 Task: Find connections with filter location Changshu City with filter topic #socialentrepreneurswith filter profile language English with filter current company Power Grid Corporation of India Limited with filter school Valliammai Engineering College with filter industry Blockchain Services with filter service category Loans with filter keywords title Financial Planner
Action: Mouse moved to (594, 78)
Screenshot: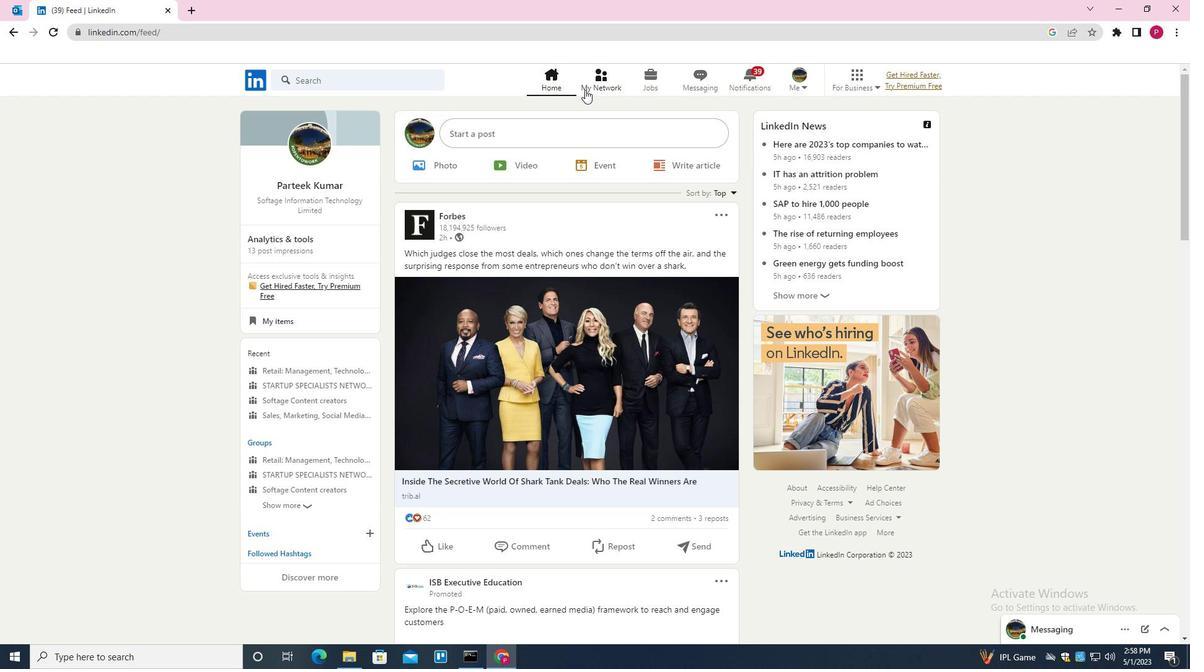 
Action: Mouse pressed left at (594, 78)
Screenshot: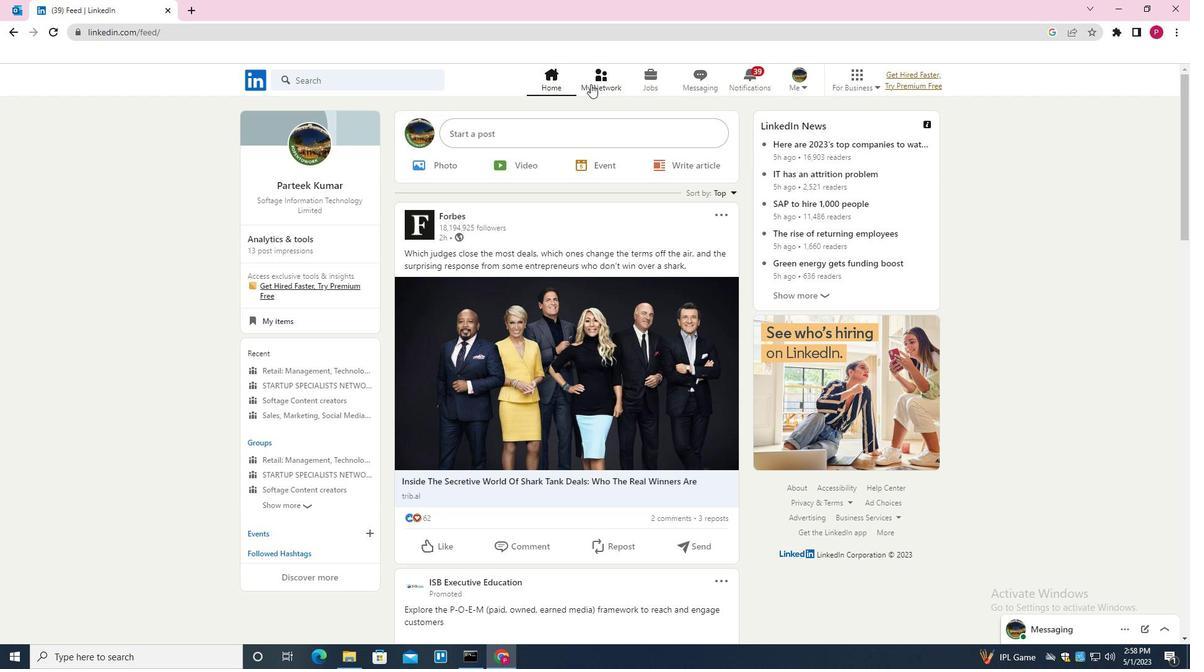 
Action: Mouse moved to (381, 153)
Screenshot: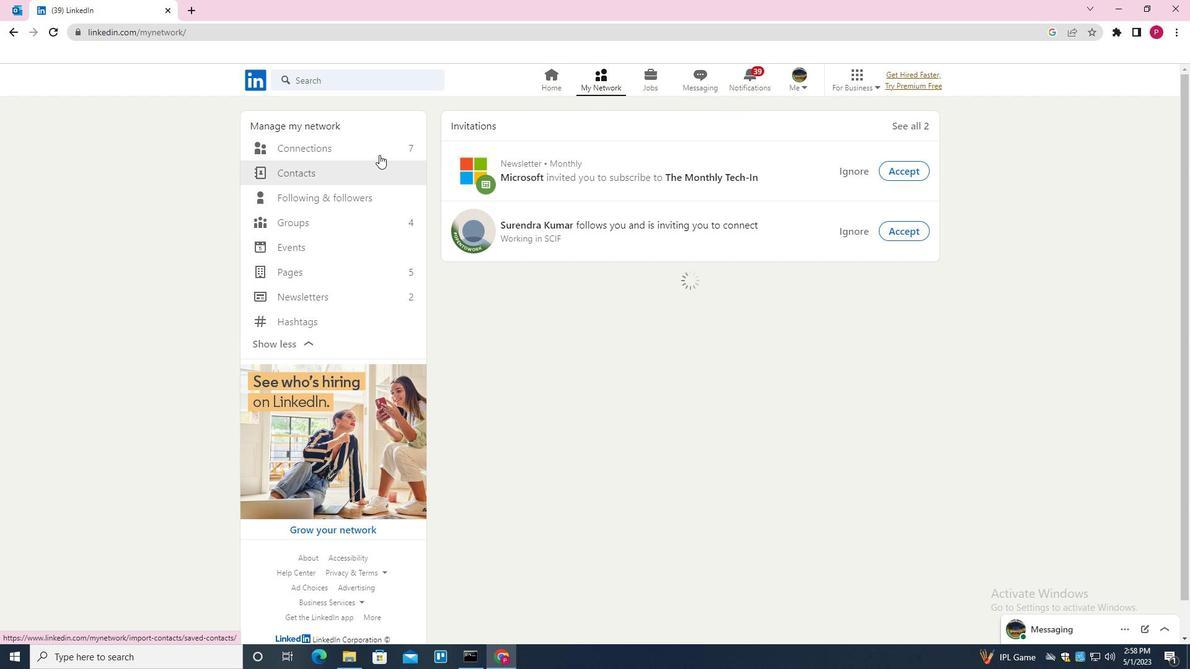 
Action: Mouse pressed left at (381, 153)
Screenshot: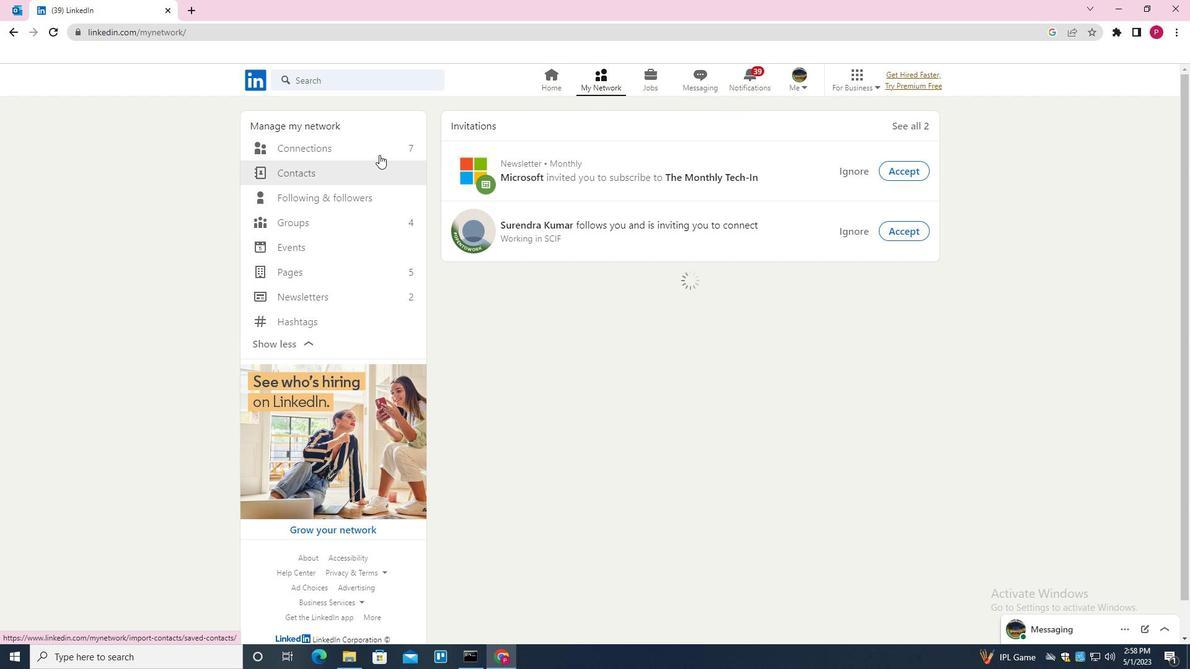 
Action: Mouse moved to (700, 150)
Screenshot: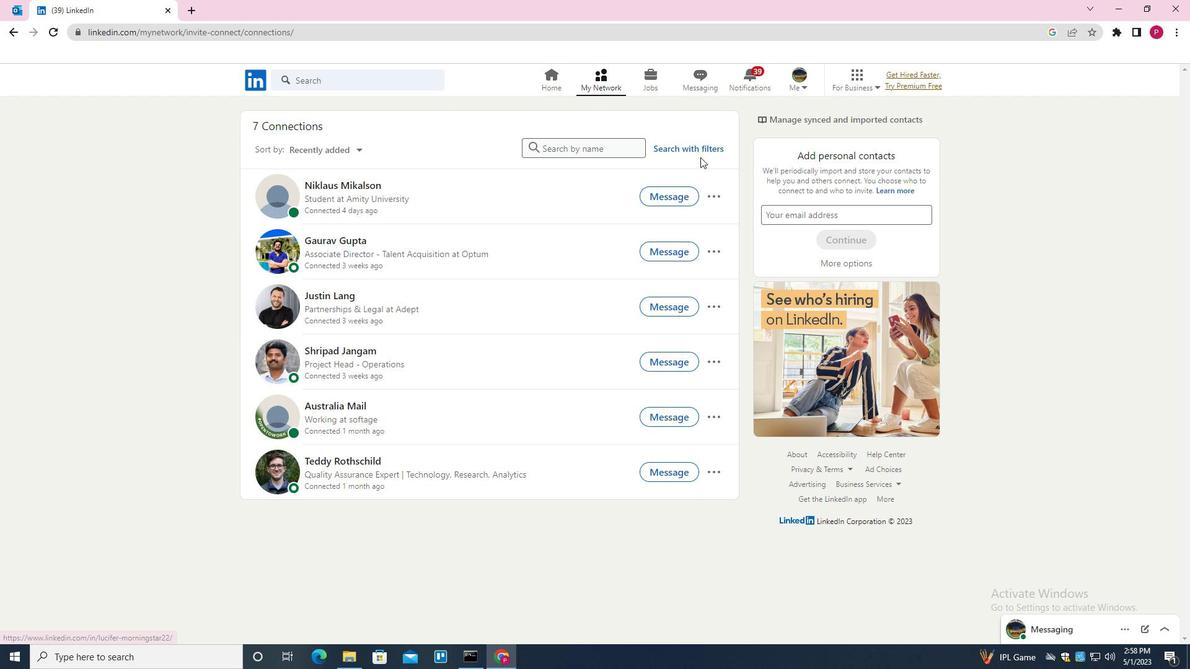 
Action: Mouse pressed left at (700, 150)
Screenshot: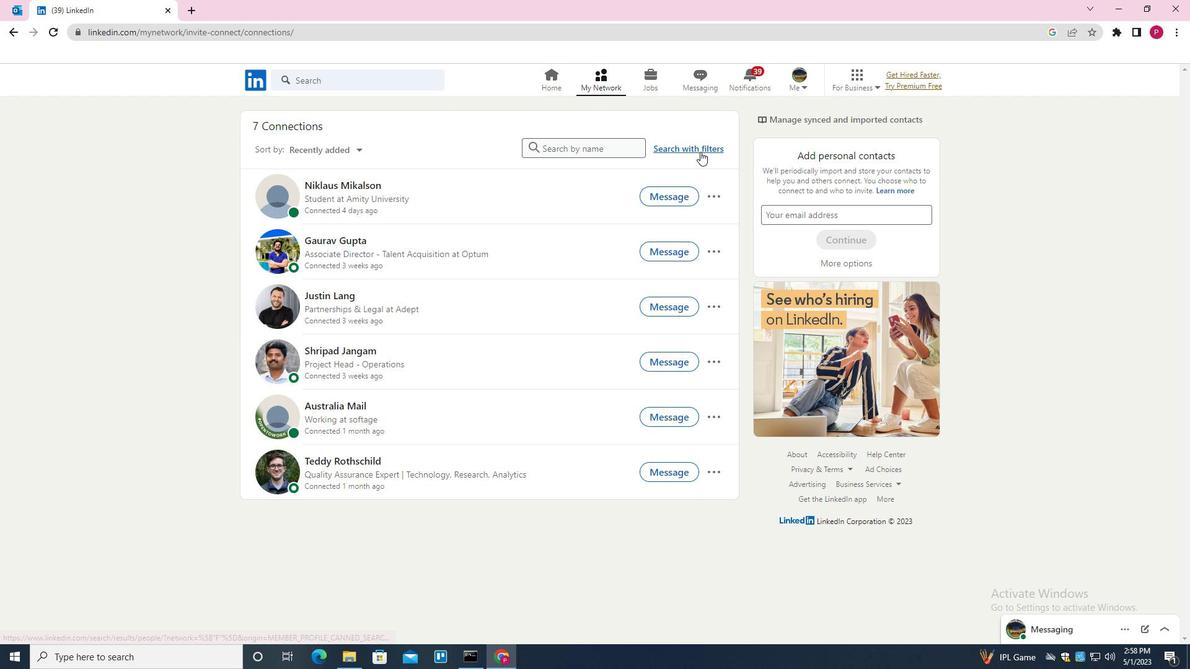 
Action: Mouse moved to (633, 114)
Screenshot: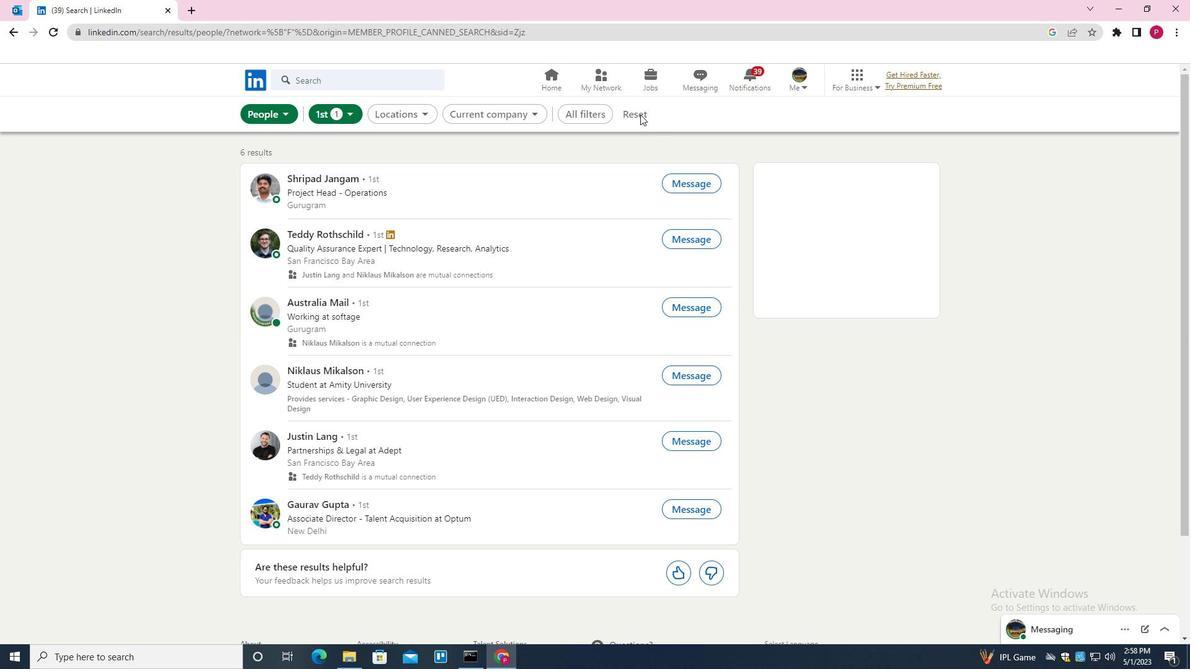 
Action: Mouse pressed left at (633, 114)
Screenshot: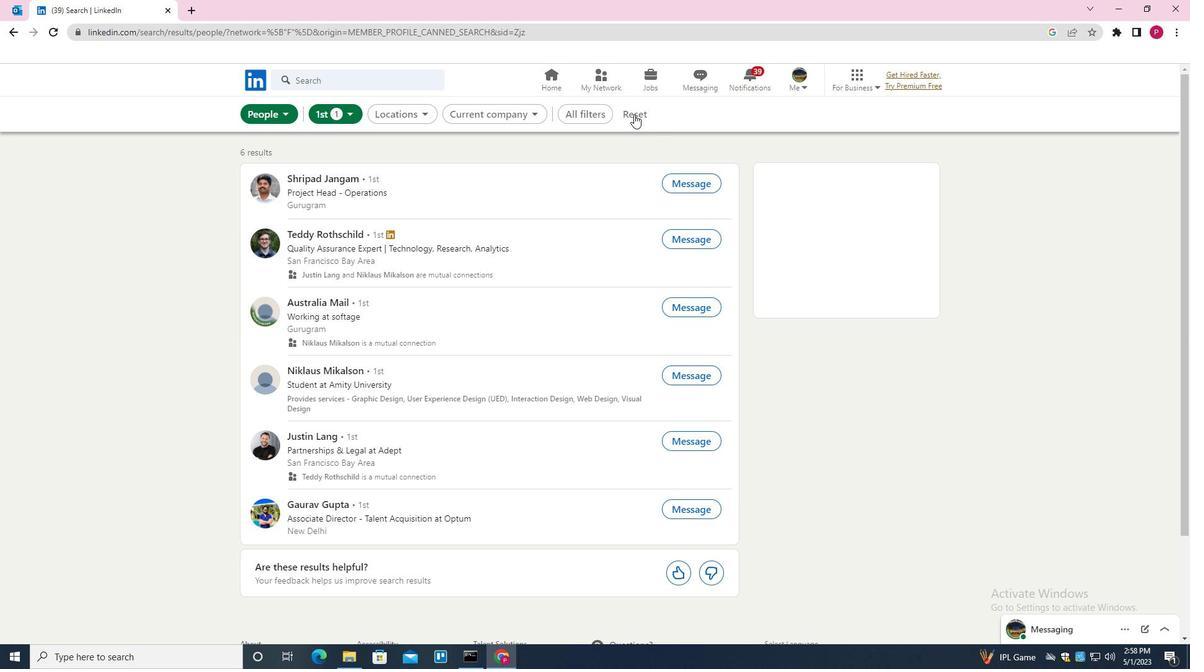 
Action: Mouse moved to (620, 112)
Screenshot: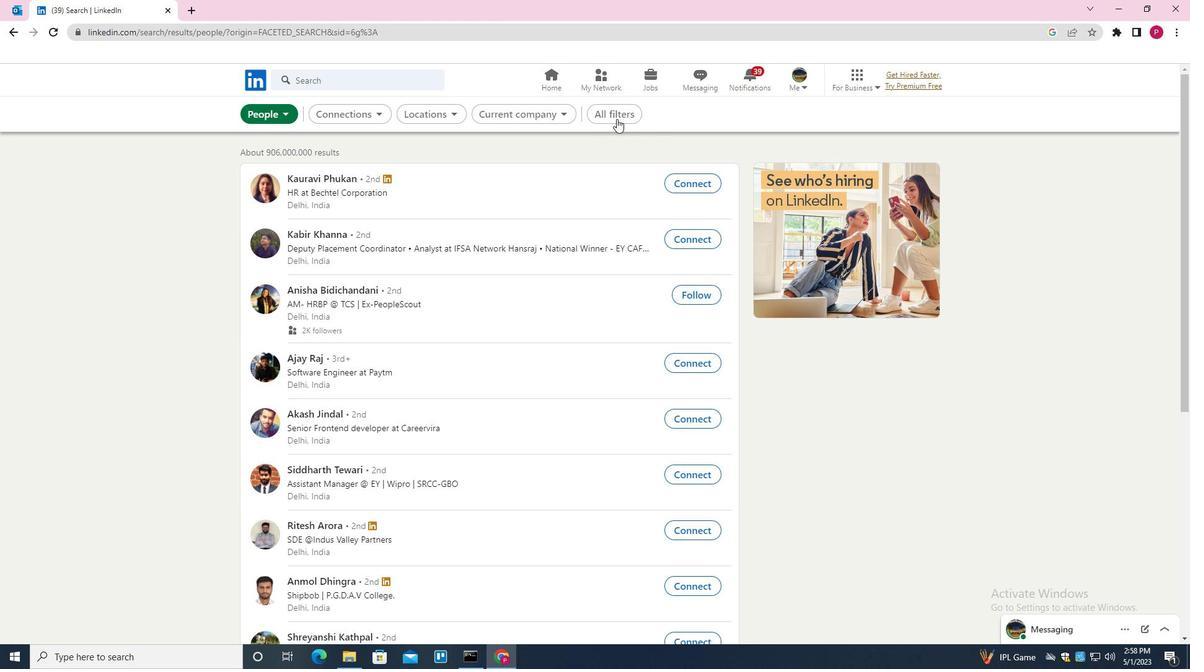 
Action: Mouse pressed left at (620, 112)
Screenshot: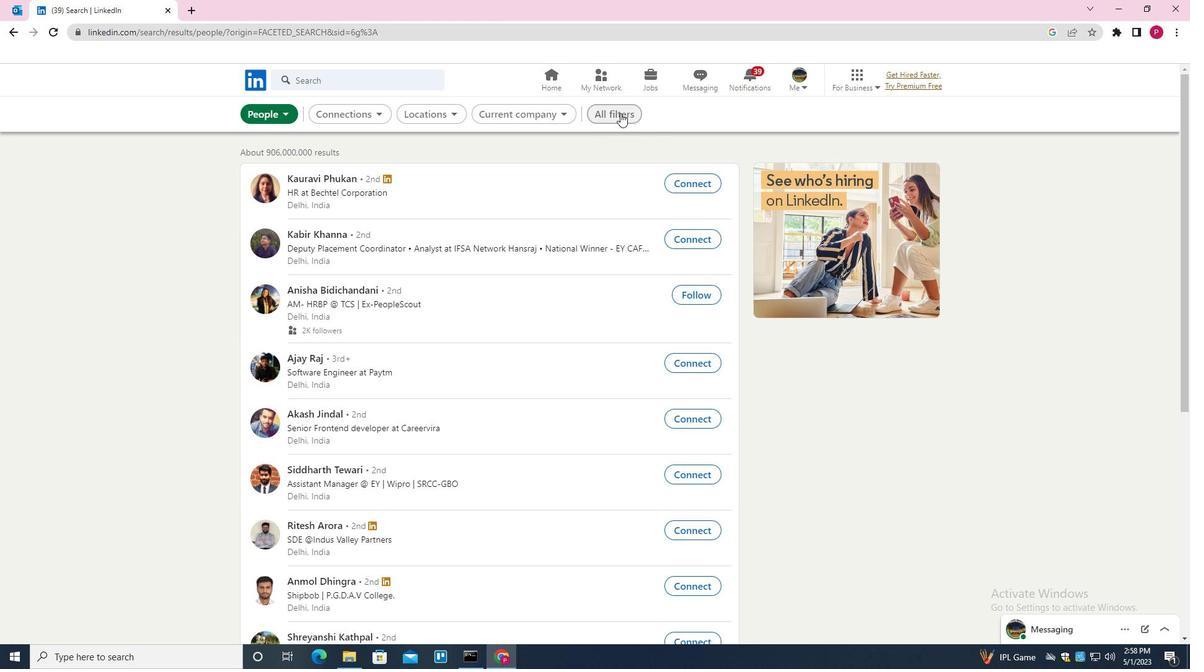 
Action: Mouse moved to (964, 330)
Screenshot: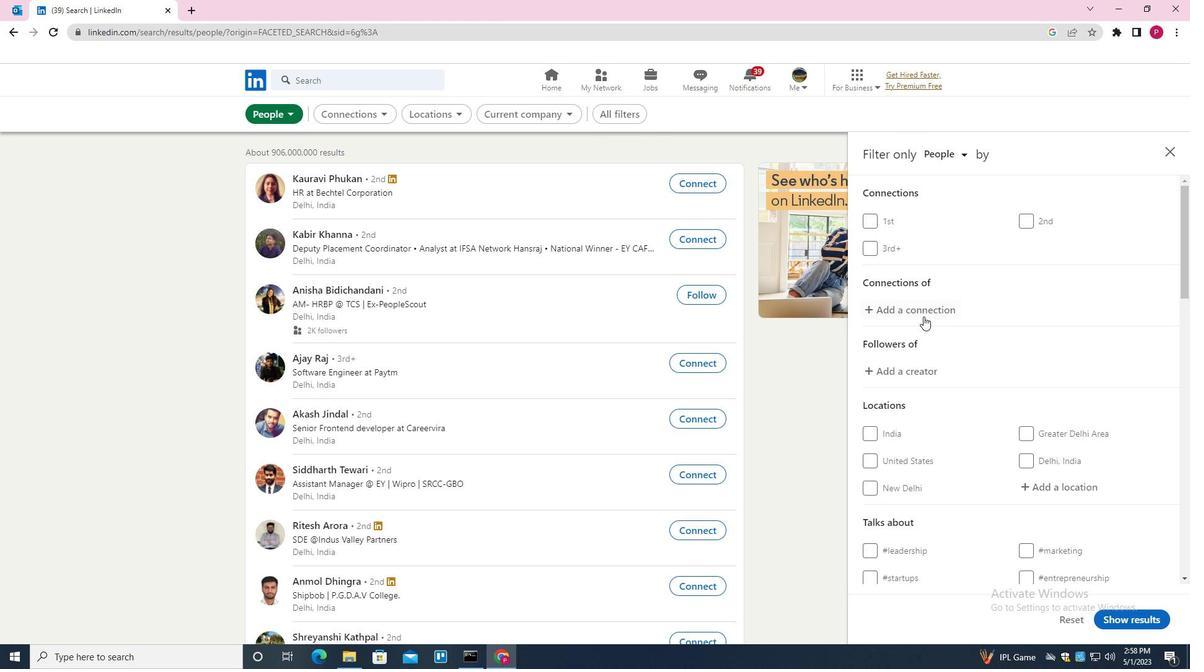 
Action: Mouse scrolled (964, 329) with delta (0, 0)
Screenshot: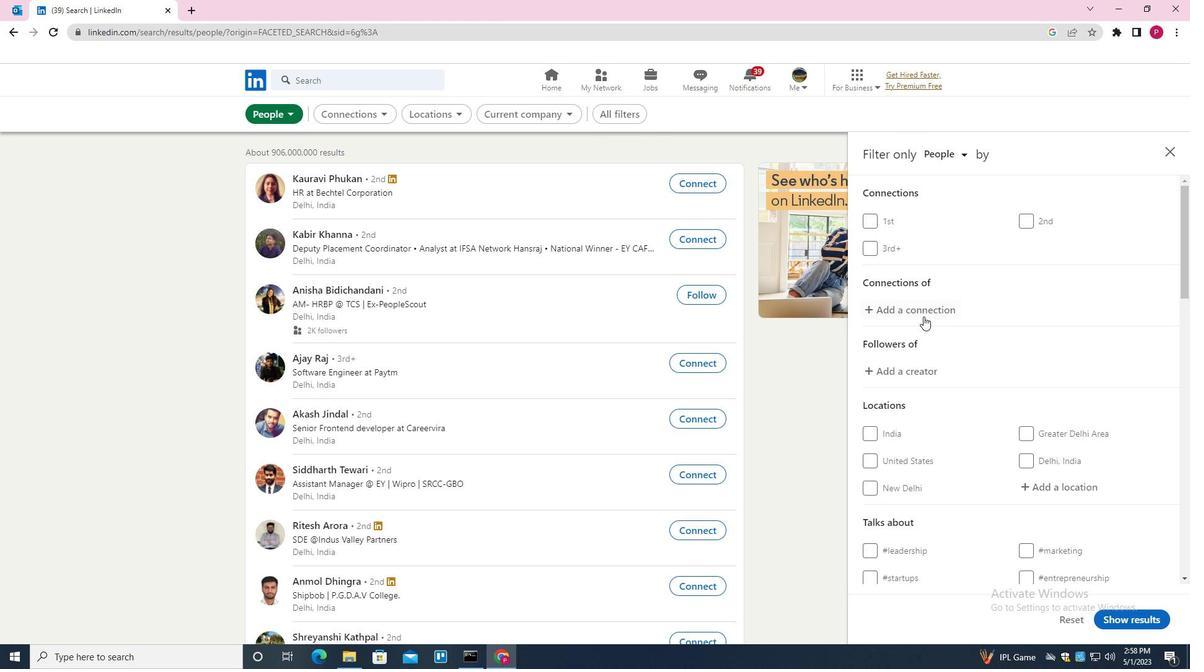 
Action: Mouse moved to (971, 331)
Screenshot: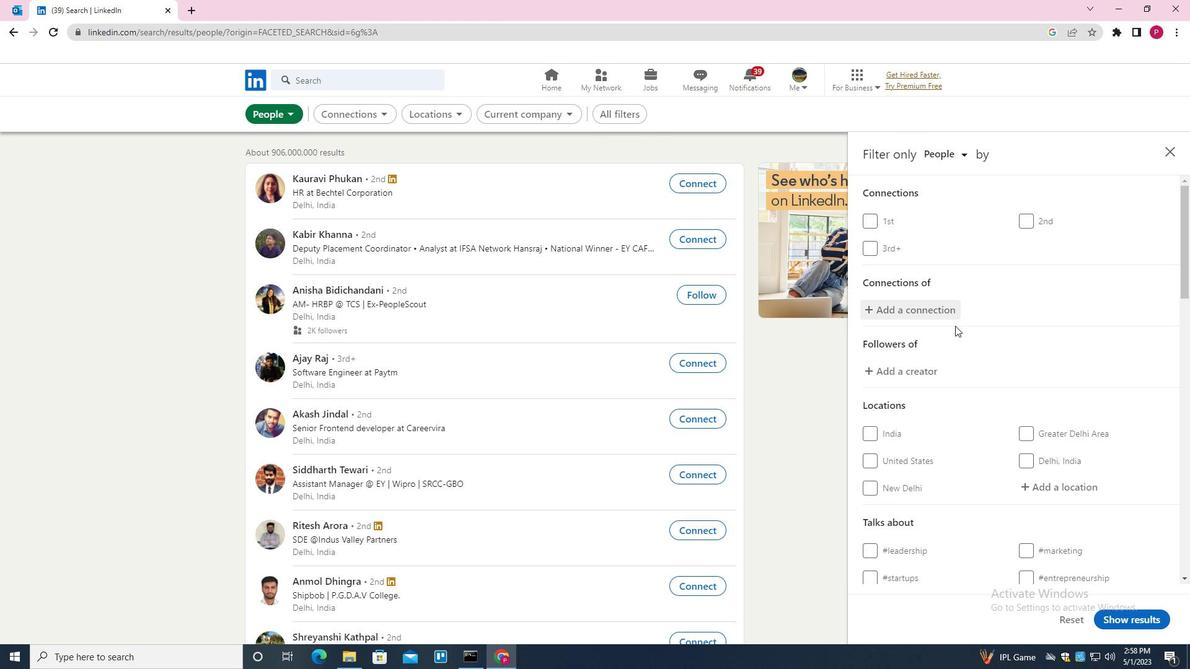 
Action: Mouse scrolled (971, 330) with delta (0, 0)
Screenshot: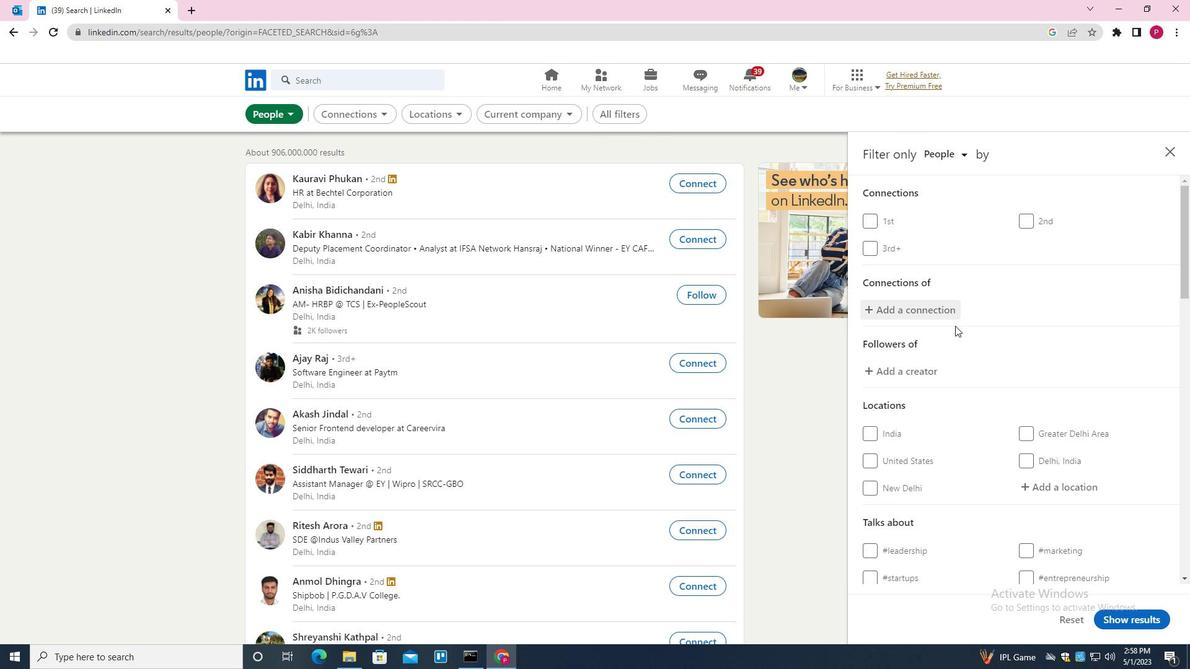 
Action: Mouse moved to (1066, 363)
Screenshot: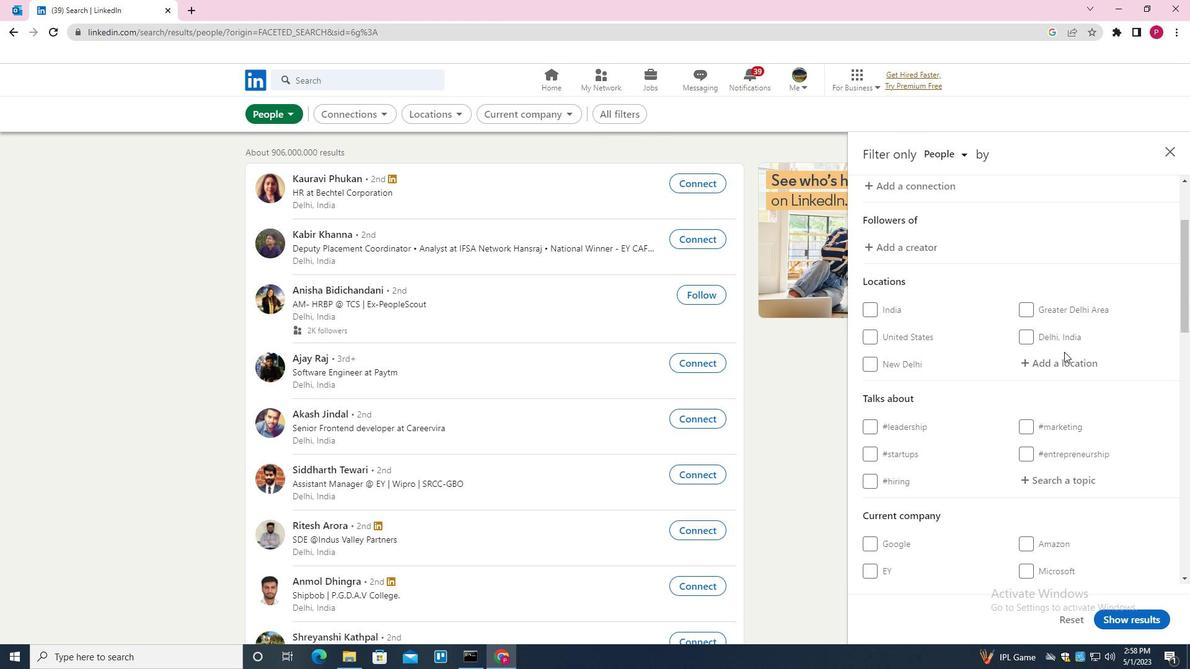 
Action: Mouse pressed left at (1066, 363)
Screenshot: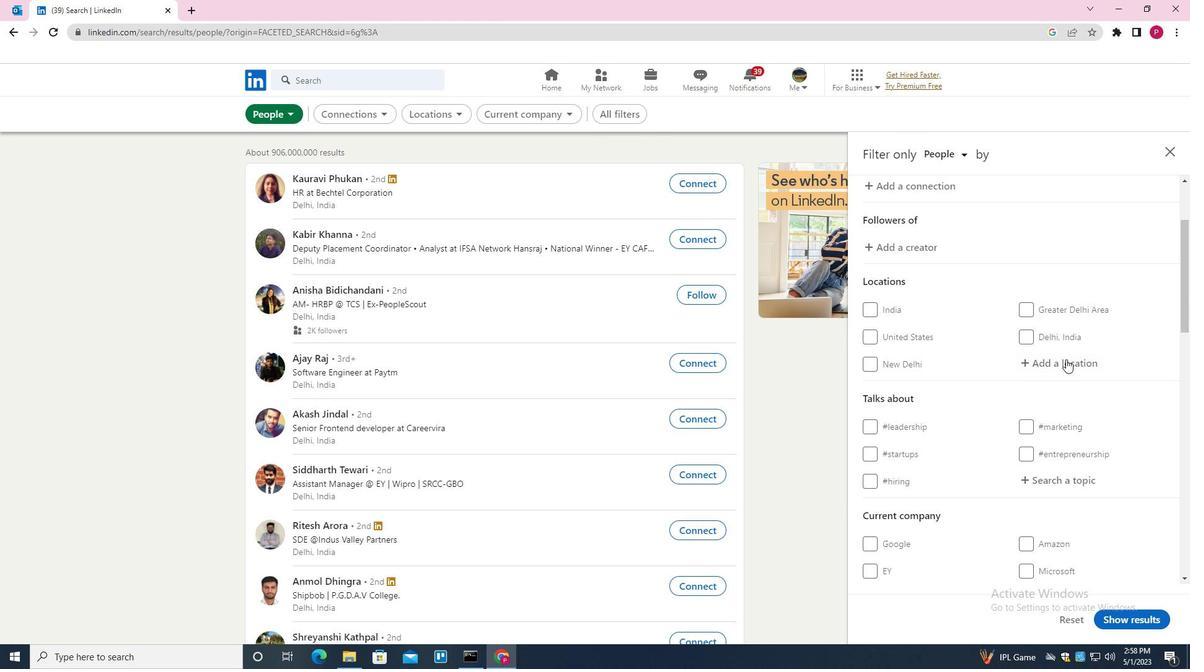 
Action: Key pressed <Key.shift>CHANGSHU
Screenshot: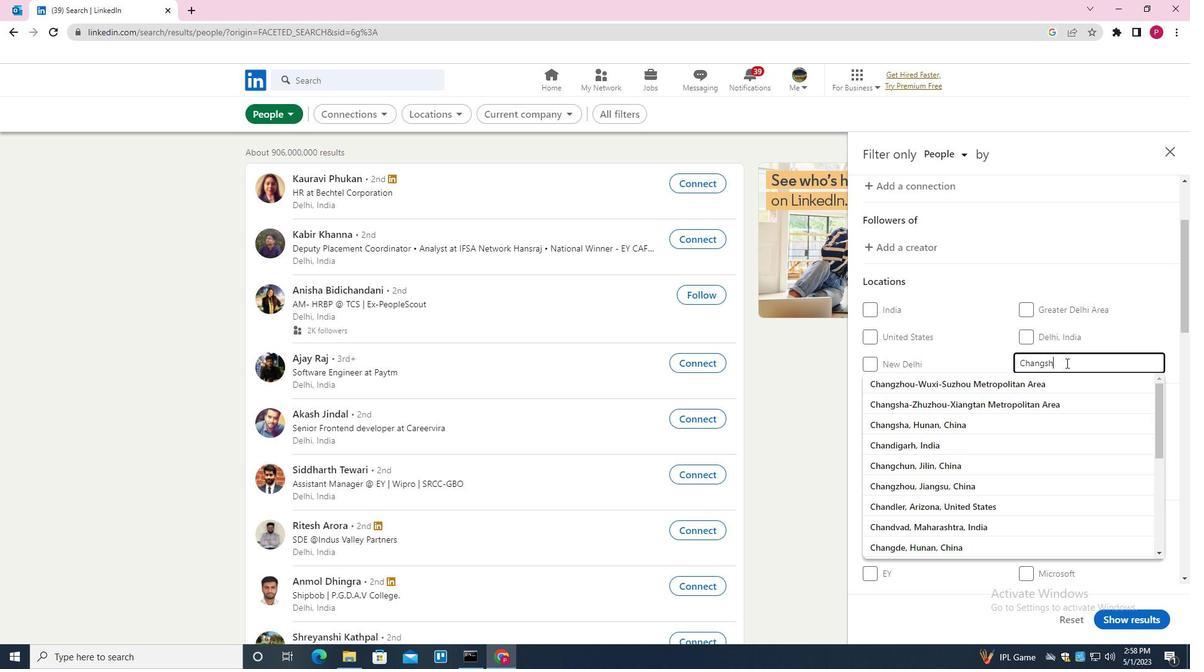 
Action: Mouse scrolled (1066, 362) with delta (0, 0)
Screenshot: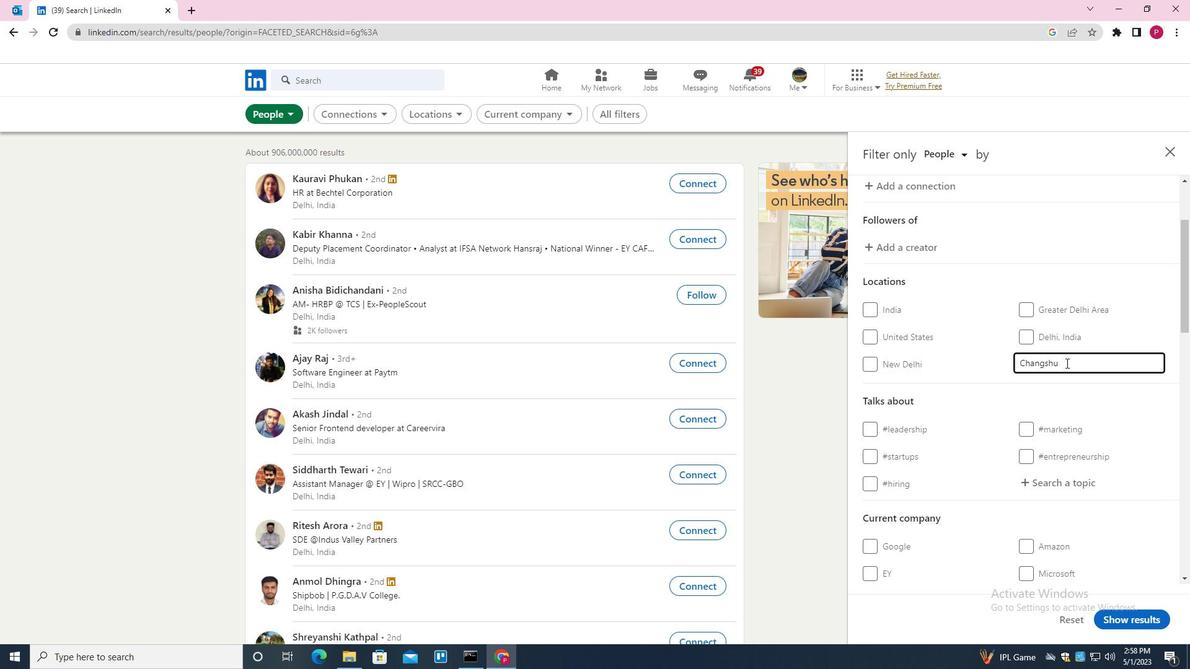 
Action: Mouse scrolled (1066, 362) with delta (0, 0)
Screenshot: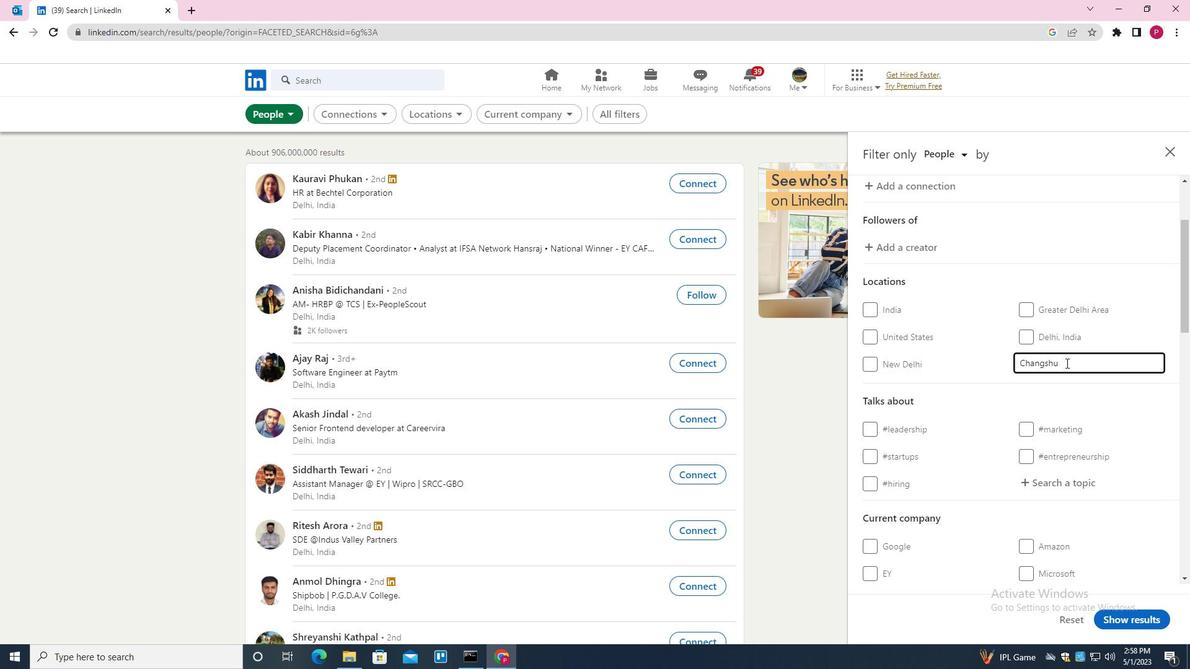 
Action: Mouse moved to (1060, 364)
Screenshot: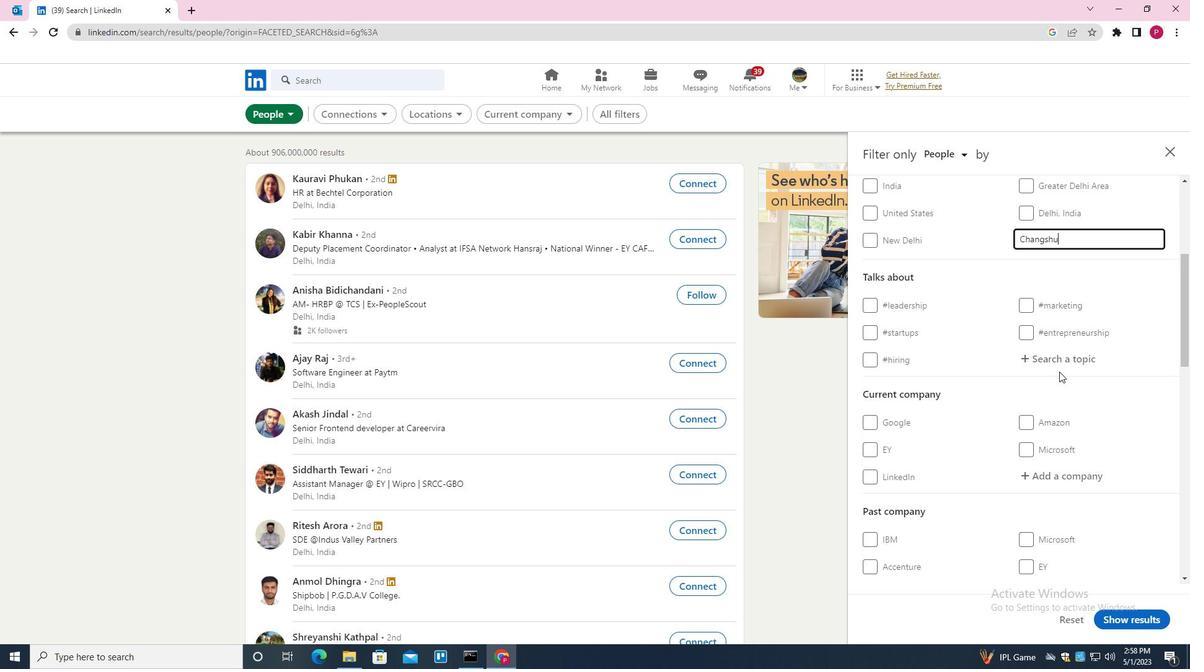 
Action: Mouse pressed left at (1060, 364)
Screenshot: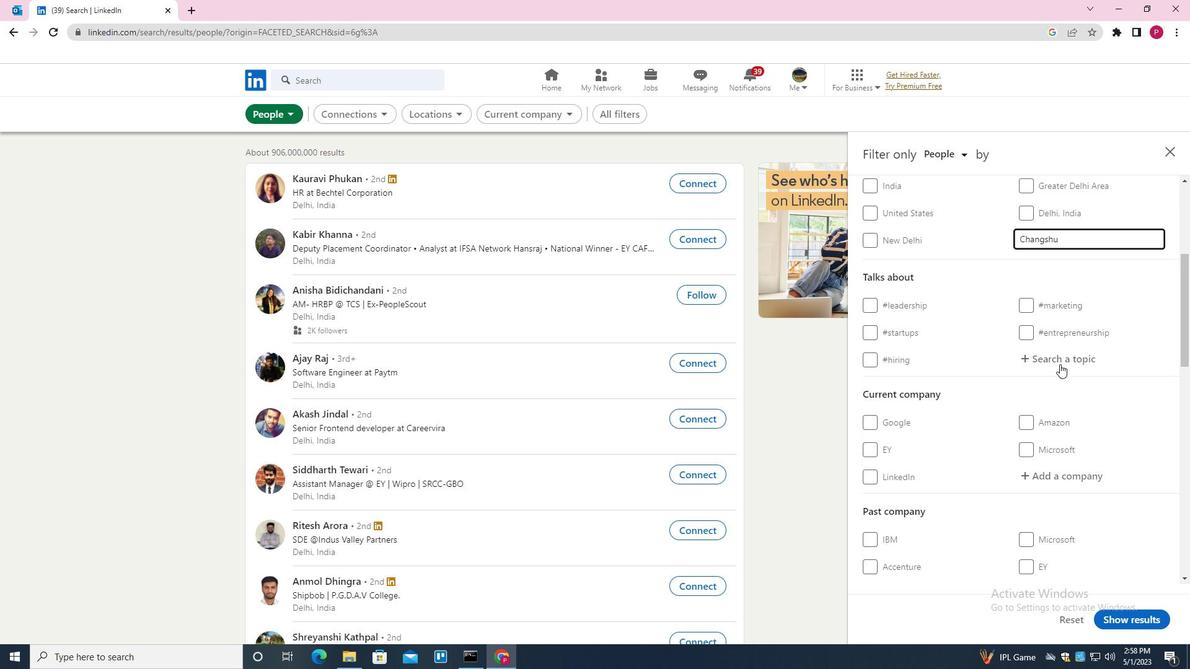 
Action: Mouse moved to (1060, 364)
Screenshot: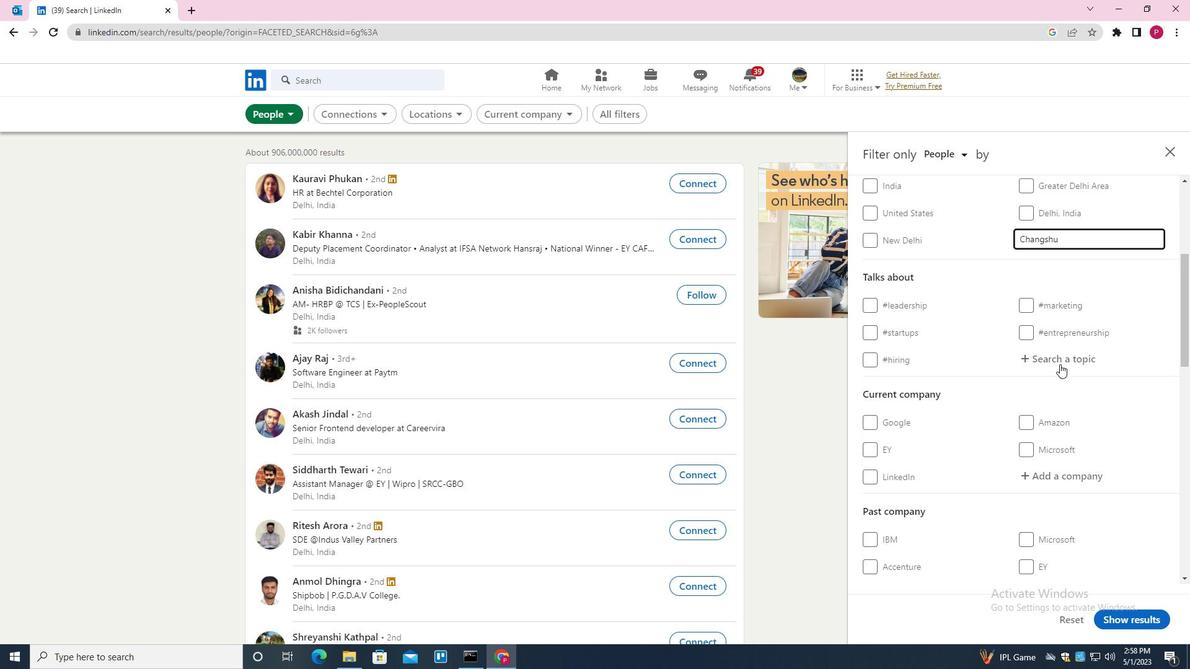 
Action: Key pressed SOCIALENTERPRE<Key.backspace><Key.backspace><Key.backspace>PRENEURSHIP
Screenshot: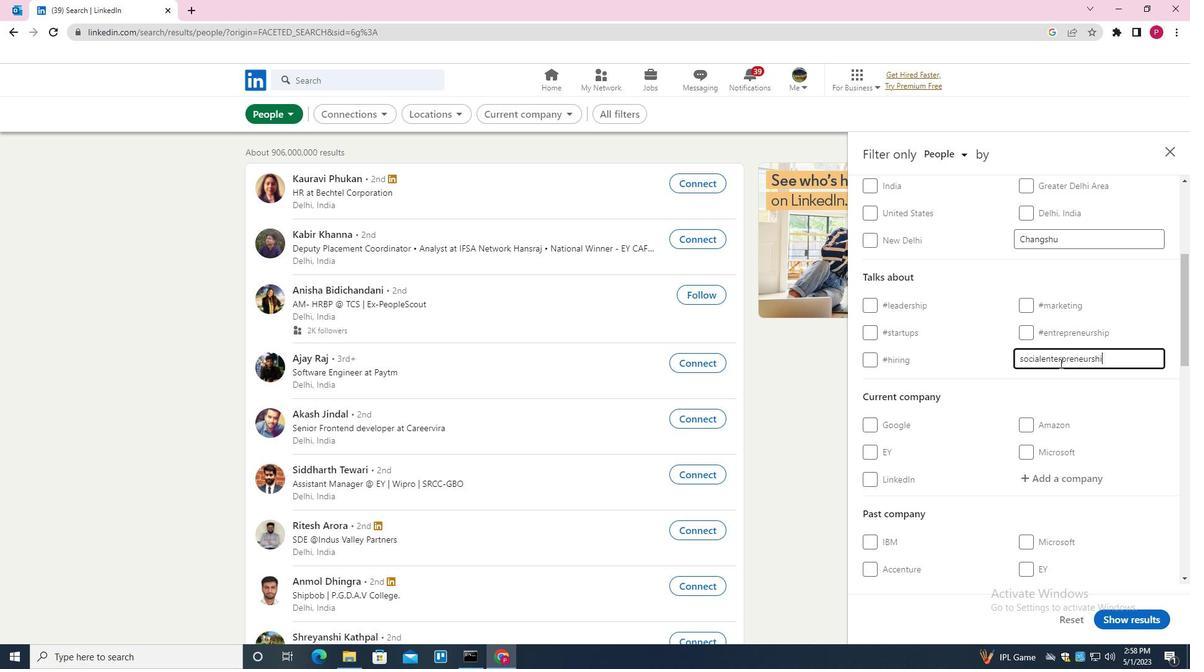 
Action: Mouse moved to (1059, 390)
Screenshot: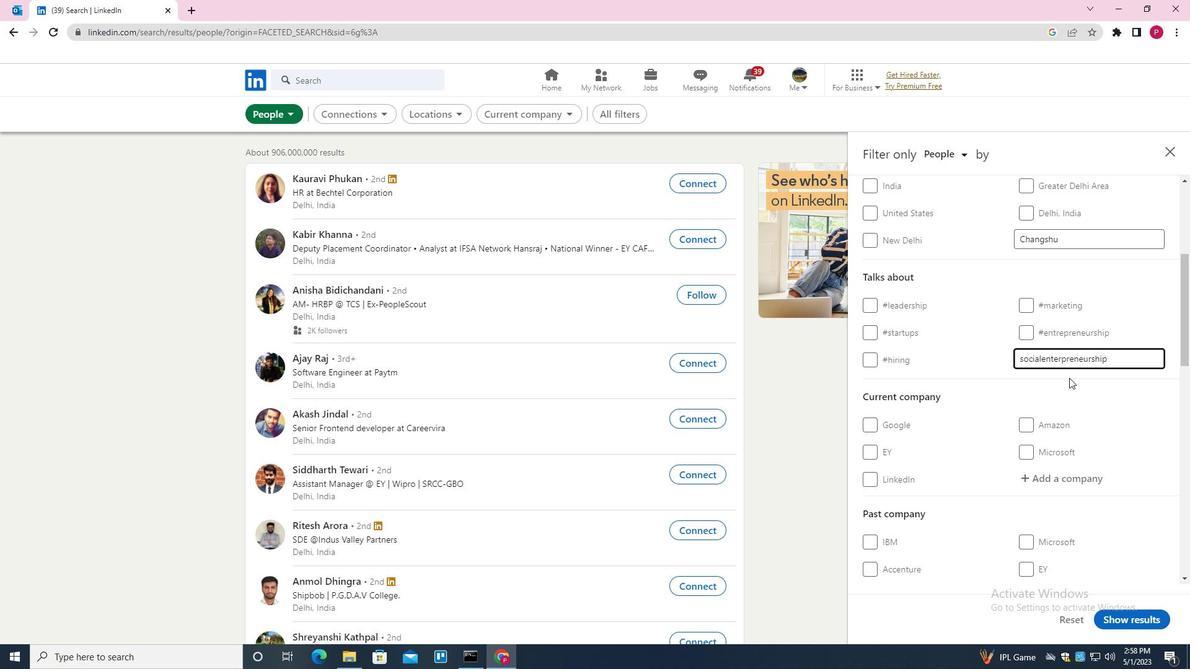 
Action: Mouse scrolled (1059, 390) with delta (0, 0)
Screenshot: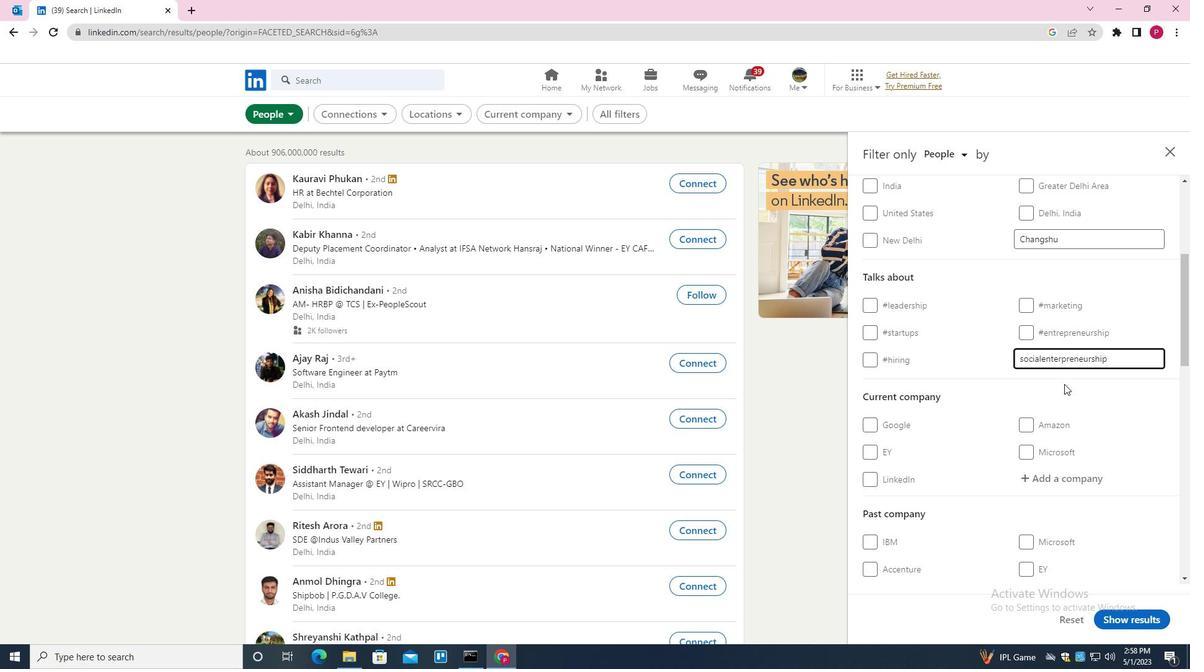 
Action: Mouse scrolled (1059, 390) with delta (0, 0)
Screenshot: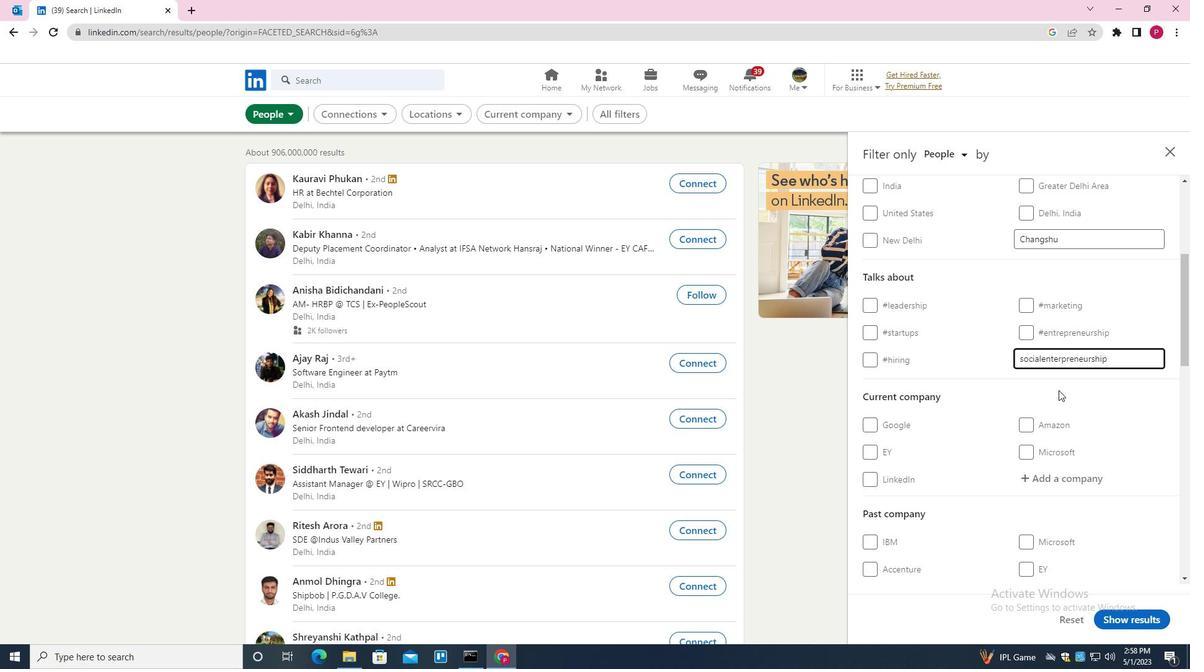 
Action: Mouse scrolled (1059, 390) with delta (0, 0)
Screenshot: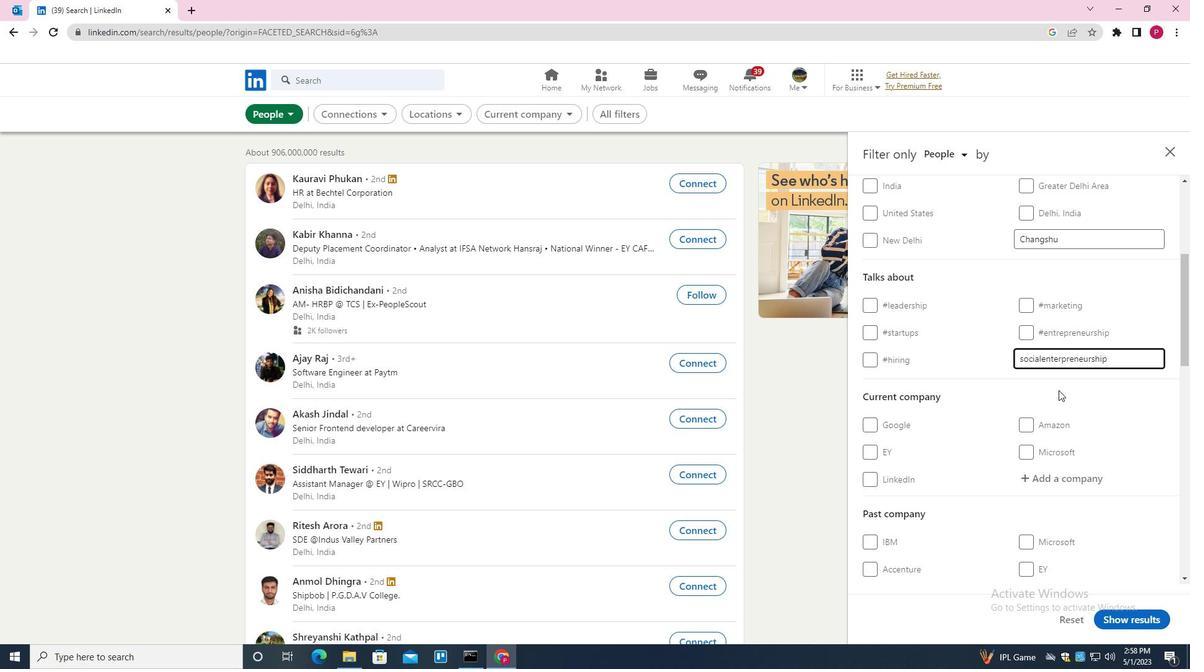 
Action: Mouse moved to (1027, 294)
Screenshot: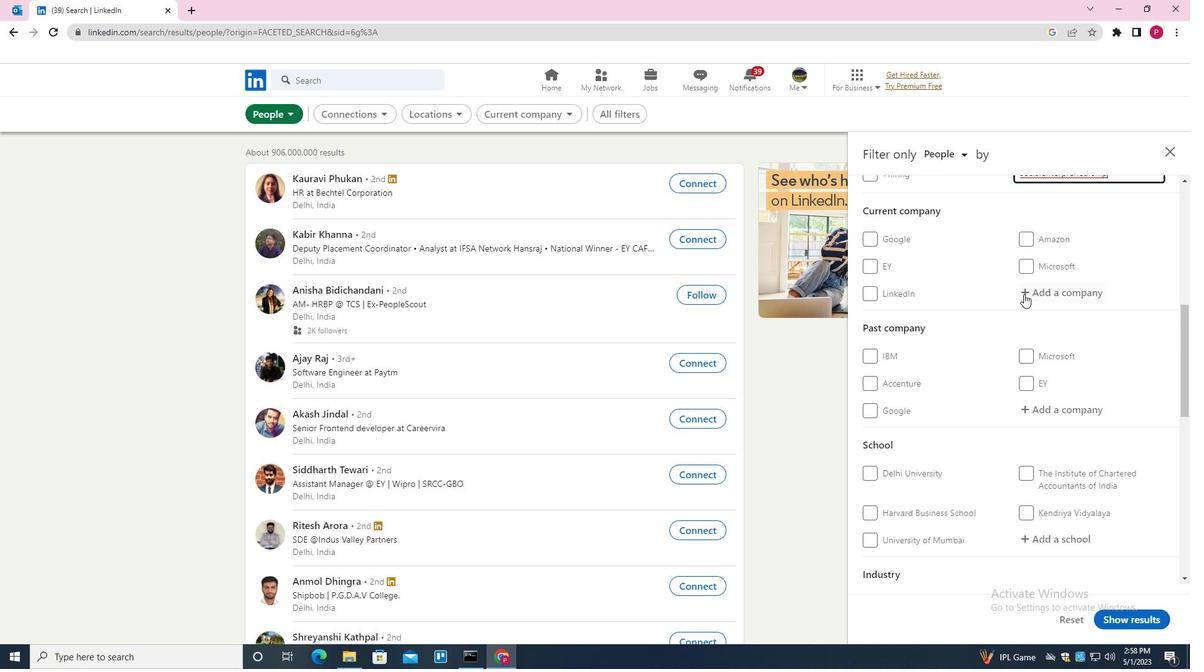 
Action: Mouse pressed left at (1027, 294)
Screenshot: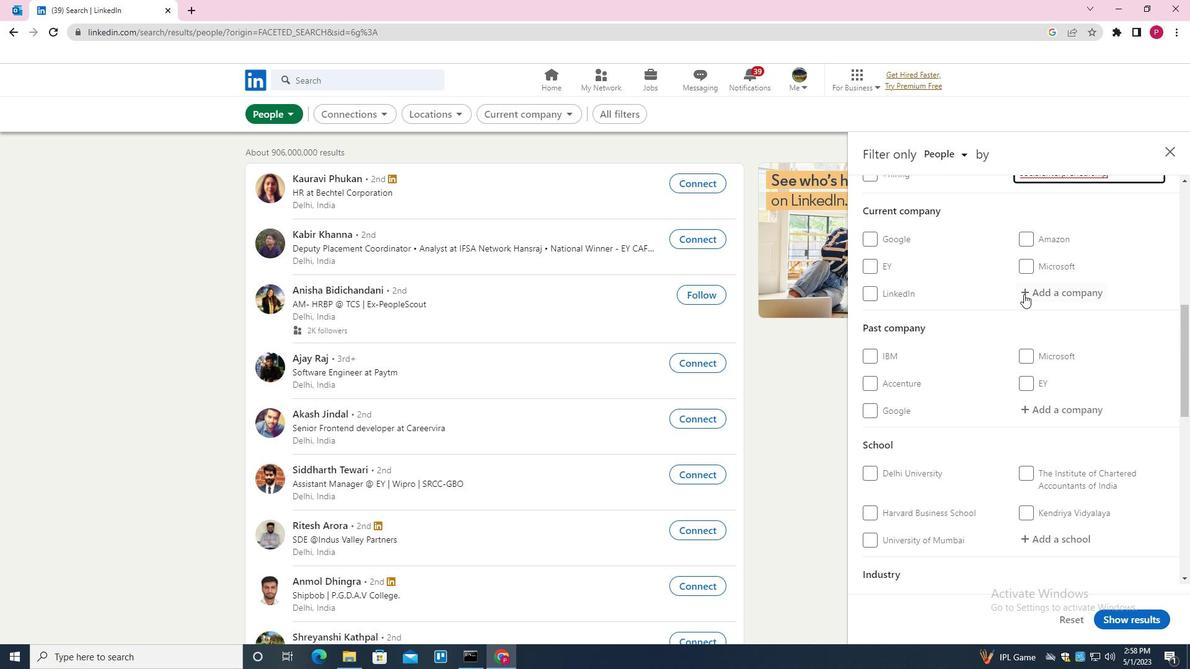 
Action: Mouse moved to (1027, 295)
Screenshot: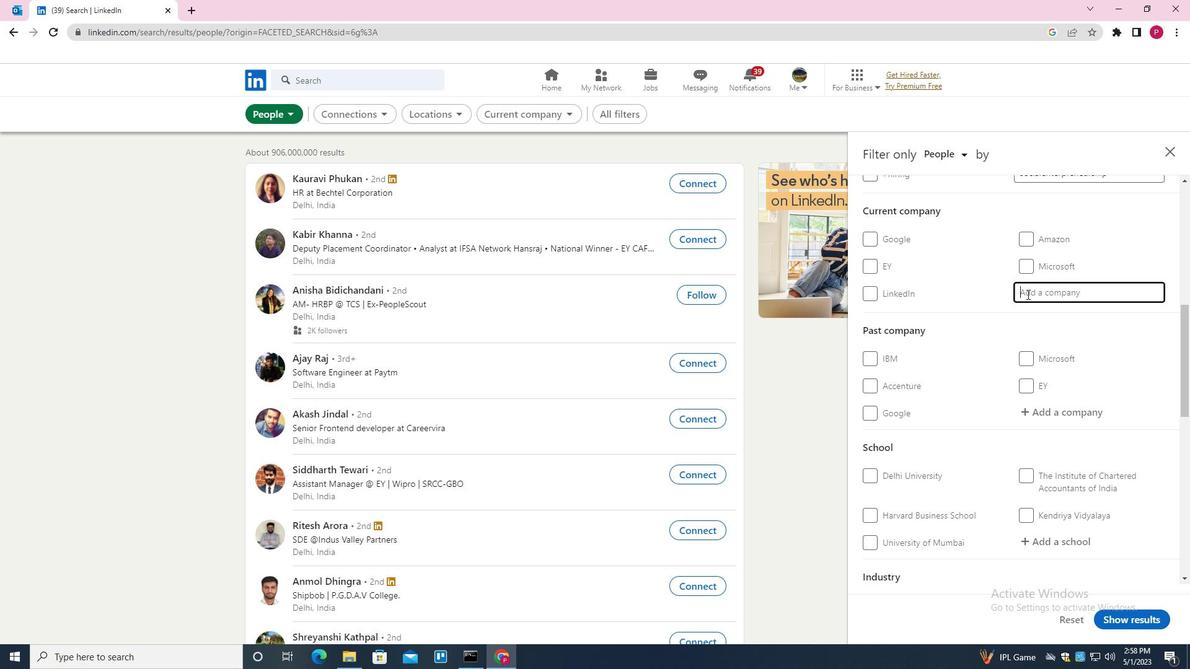 
Action: Mouse scrolled (1027, 294) with delta (0, 0)
Screenshot: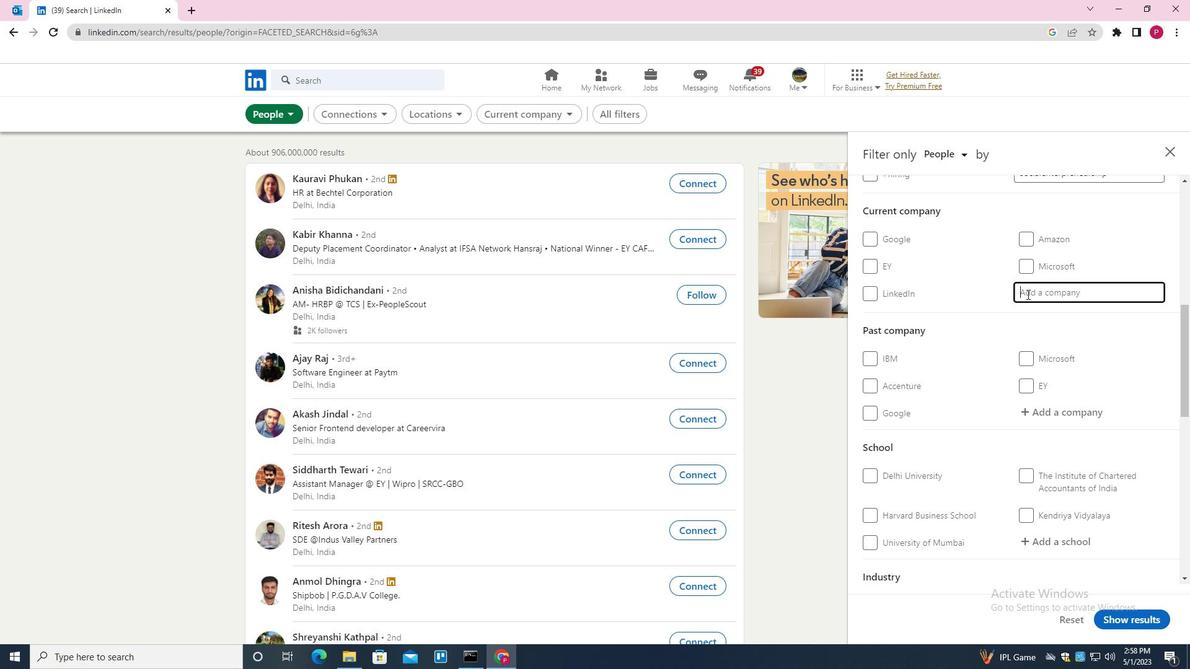 
Action: Mouse moved to (1022, 298)
Screenshot: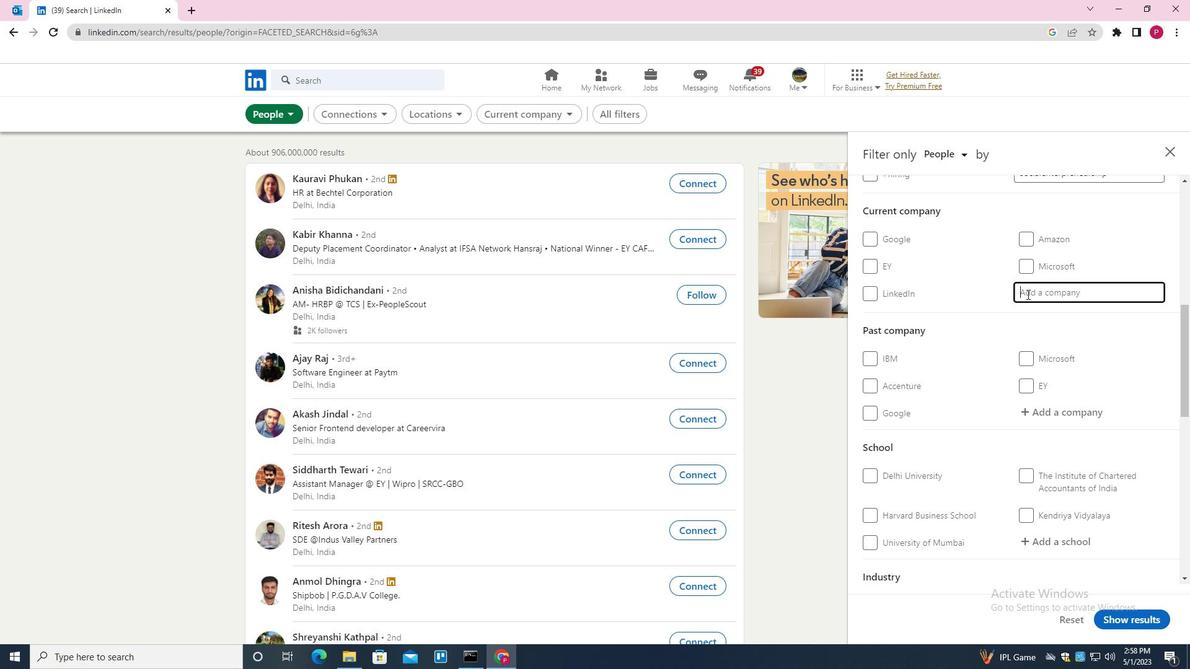 
Action: Mouse scrolled (1022, 297) with delta (0, 0)
Screenshot: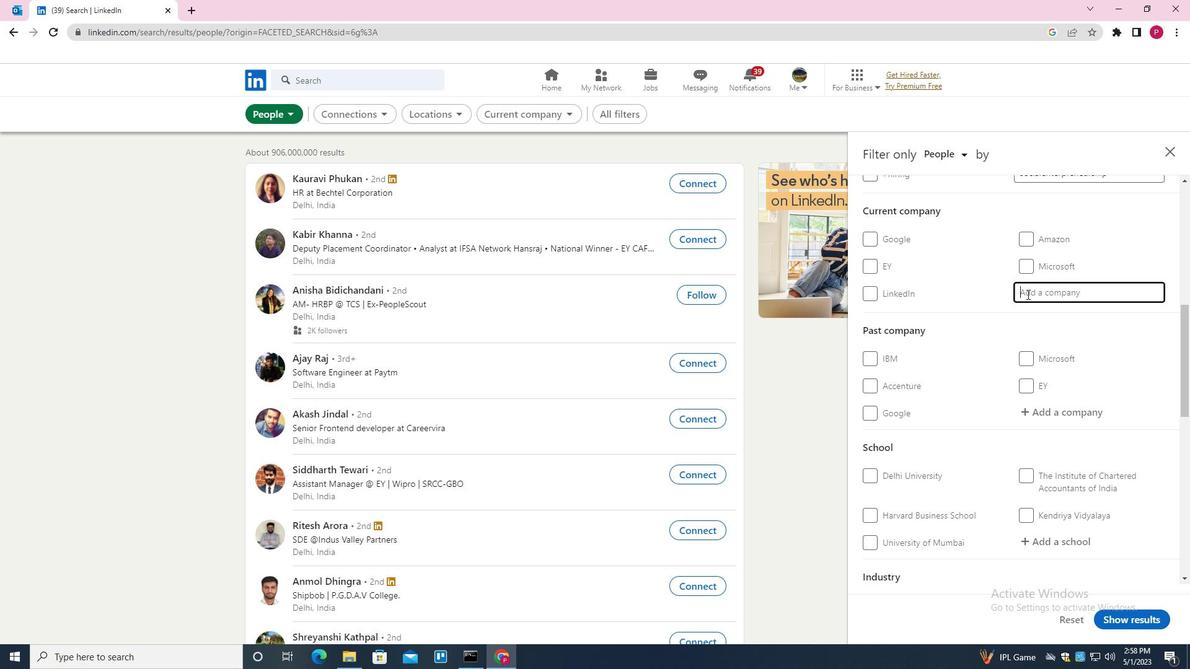 
Action: Mouse moved to (1020, 299)
Screenshot: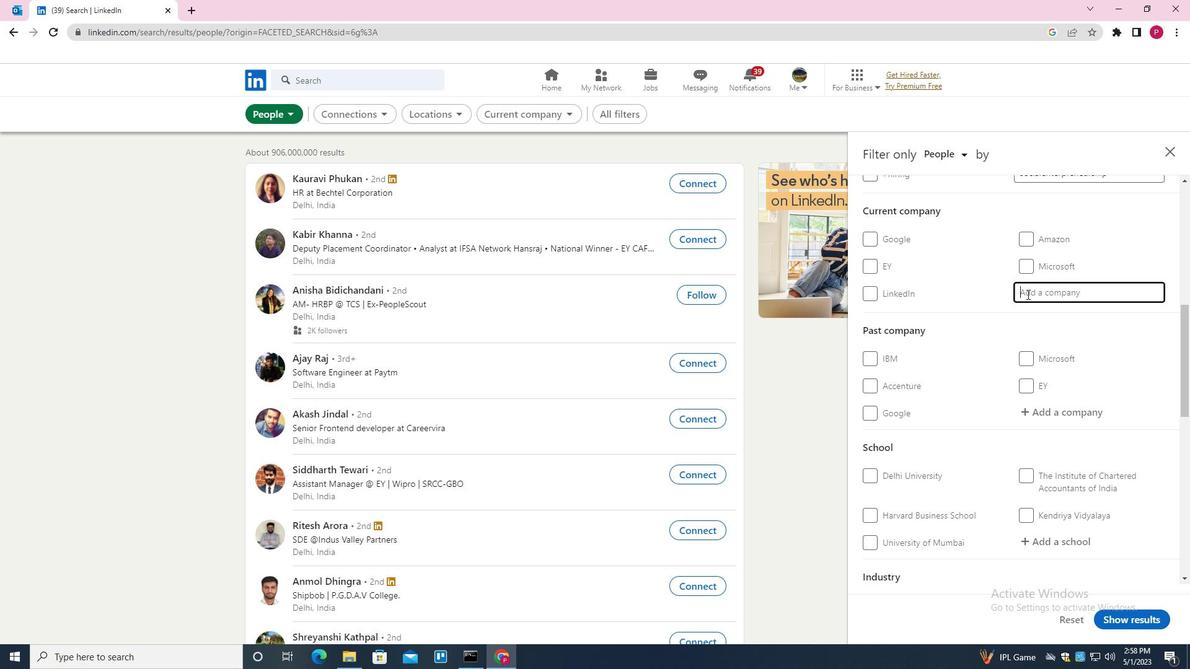 
Action: Mouse scrolled (1020, 298) with delta (0, 0)
Screenshot: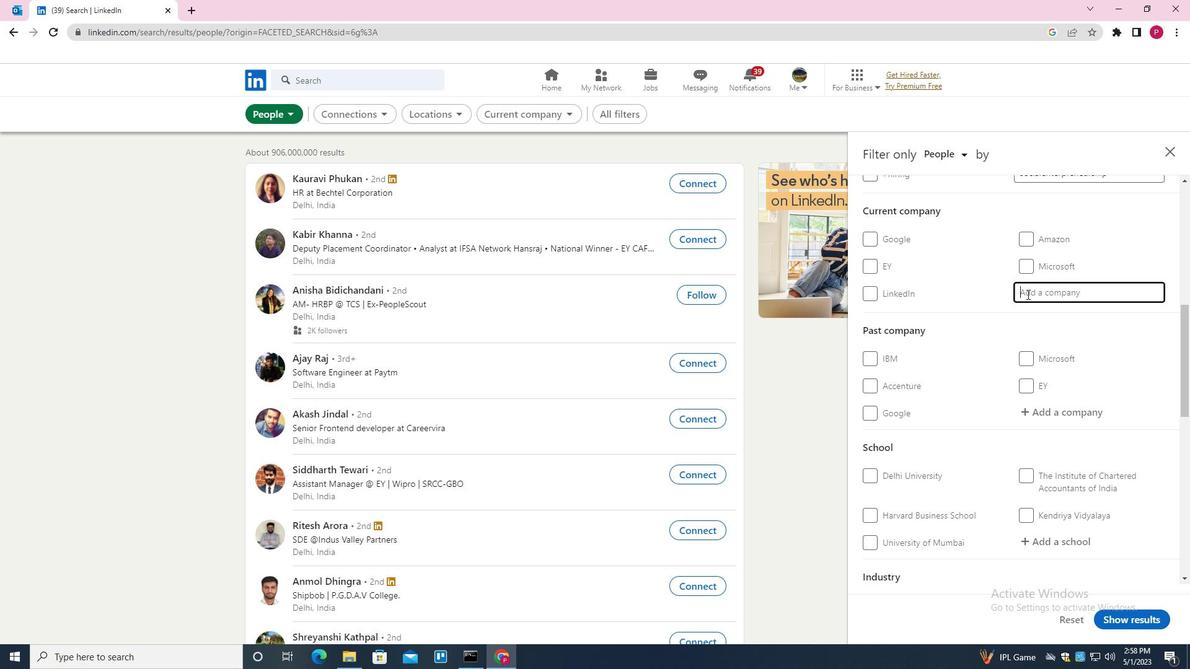 
Action: Mouse moved to (1013, 302)
Screenshot: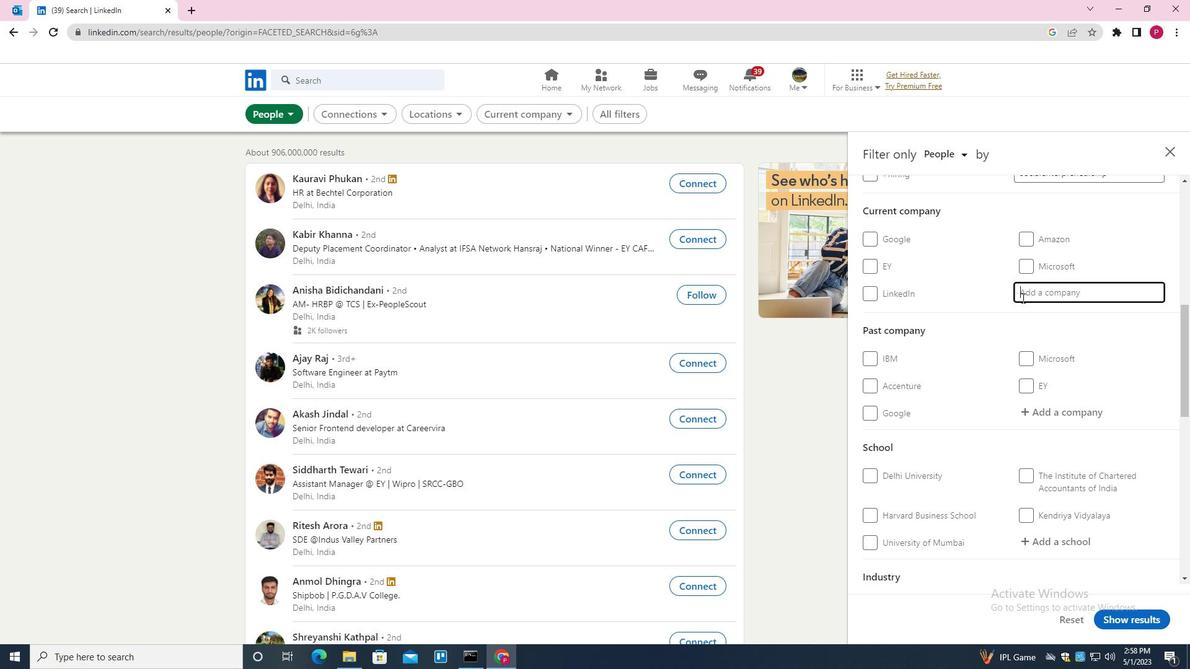 
Action: Mouse scrolled (1013, 302) with delta (0, 0)
Screenshot: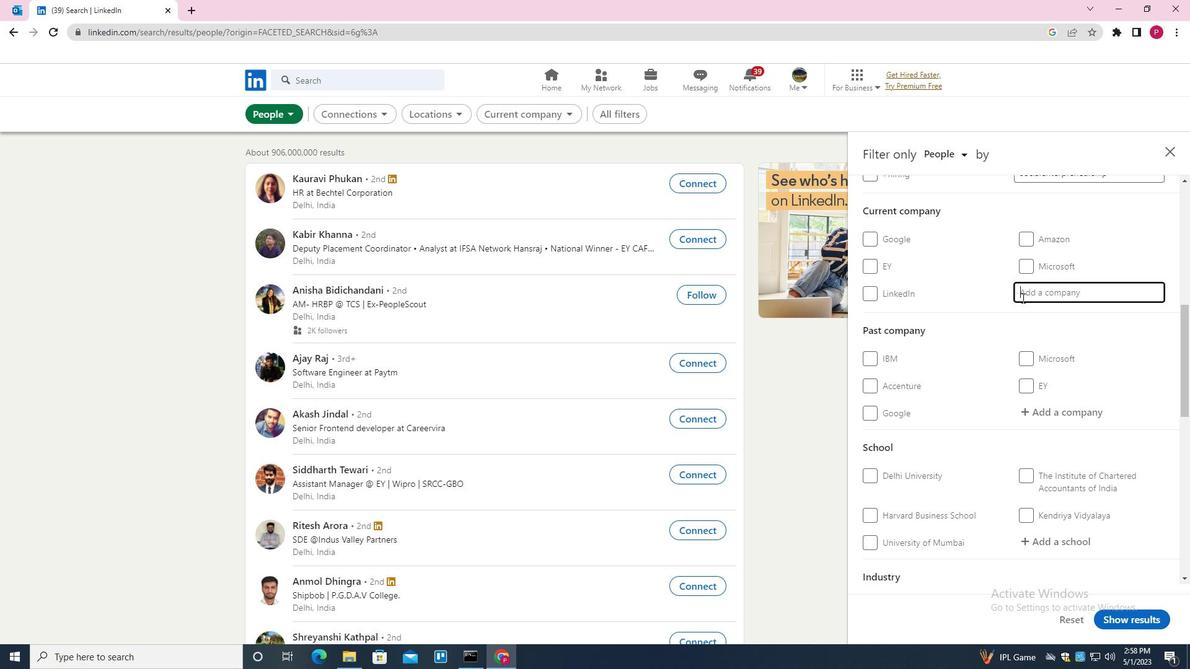 
Action: Mouse moved to (978, 329)
Screenshot: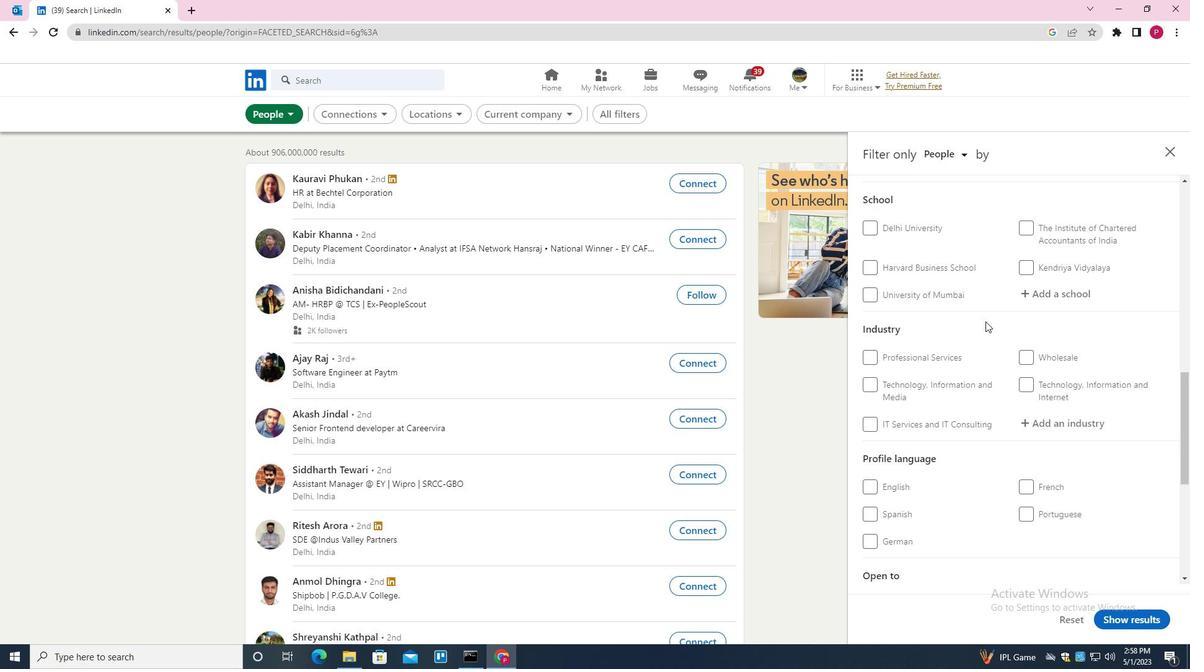 
Action: Mouse scrolled (978, 329) with delta (0, 0)
Screenshot: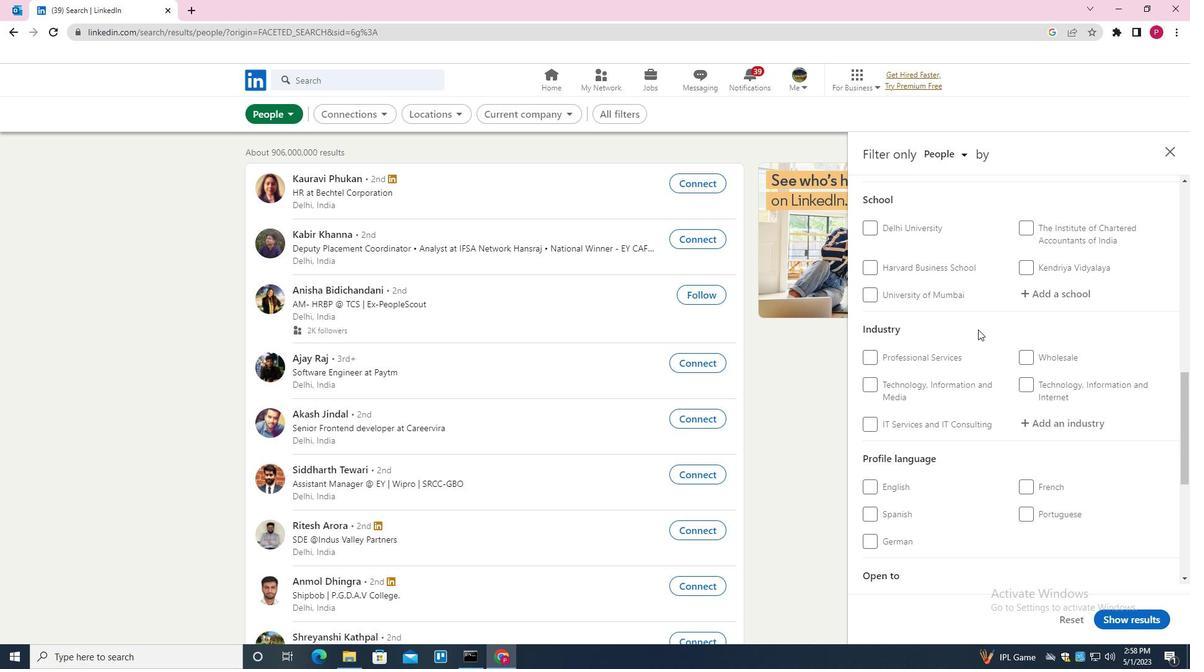 
Action: Mouse scrolled (978, 329) with delta (0, 0)
Screenshot: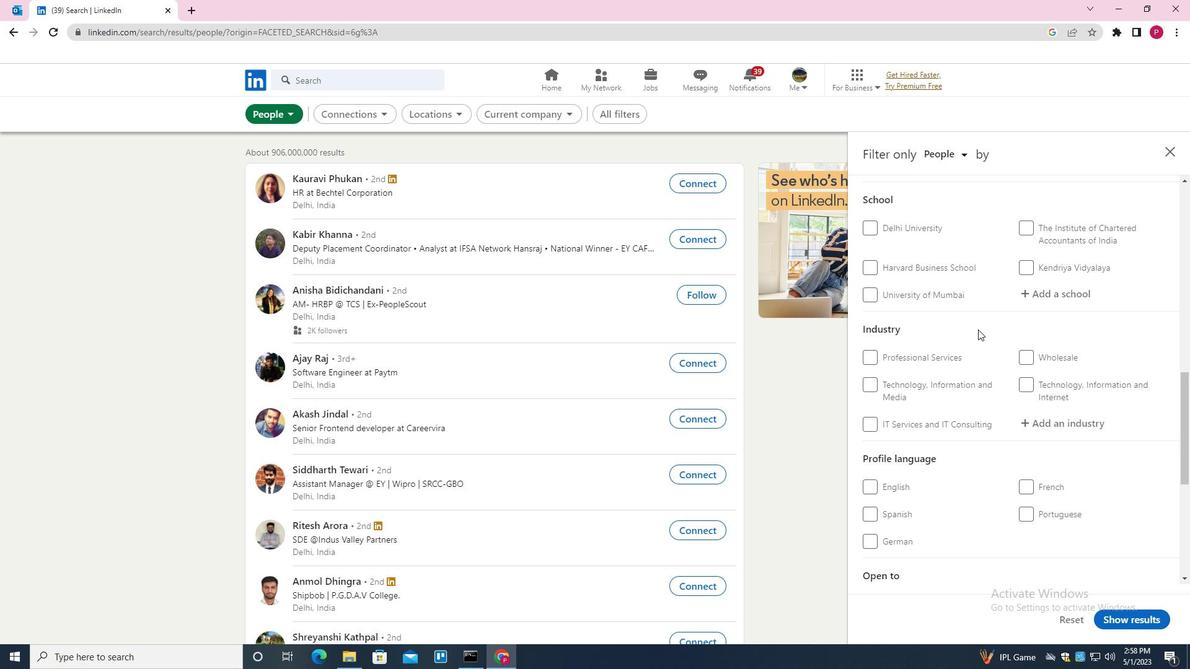 
Action: Mouse scrolled (978, 329) with delta (0, 0)
Screenshot: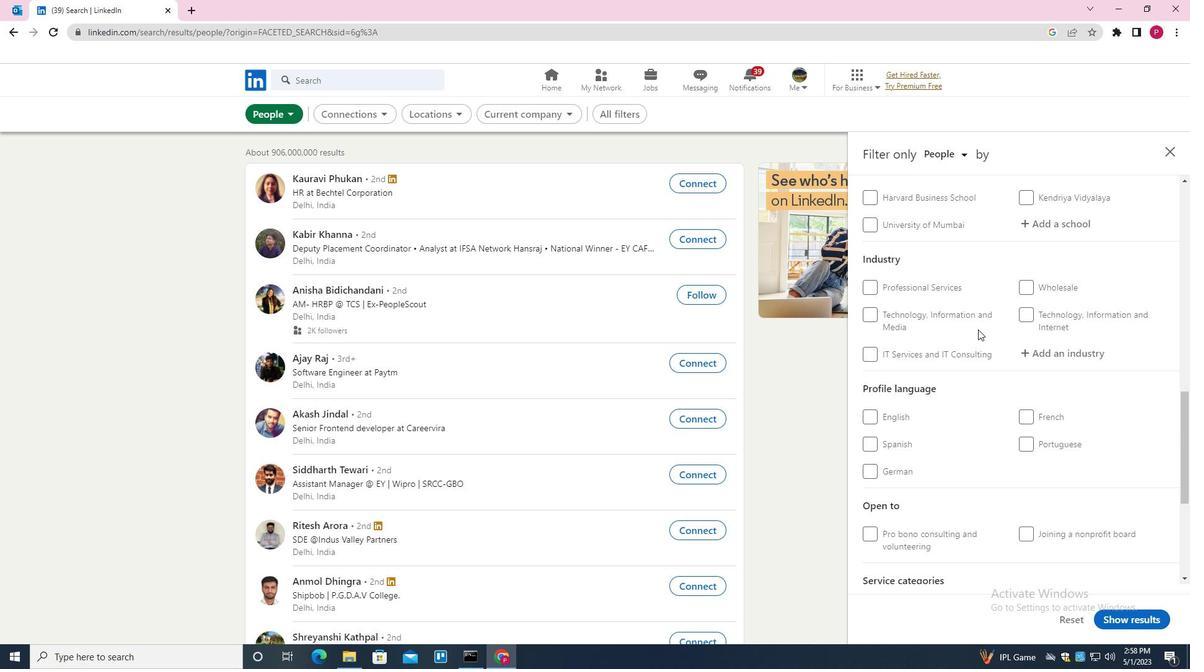 
Action: Mouse scrolled (978, 329) with delta (0, 0)
Screenshot: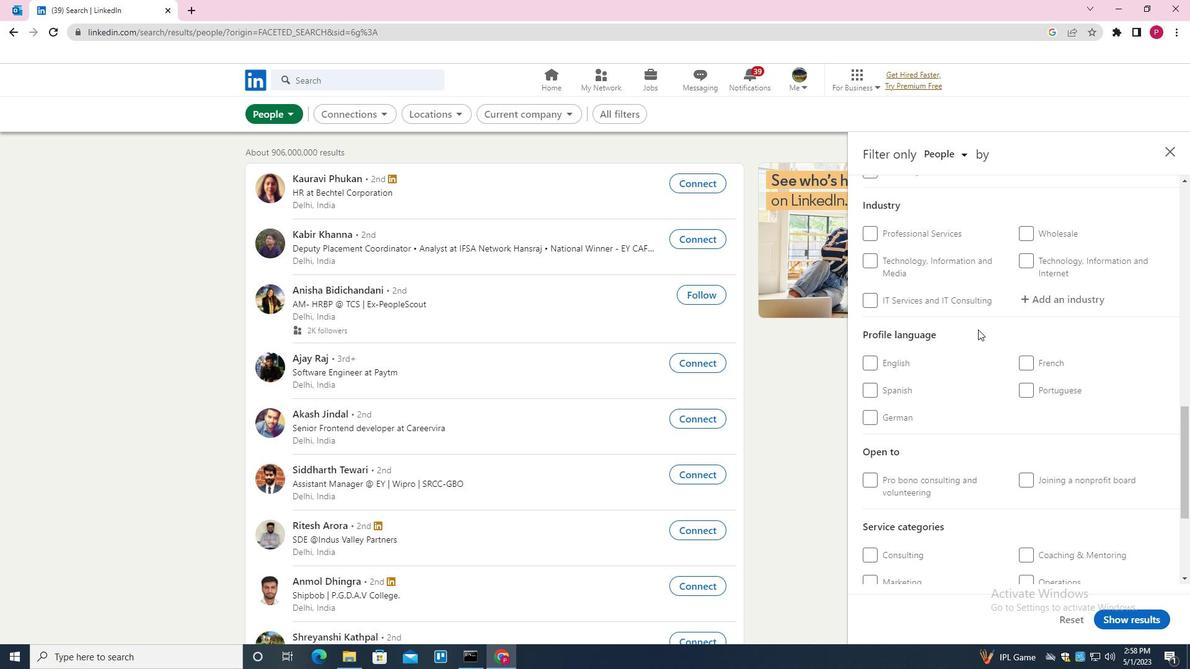 
Action: Mouse moved to (883, 244)
Screenshot: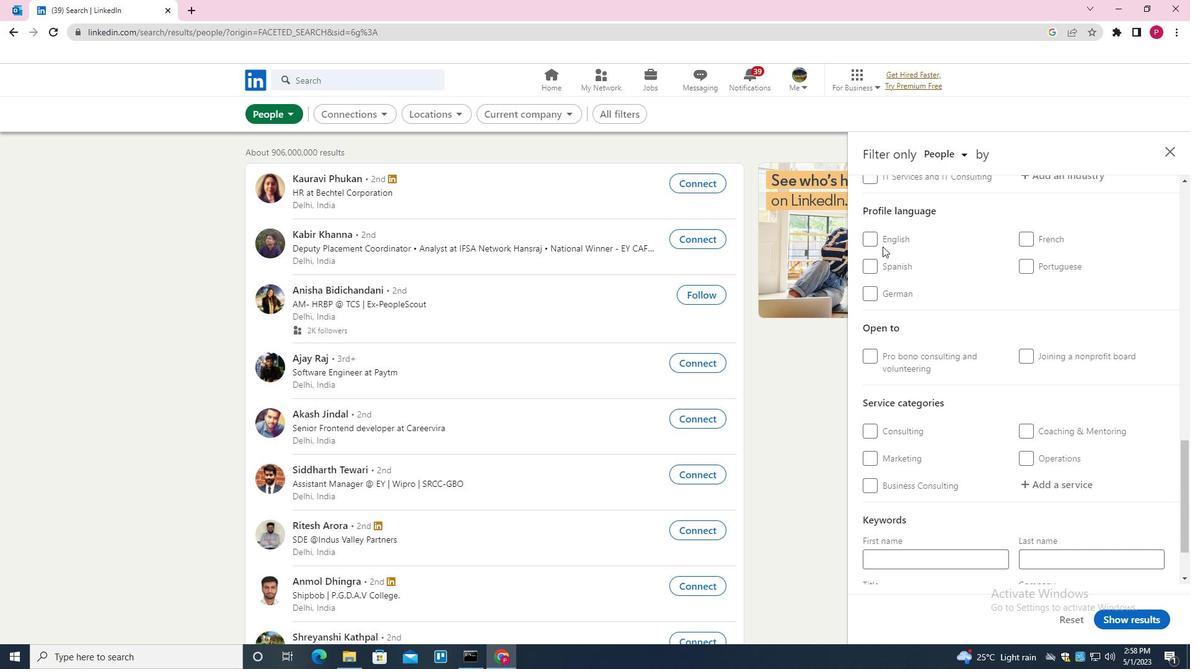 
Action: Mouse pressed left at (883, 244)
Screenshot: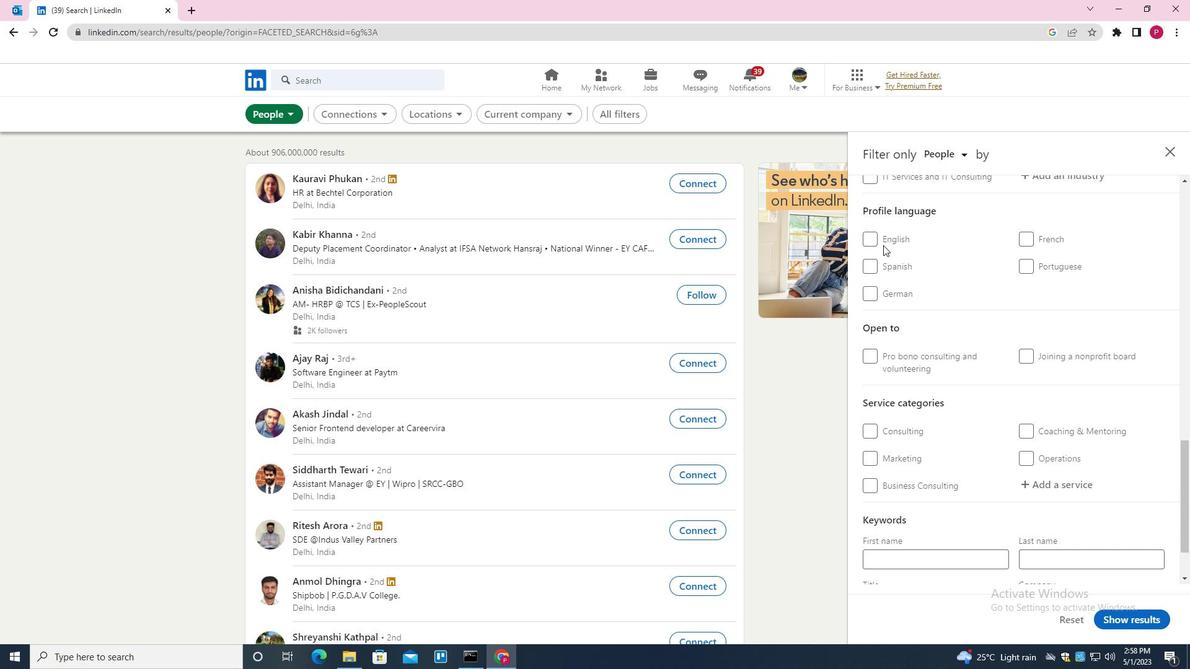 
Action: Mouse moved to (930, 259)
Screenshot: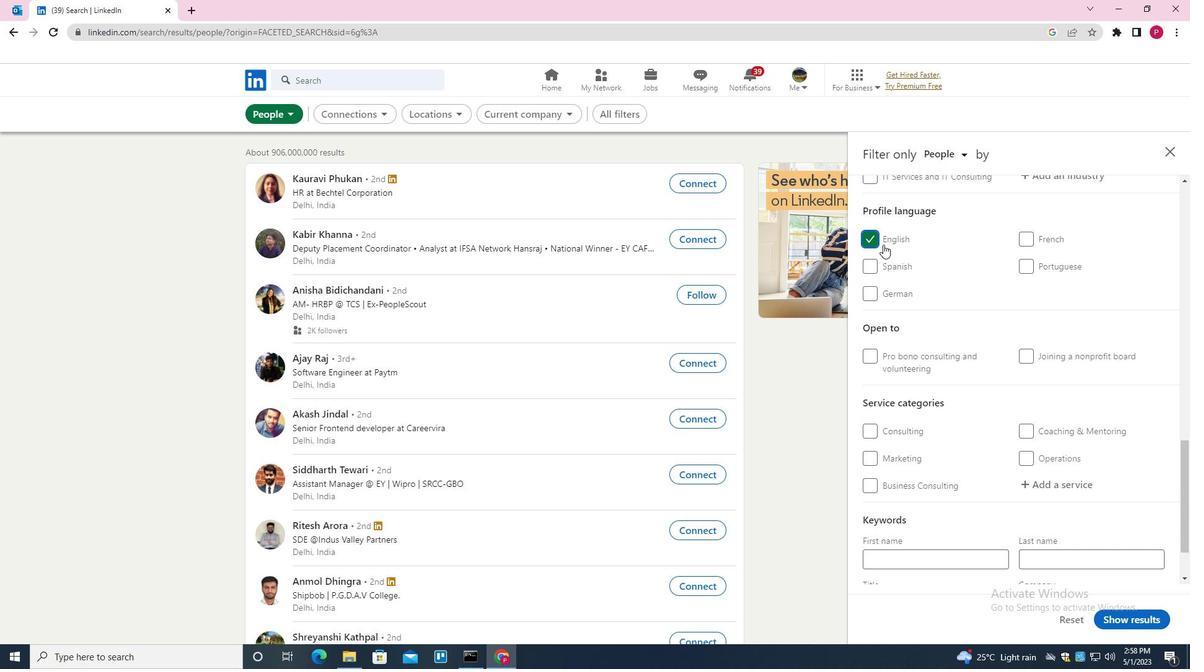 
Action: Mouse scrolled (930, 260) with delta (0, 0)
Screenshot: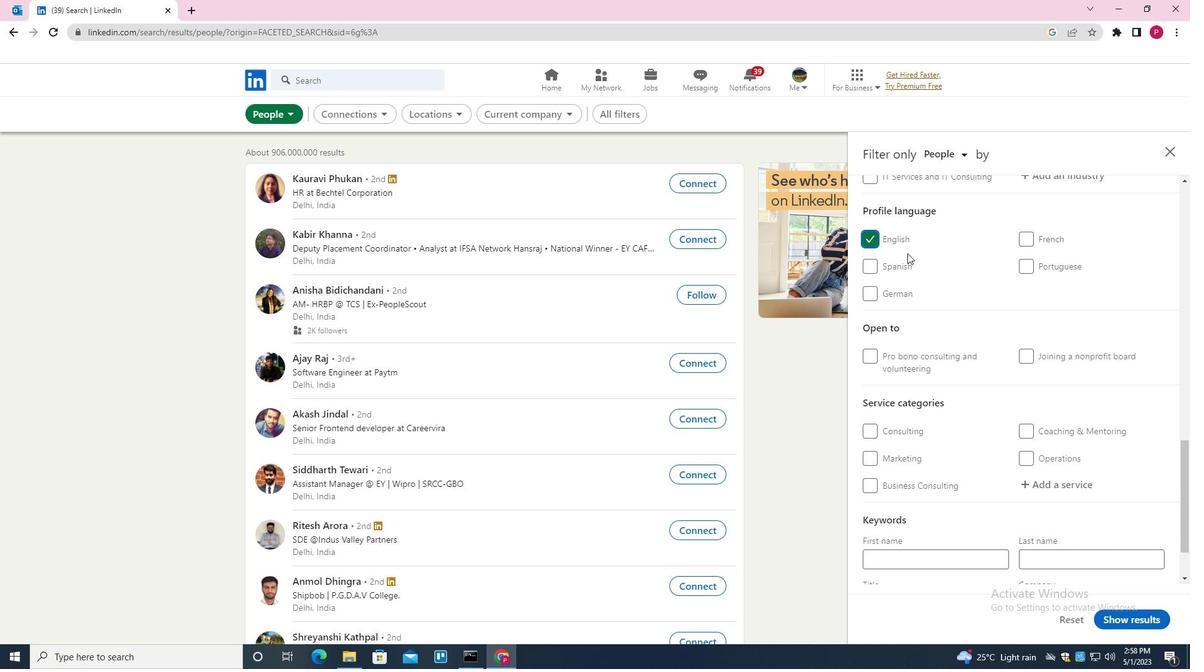 
Action: Mouse scrolled (930, 260) with delta (0, 0)
Screenshot: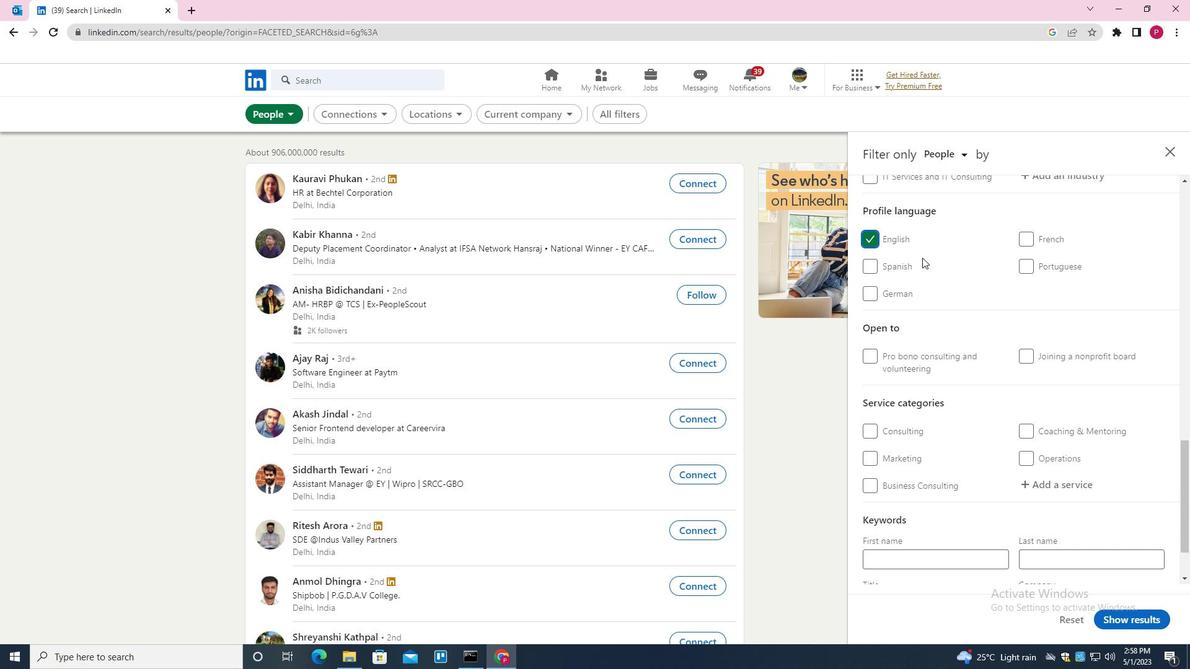 
Action: Mouse scrolled (930, 260) with delta (0, 0)
Screenshot: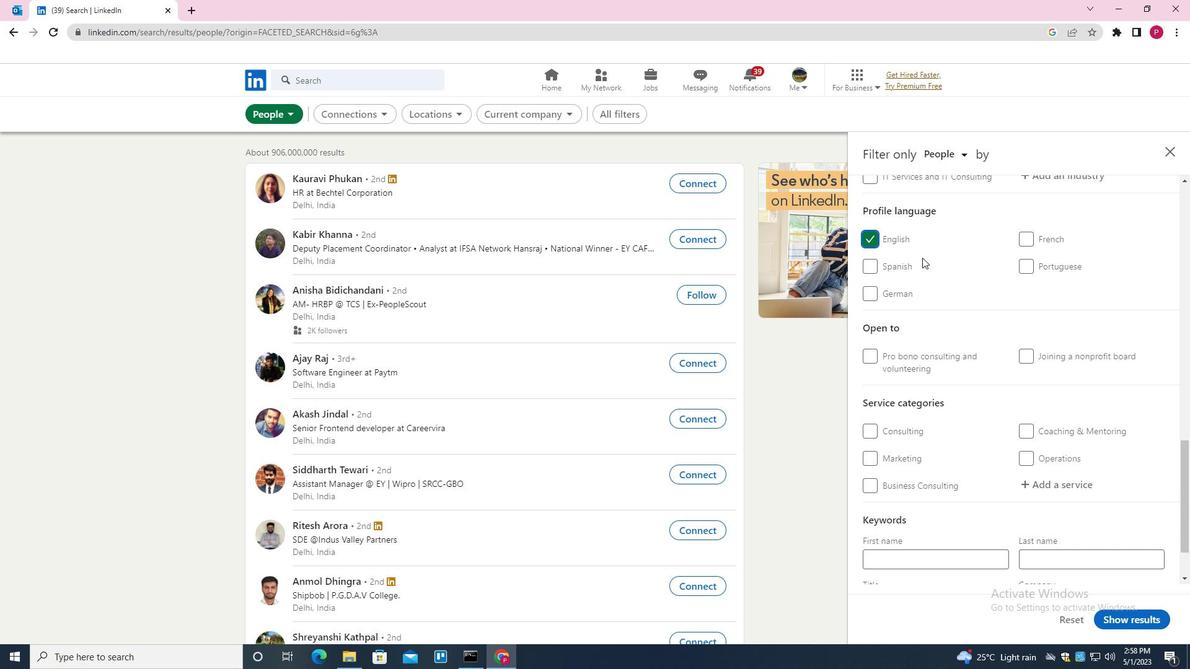 
Action: Mouse scrolled (930, 260) with delta (0, 0)
Screenshot: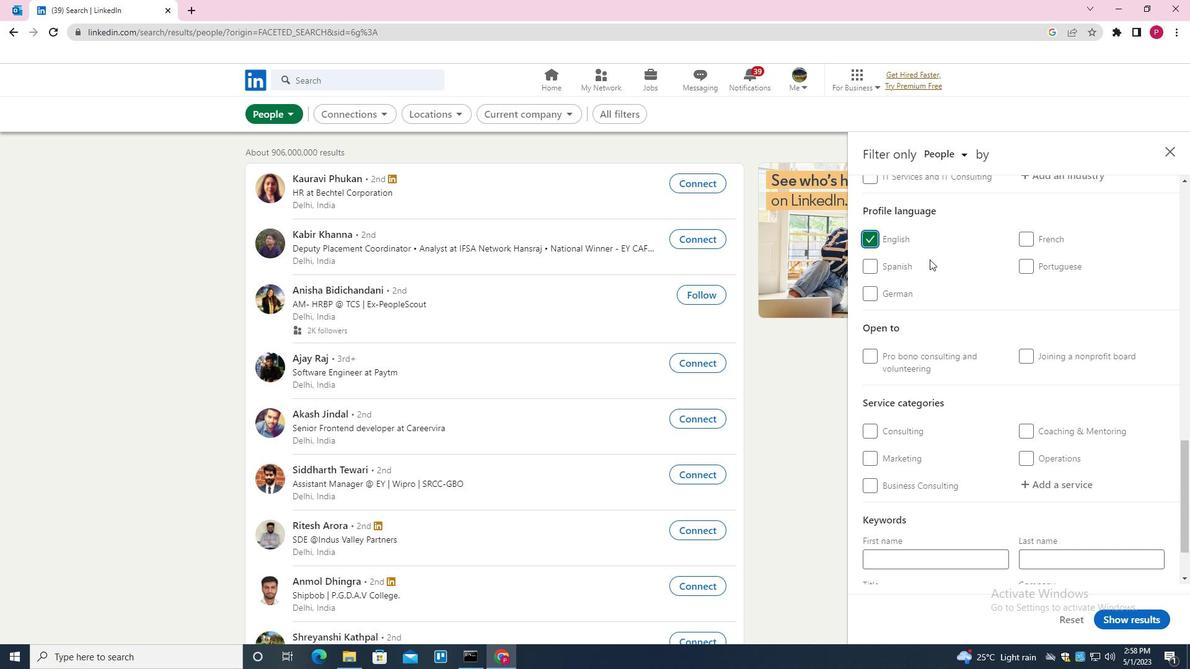
Action: Mouse scrolled (930, 260) with delta (0, 0)
Screenshot: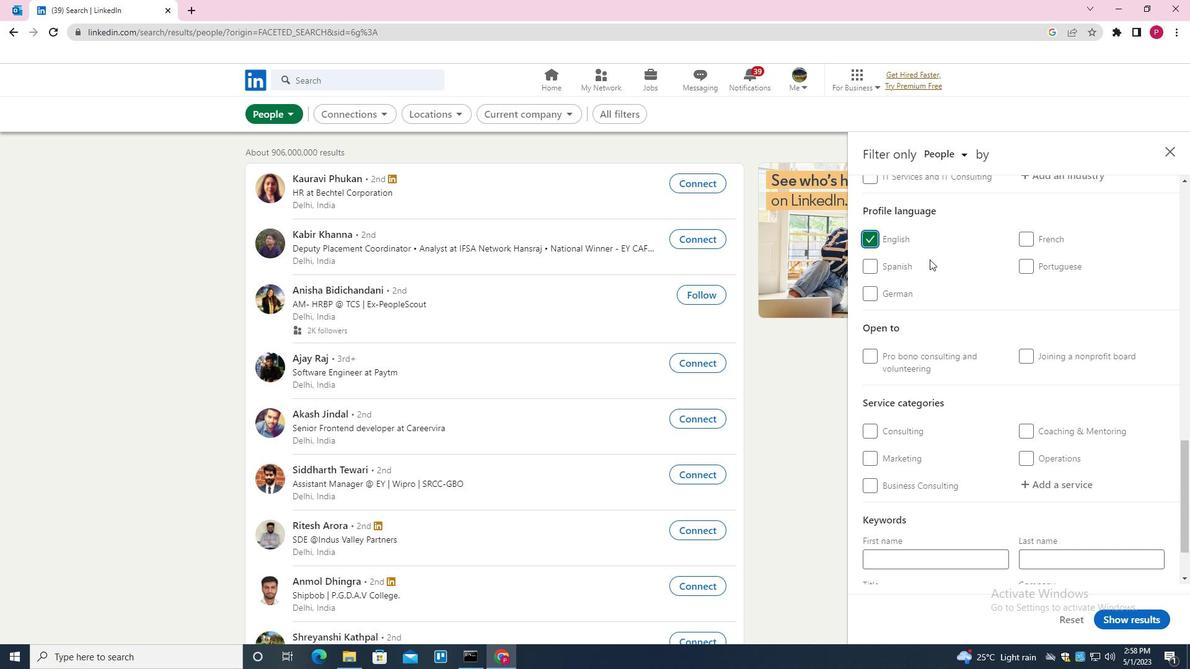 
Action: Mouse scrolled (930, 260) with delta (0, 0)
Screenshot: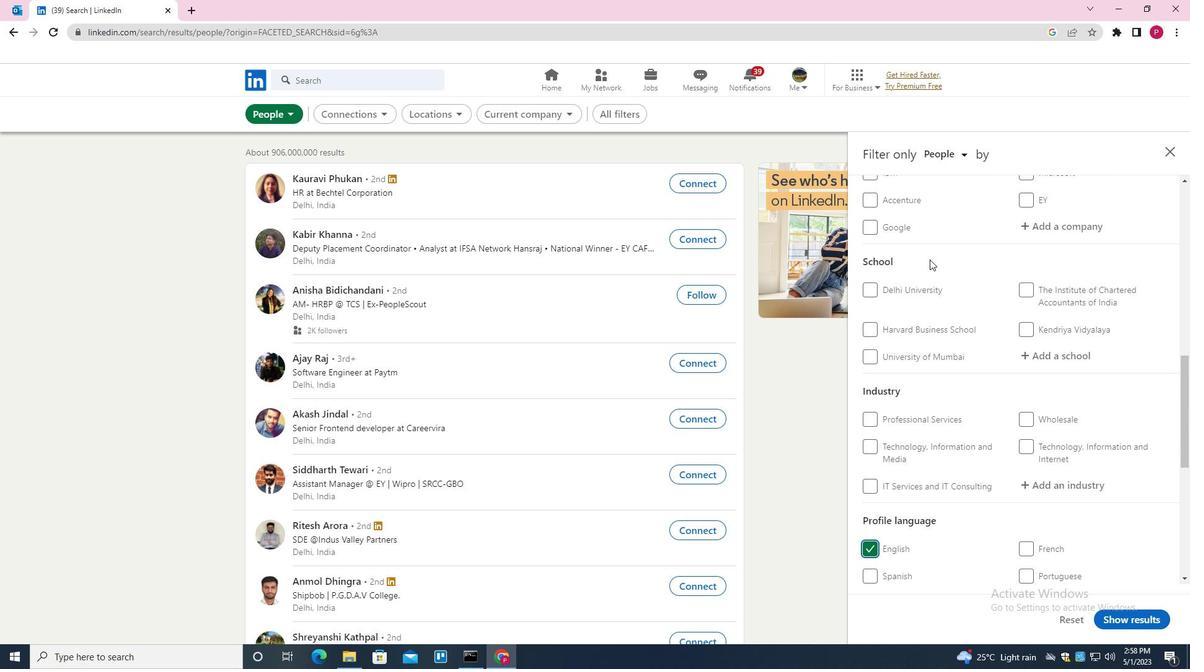 
Action: Mouse scrolled (930, 260) with delta (0, 0)
Screenshot: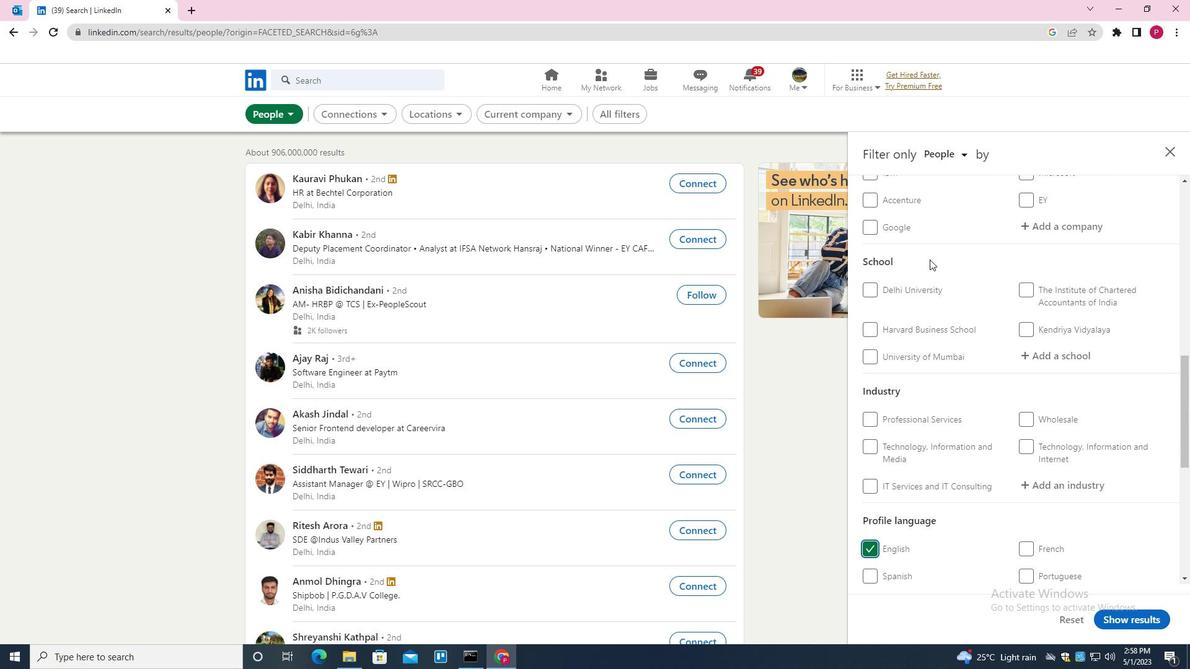 
Action: Mouse scrolled (930, 260) with delta (0, 0)
Screenshot: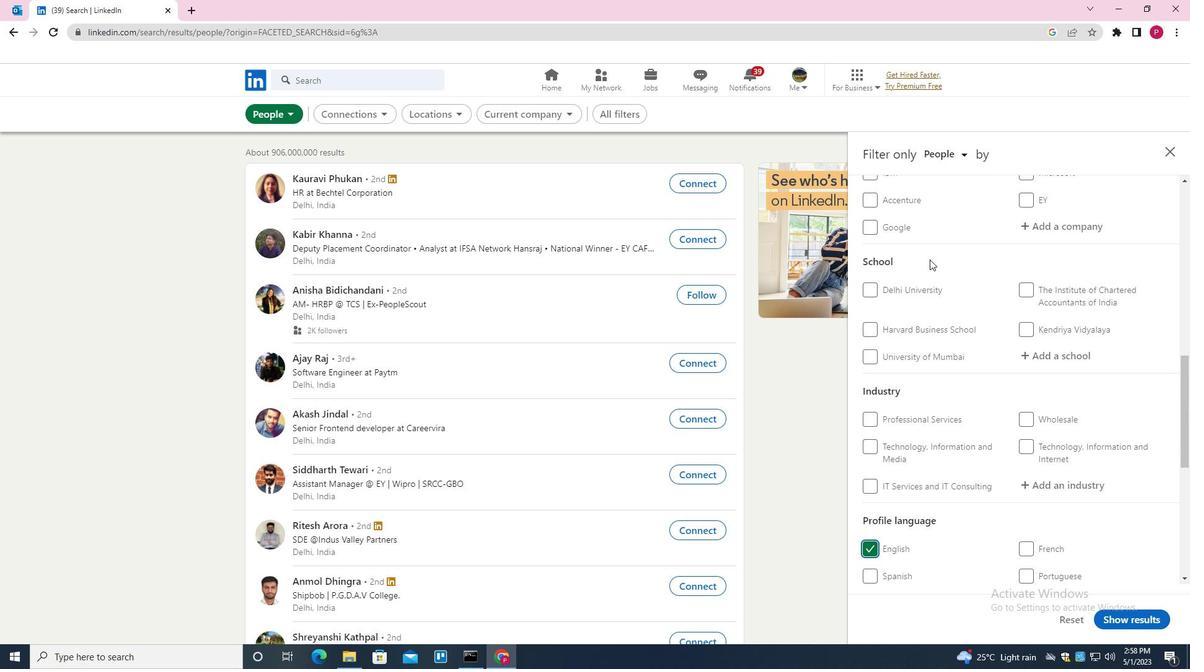 
Action: Mouse moved to (1059, 296)
Screenshot: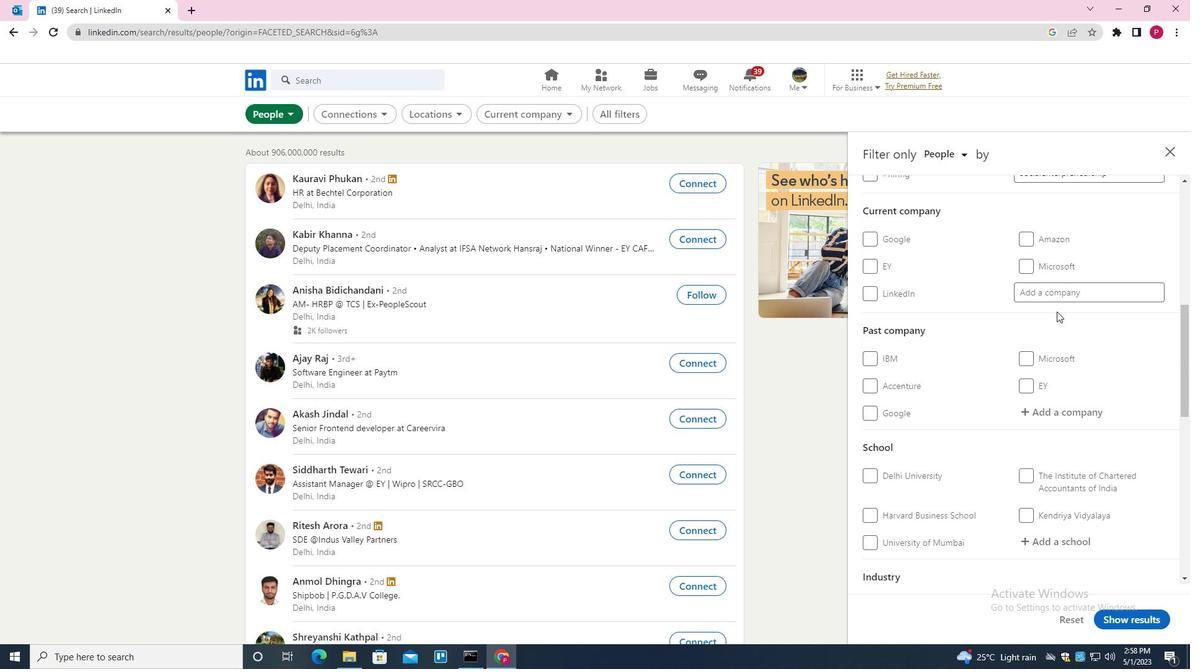 
Action: Mouse pressed left at (1059, 296)
Screenshot: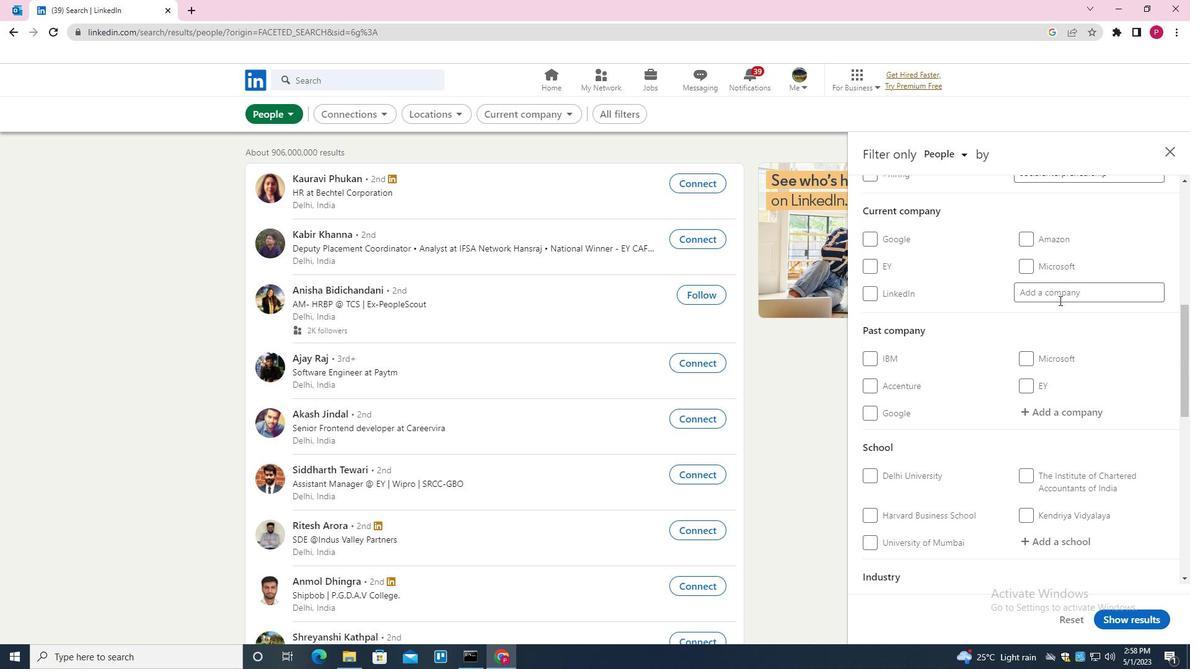 
Action: Mouse moved to (1059, 295)
Screenshot: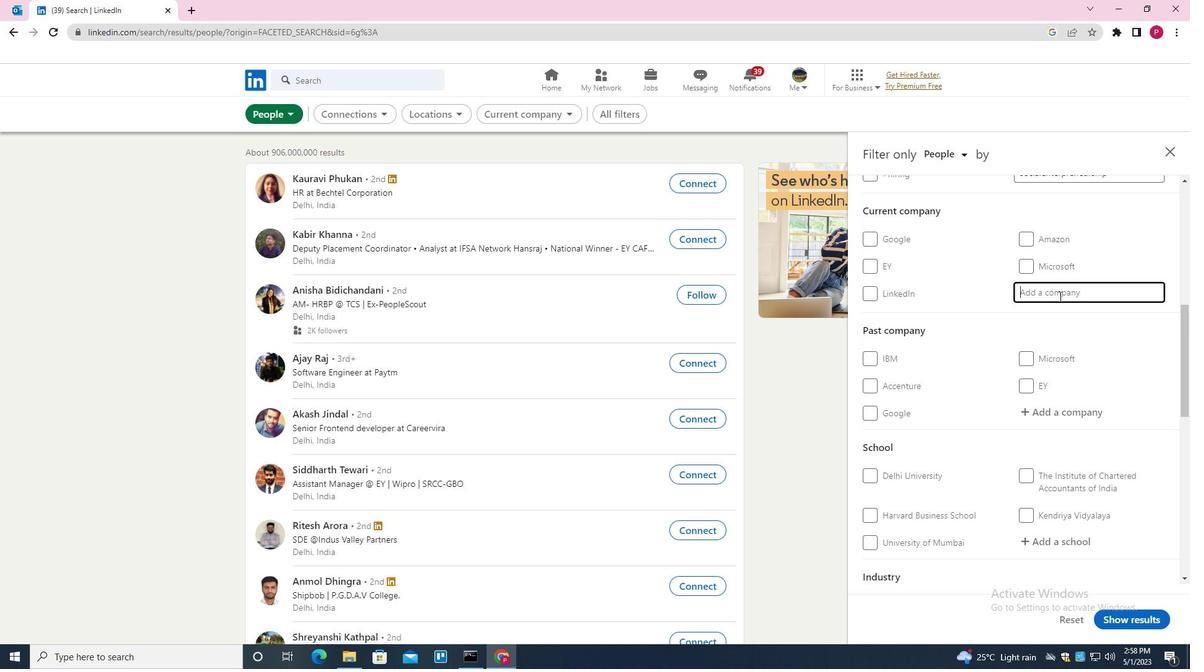 
Action: Key pressed <Key.shift><Key.shift><Key.shift><Key.shift><Key.shift>POWER<Key.space><Key.shift>GRID<Key.space><Key.down><Key.enter>
Screenshot: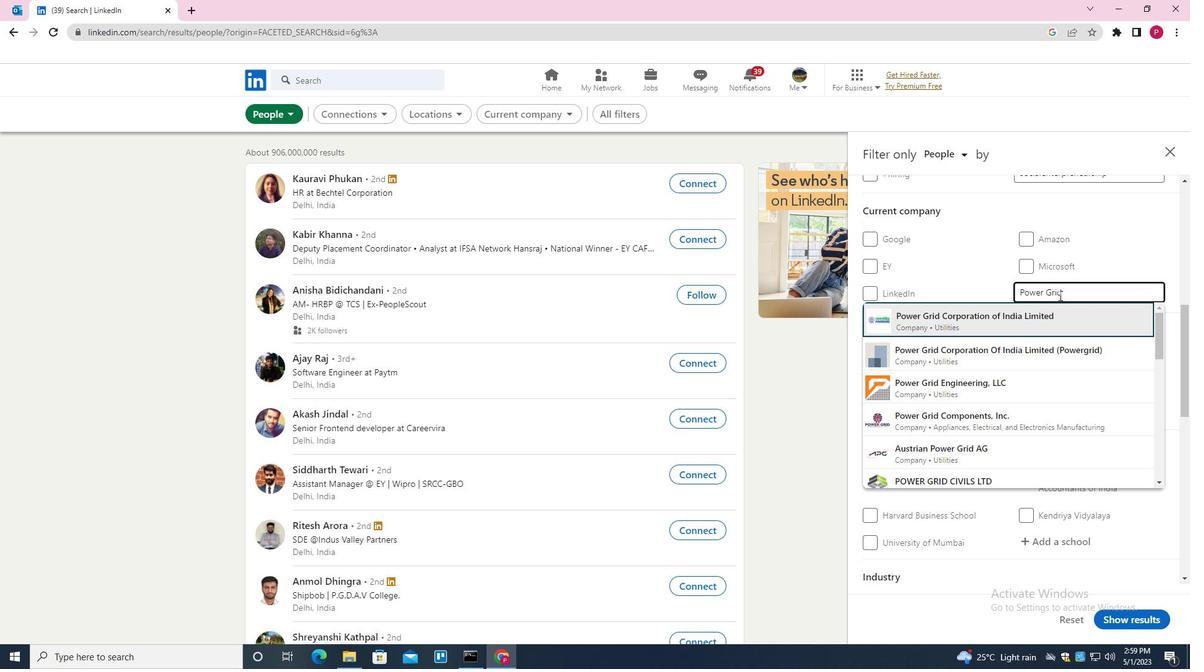 
Action: Mouse moved to (1059, 300)
Screenshot: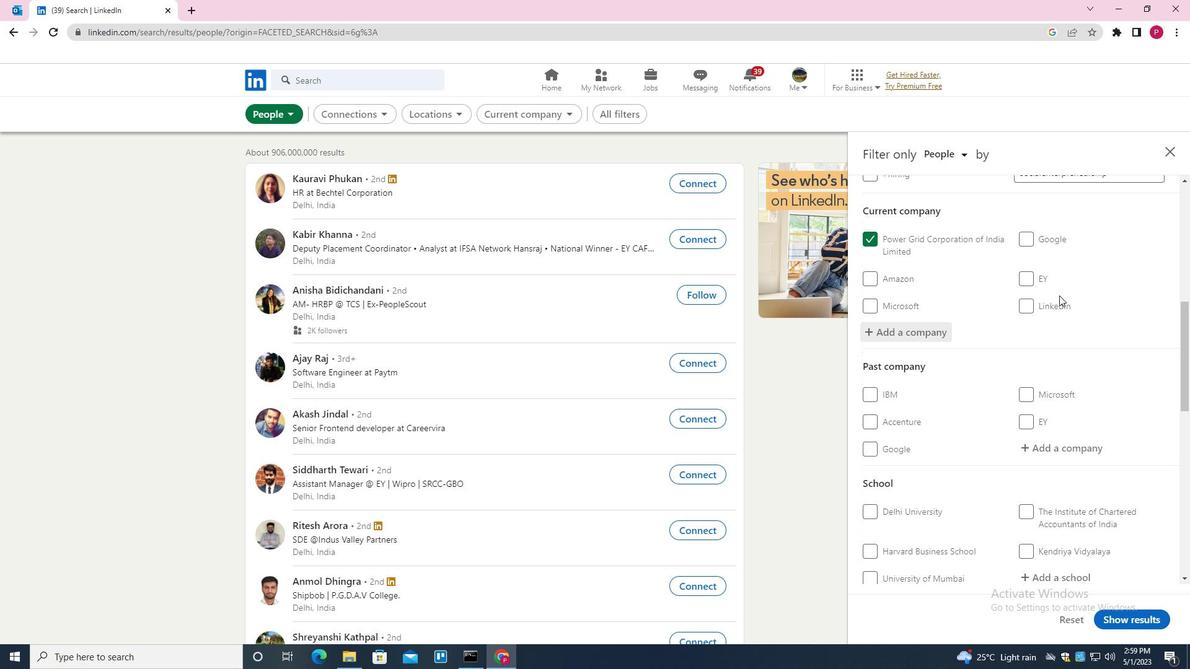 
Action: Mouse scrolled (1059, 300) with delta (0, 0)
Screenshot: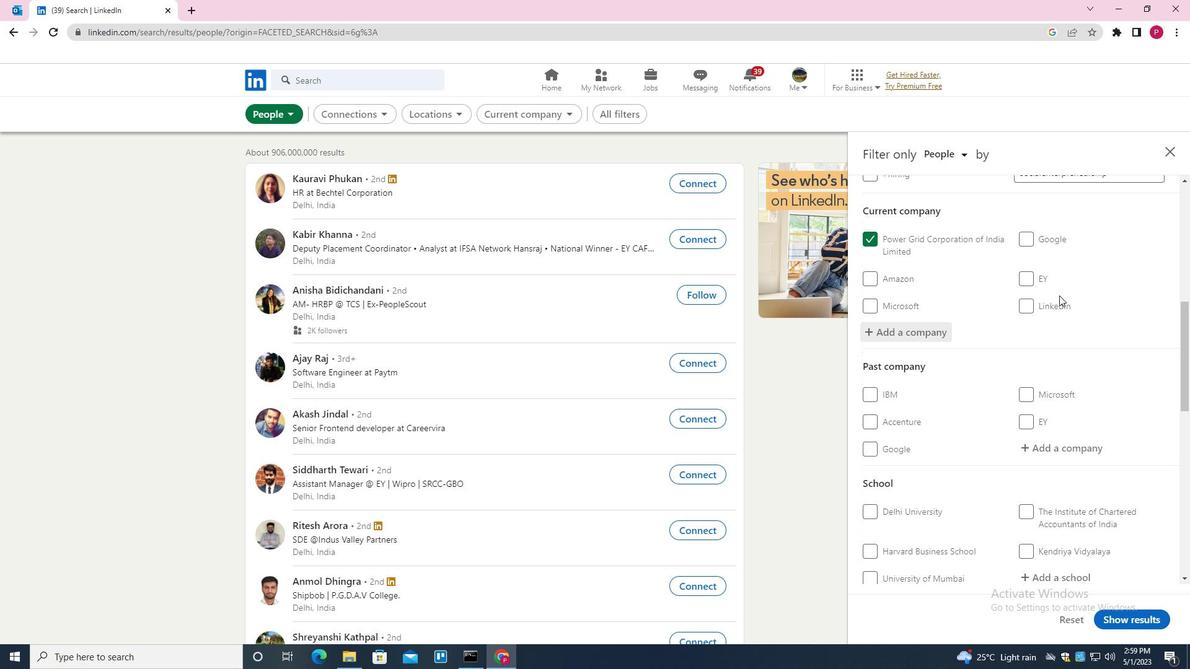 
Action: Mouse moved to (1058, 314)
Screenshot: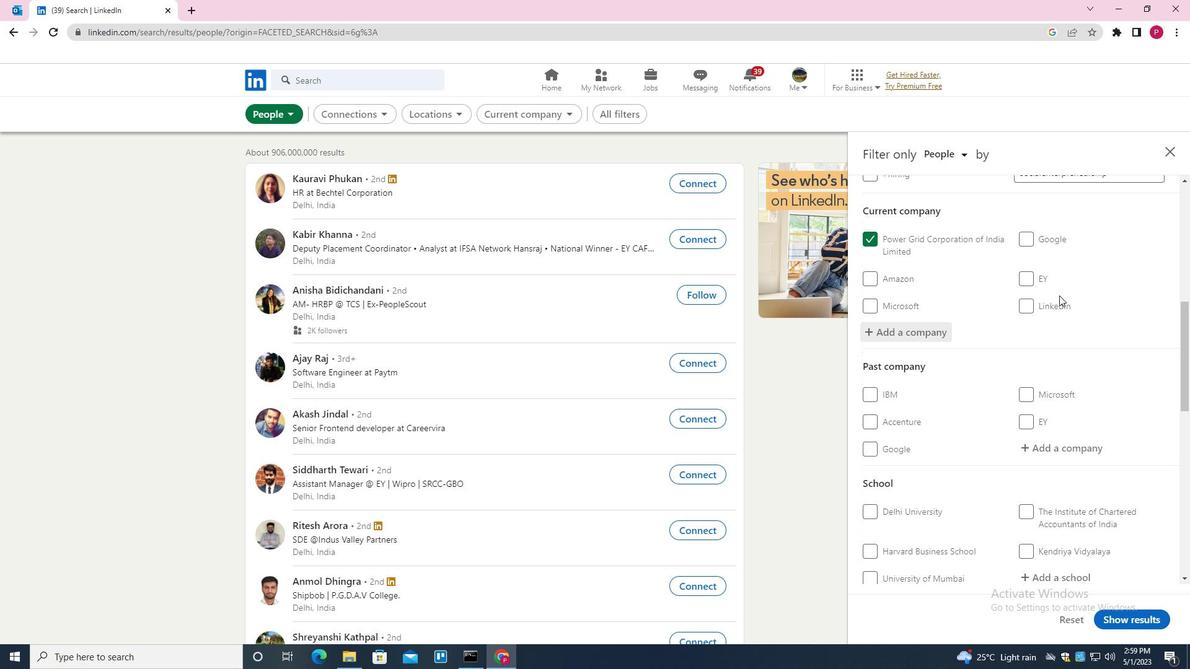 
Action: Mouse scrolled (1058, 313) with delta (0, 0)
Screenshot: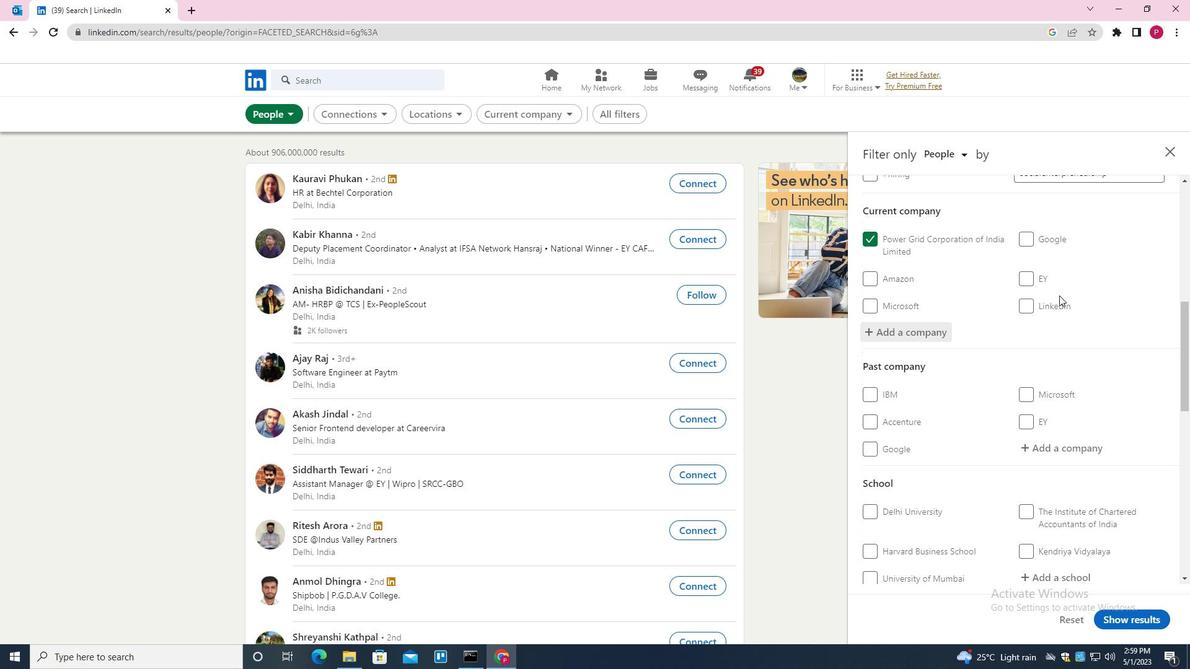 
Action: Mouse moved to (1058, 317)
Screenshot: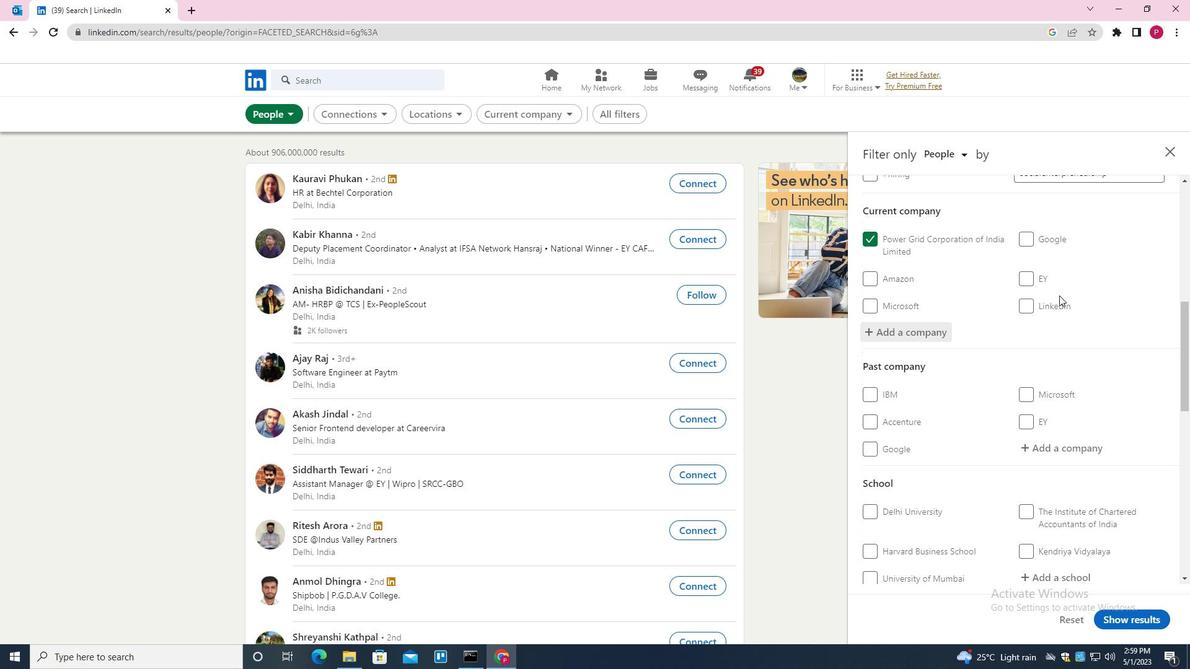 
Action: Mouse scrolled (1058, 316) with delta (0, 0)
Screenshot: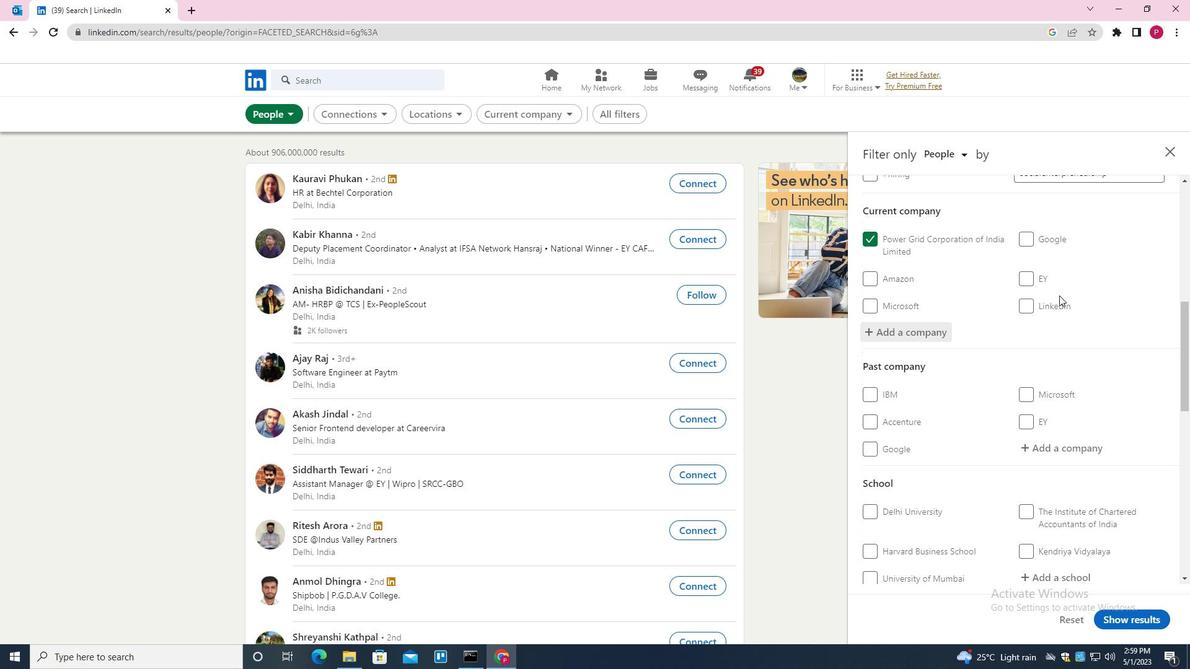 
Action: Mouse moved to (1065, 395)
Screenshot: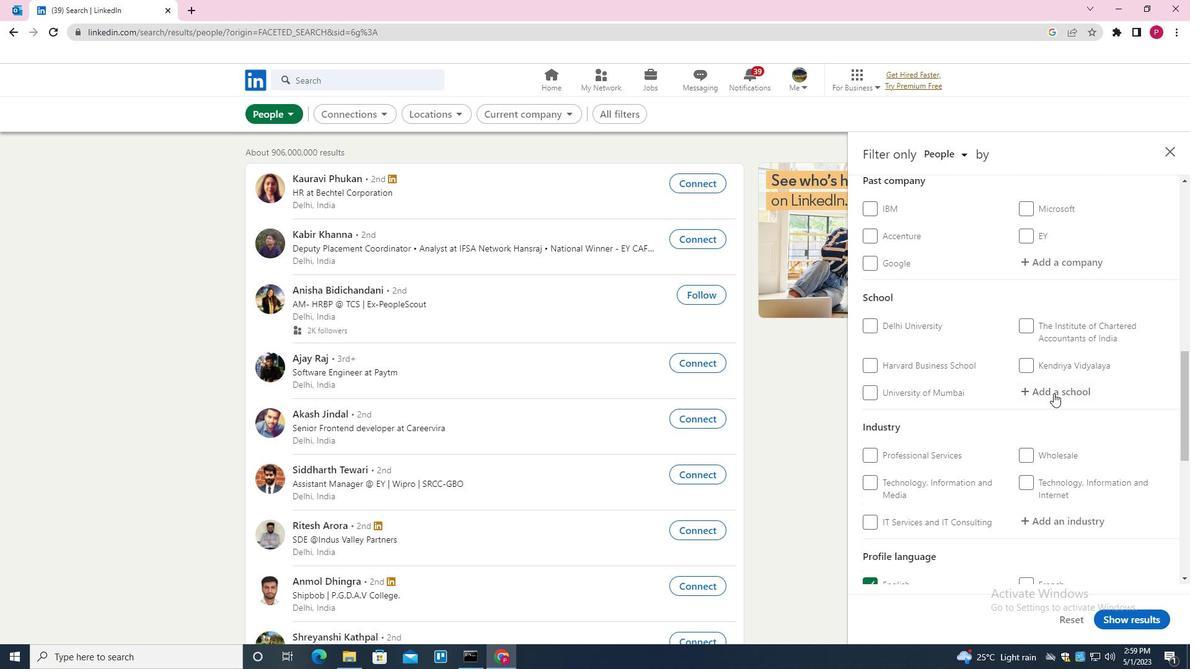 
Action: Mouse pressed left at (1065, 395)
Screenshot: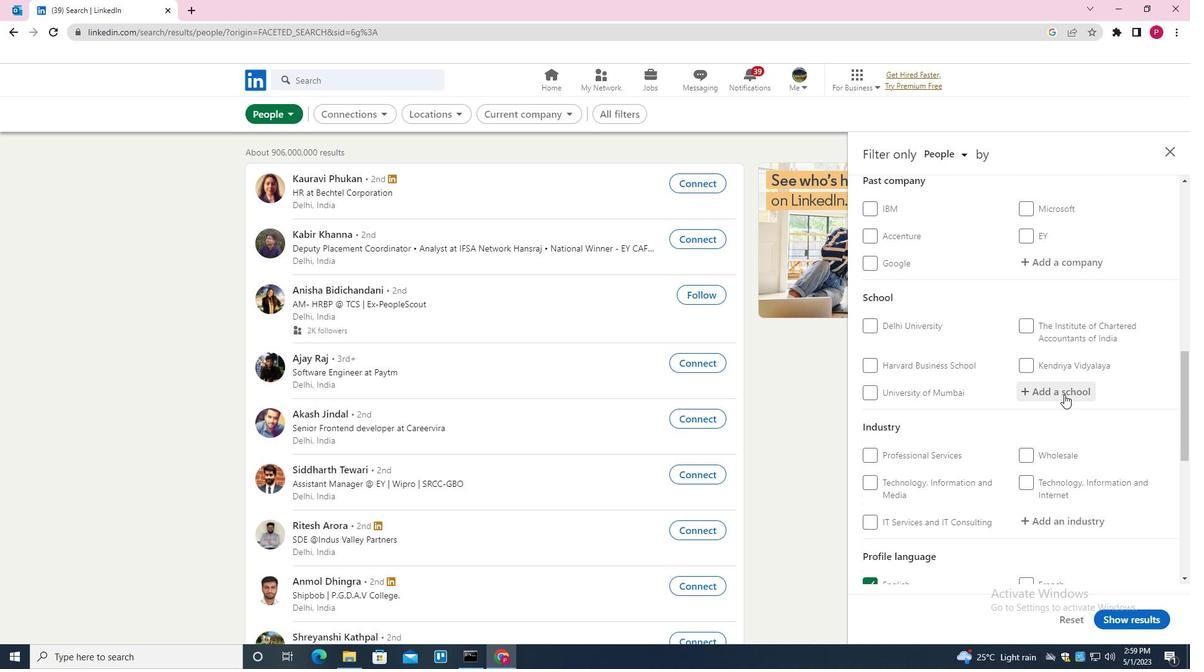 
Action: Key pressed <Key.shift><Key.shift><Key.shift><Key.shift><Key.shift><Key.shift><Key.shift><Key.shift>VALLIAMAI<Key.backspace><Key.backspace>MAI<Key.space><Key.down><Key.enter>
Screenshot: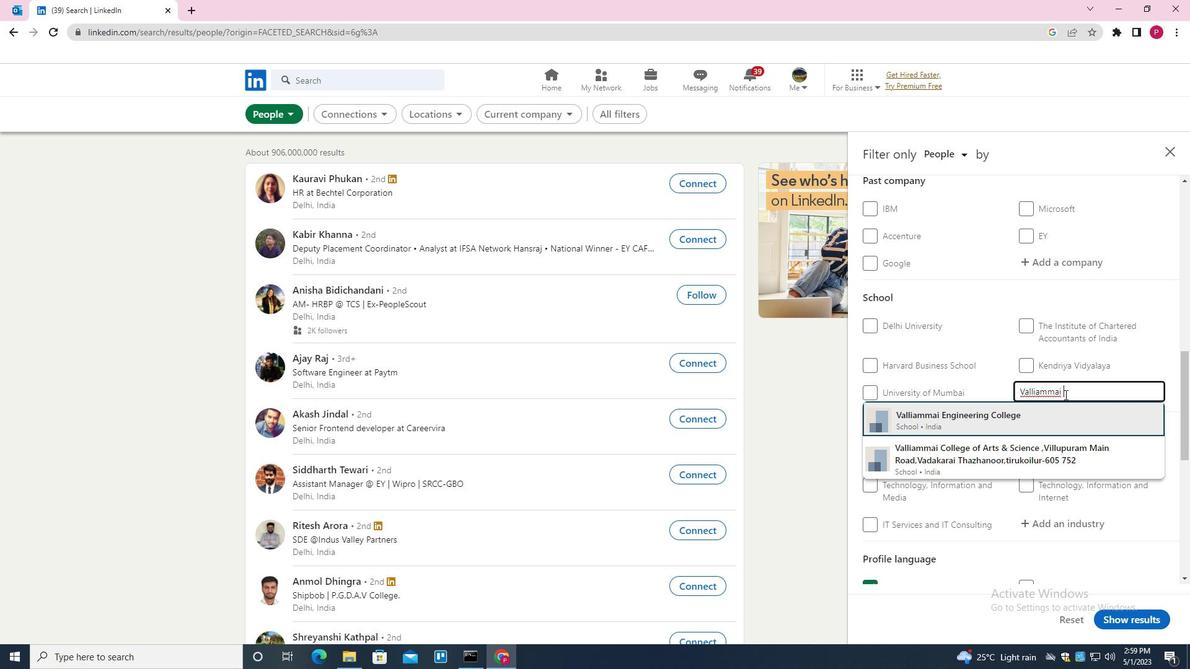 
Action: Mouse scrolled (1065, 394) with delta (0, 0)
Screenshot: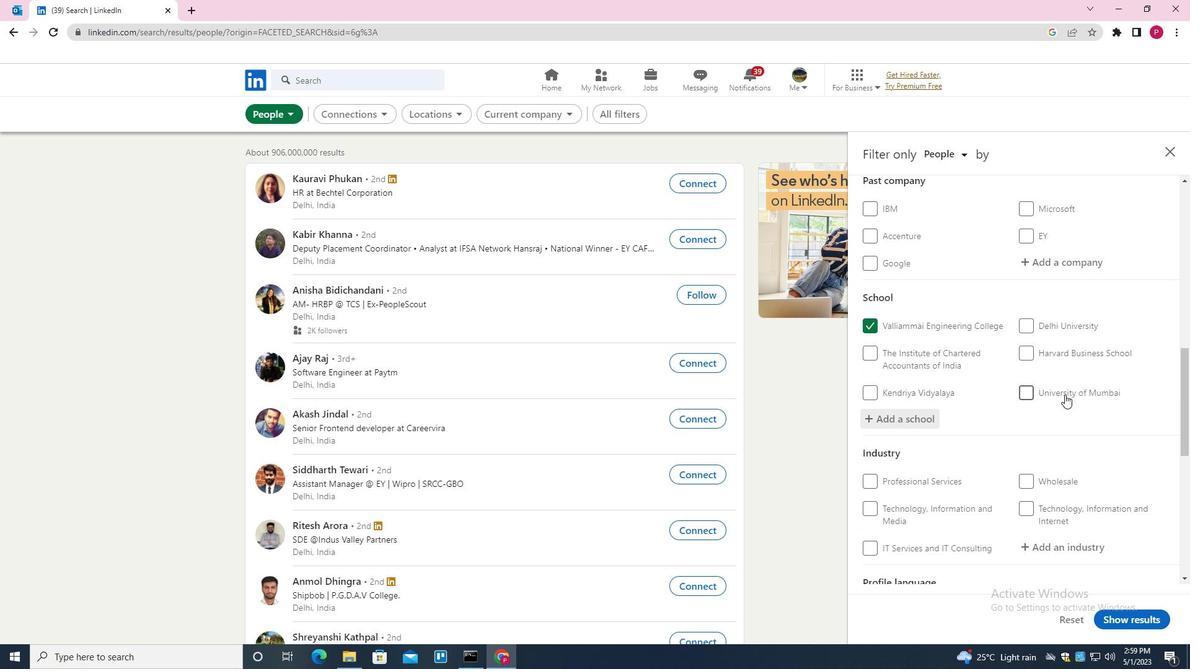 
Action: Mouse scrolled (1065, 394) with delta (0, 0)
Screenshot: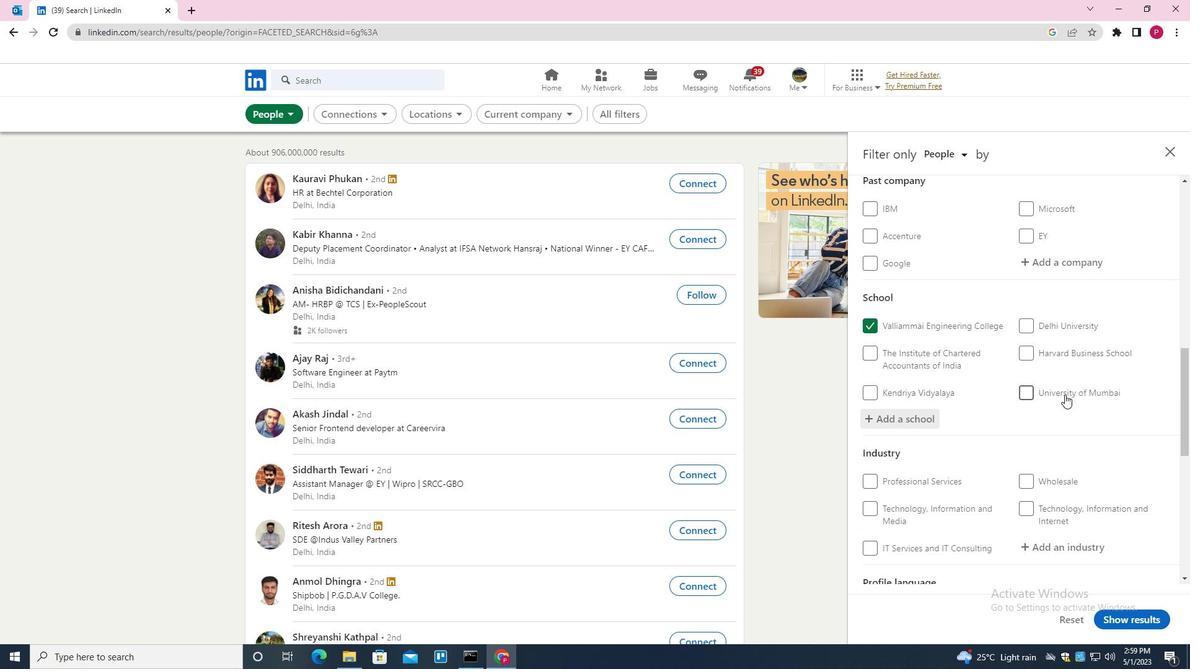 
Action: Mouse scrolled (1065, 394) with delta (0, 0)
Screenshot: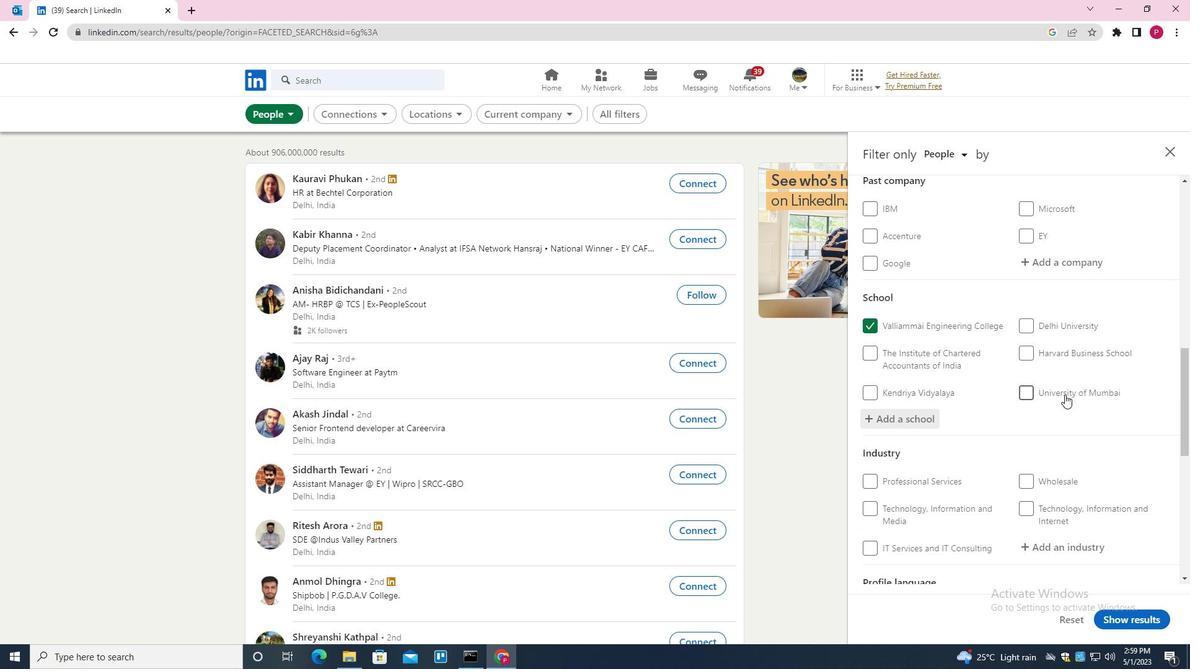 
Action: Mouse scrolled (1065, 394) with delta (0, 0)
Screenshot: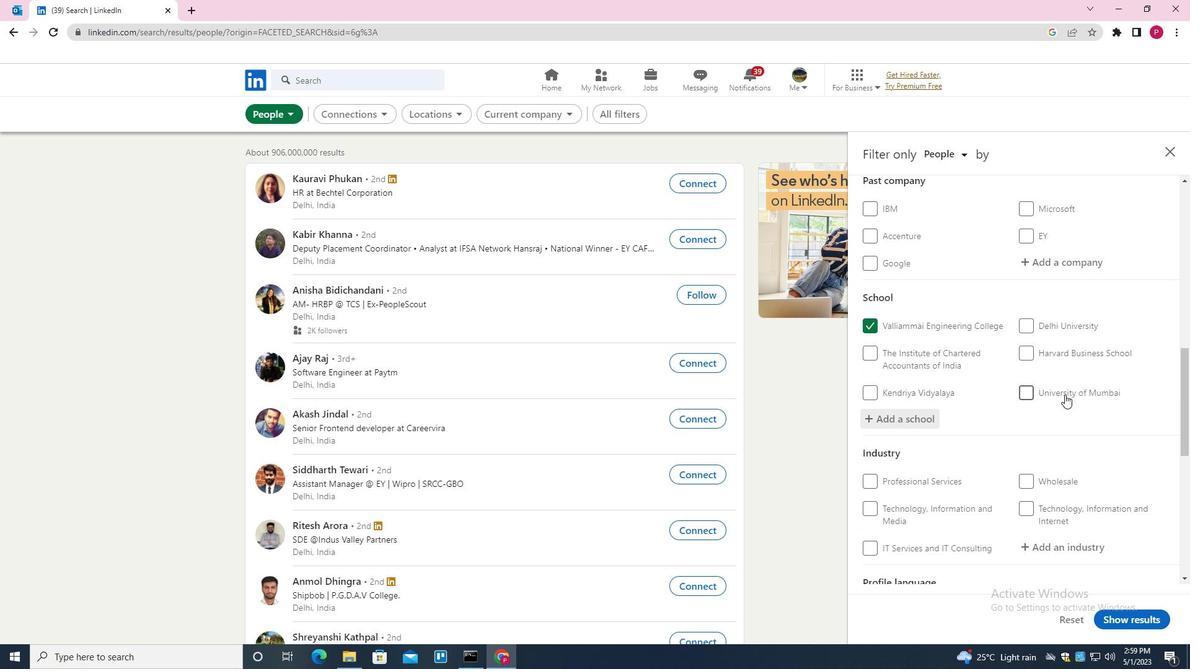 
Action: Mouse moved to (1062, 284)
Screenshot: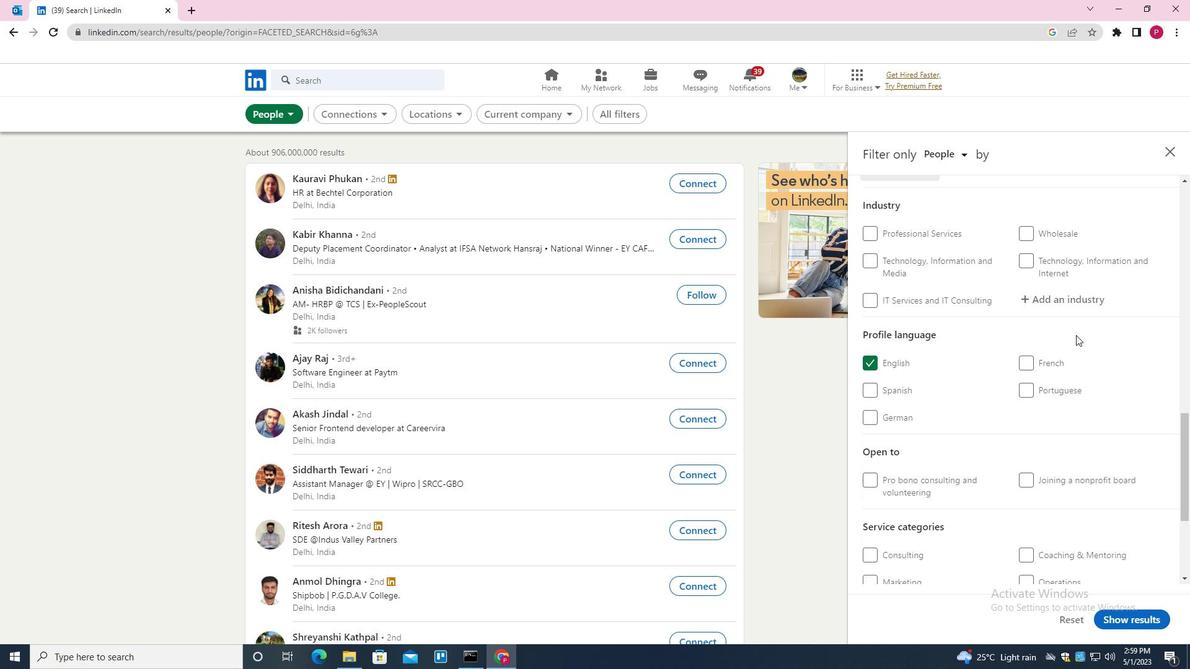 
Action: Mouse pressed left at (1062, 284)
Screenshot: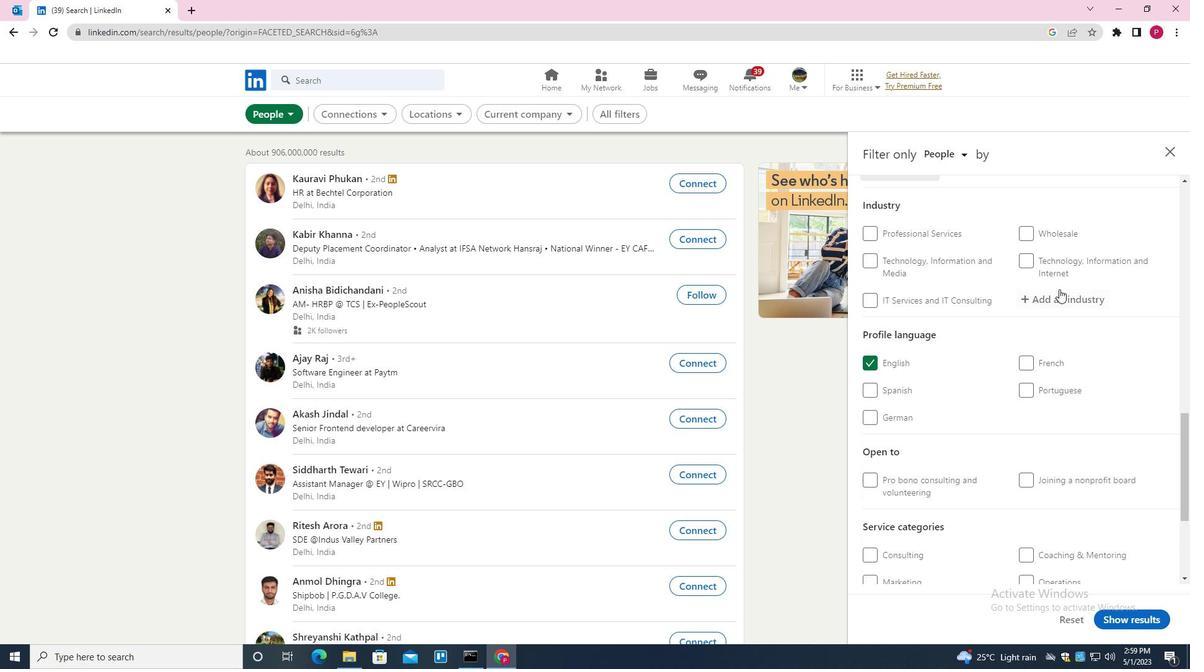 
Action: Mouse moved to (1062, 299)
Screenshot: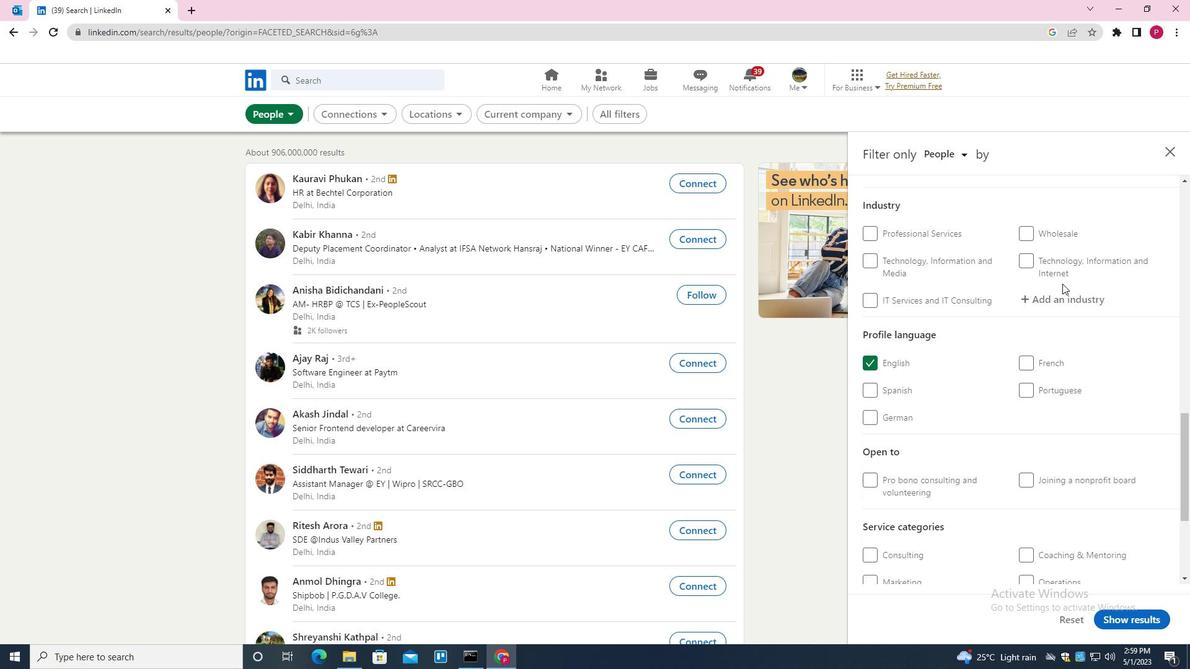 
Action: Mouse pressed left at (1062, 299)
Screenshot: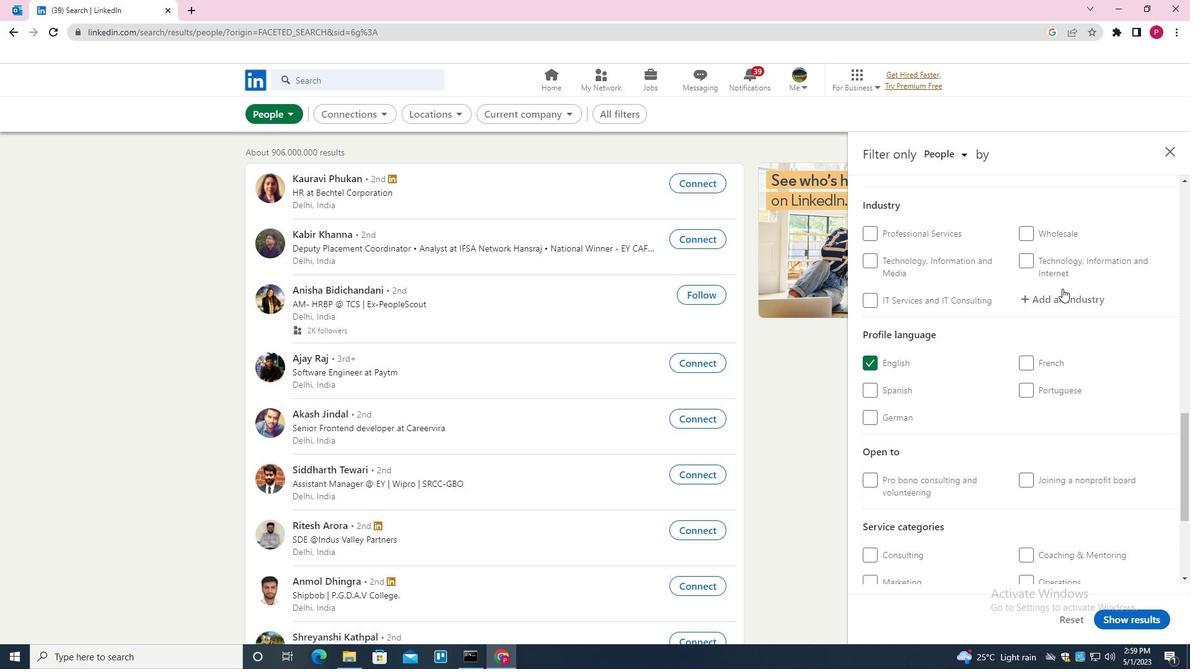 
Action: Key pressed <Key.shift>BLOCK<Key.down><Key.enter>
Screenshot: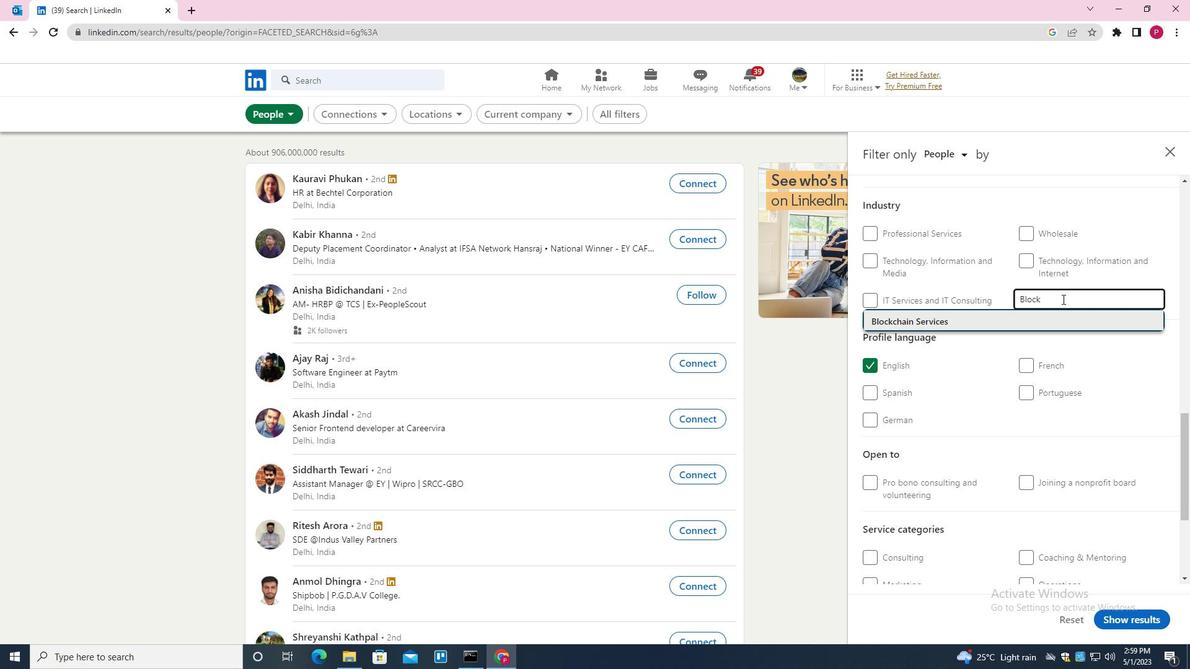 
Action: Mouse moved to (1051, 406)
Screenshot: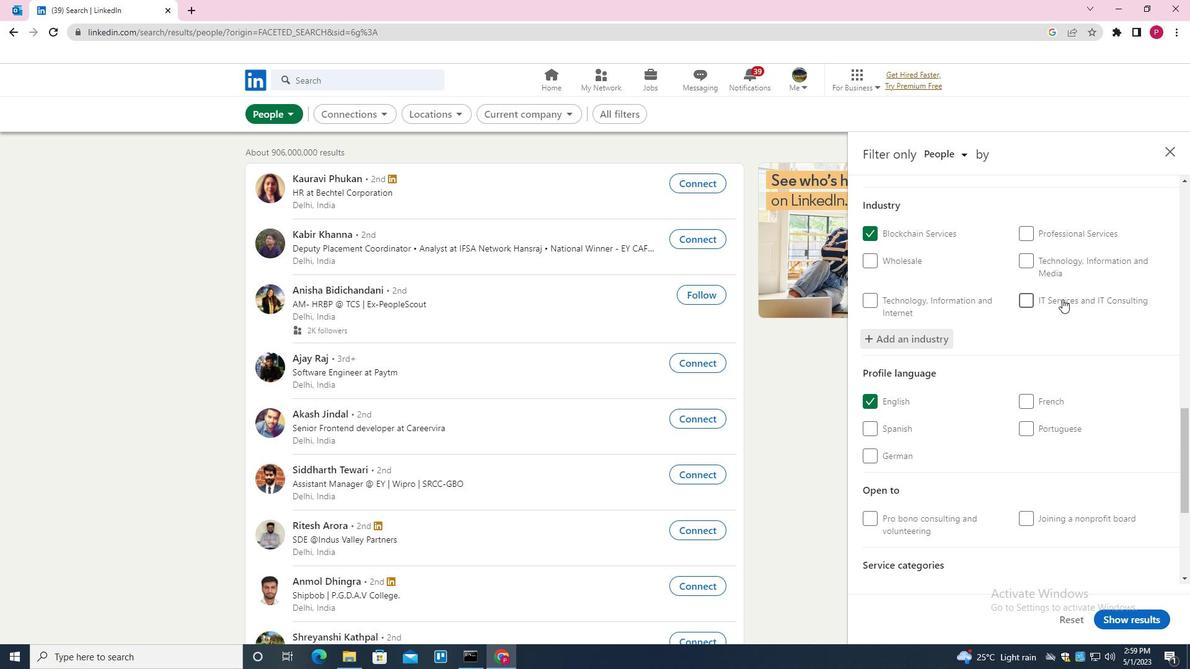 
Action: Mouse scrolled (1051, 406) with delta (0, 0)
Screenshot: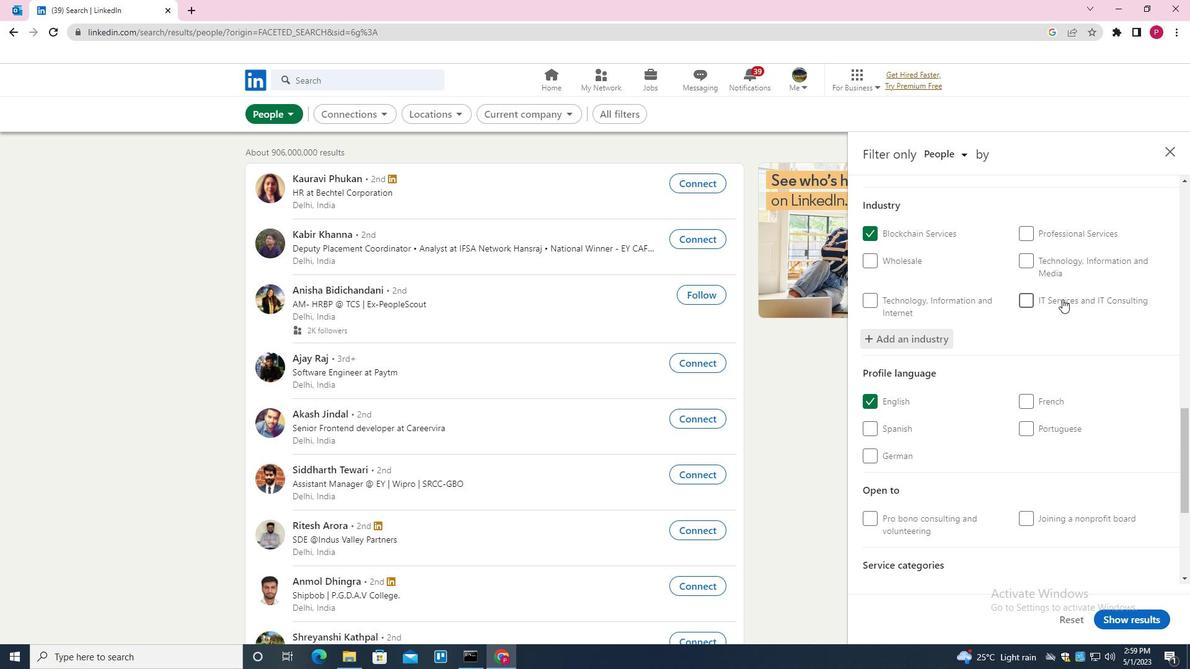 
Action: Mouse moved to (1051, 410)
Screenshot: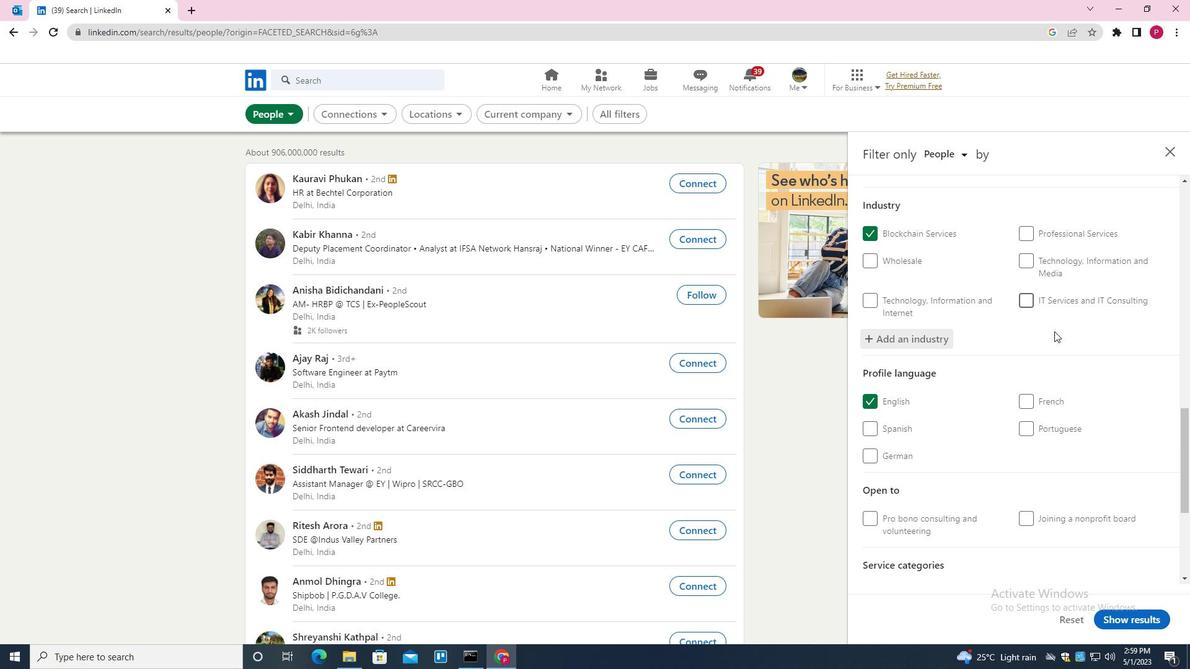 
Action: Mouse scrolled (1051, 409) with delta (0, 0)
Screenshot: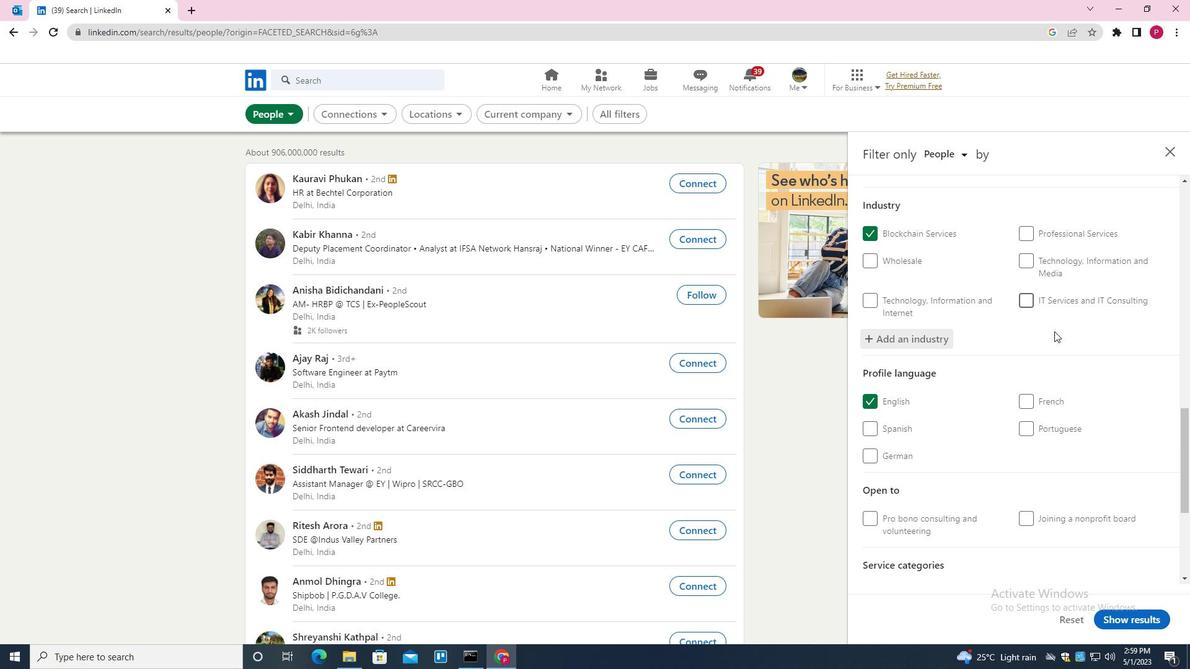 
Action: Mouse moved to (1051, 413)
Screenshot: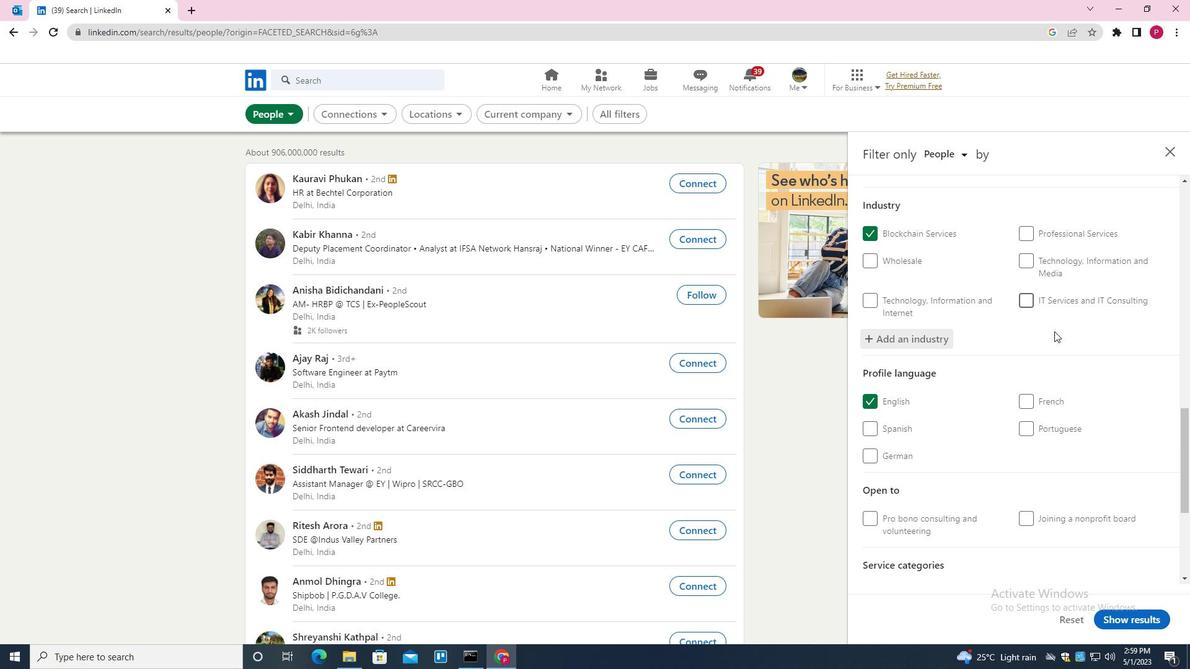 
Action: Mouse scrolled (1051, 413) with delta (0, 0)
Screenshot: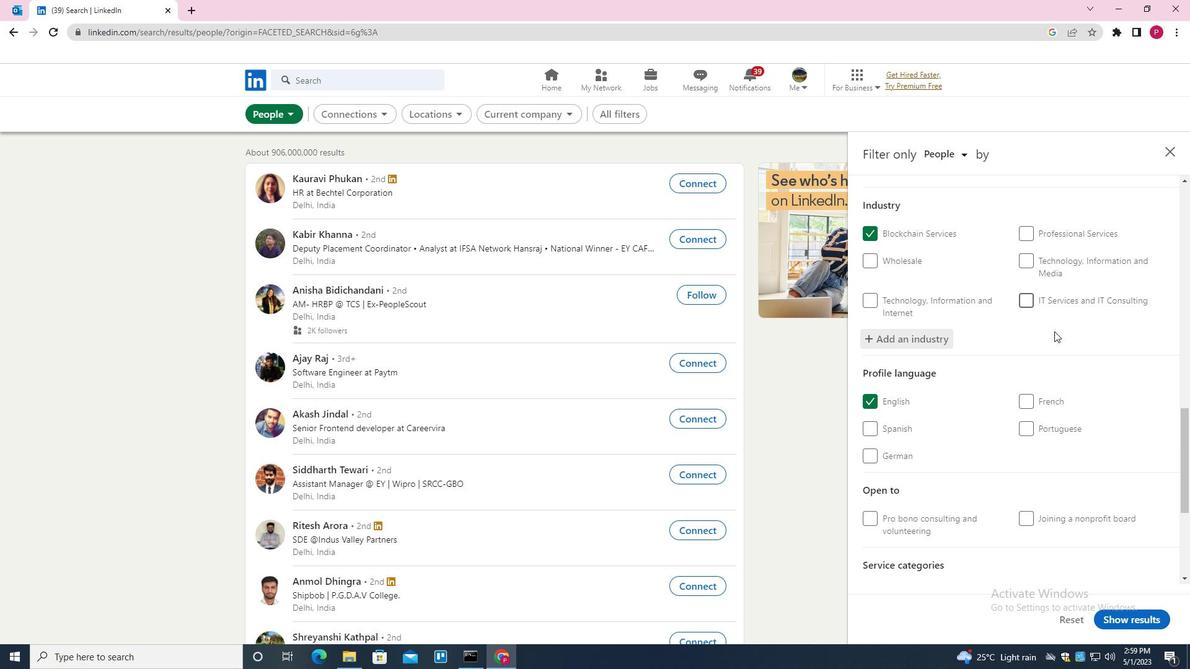 
Action: Mouse moved to (1048, 461)
Screenshot: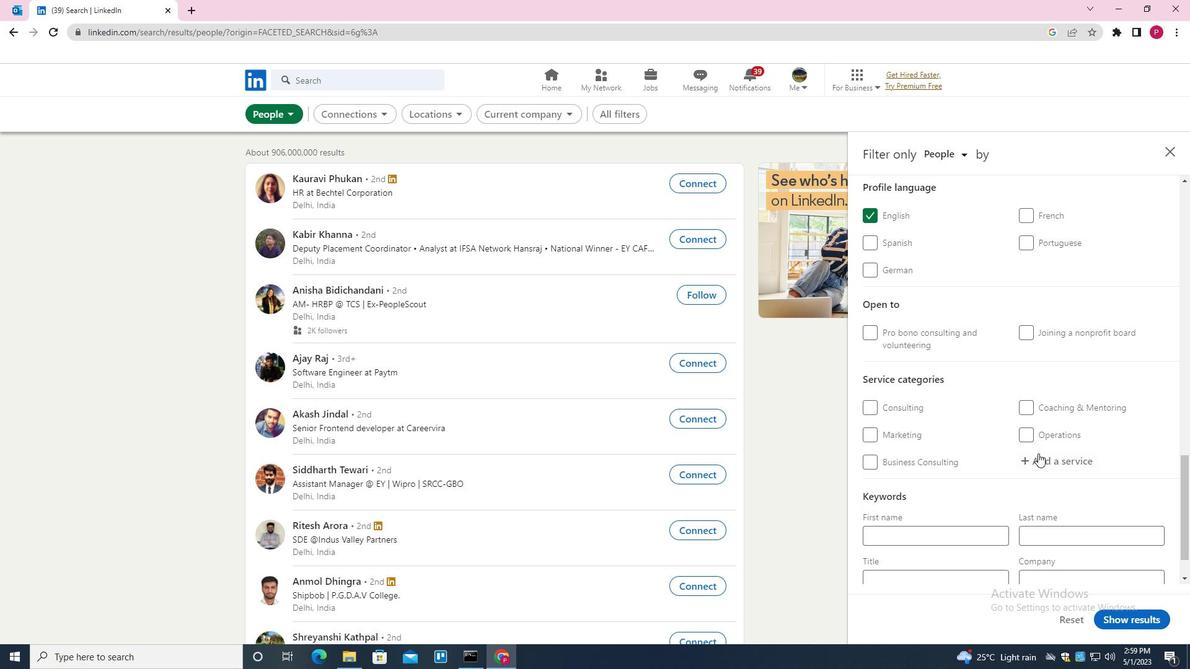 
Action: Mouse pressed left at (1048, 461)
Screenshot: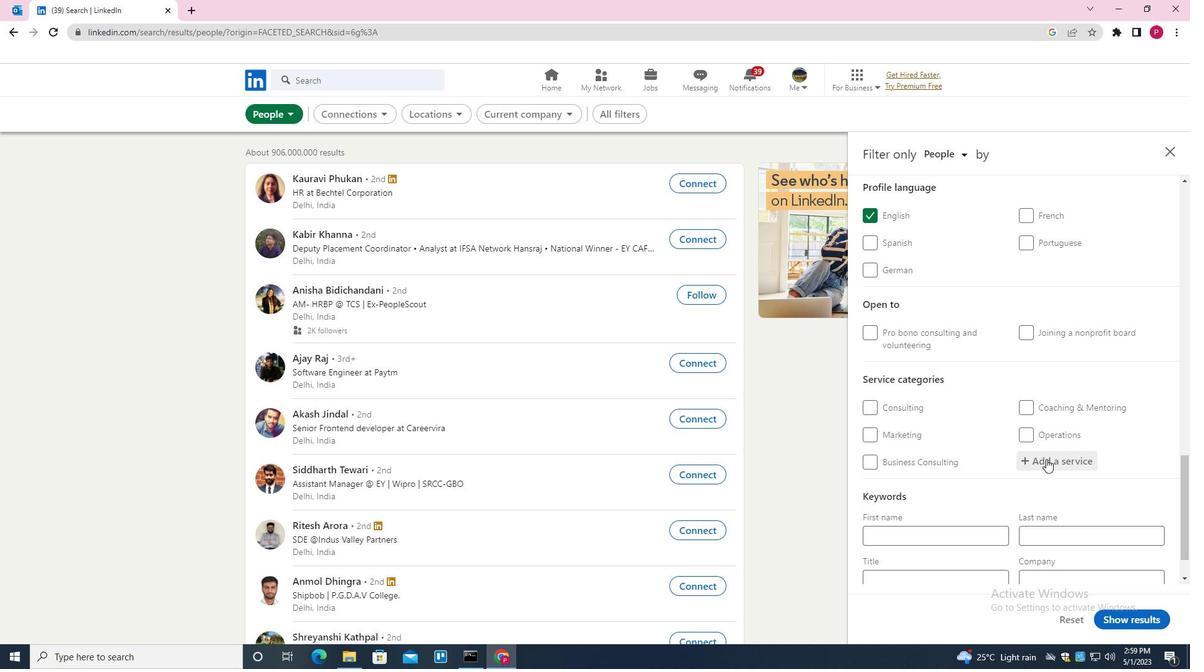 
Action: Mouse moved to (1128, 248)
Screenshot: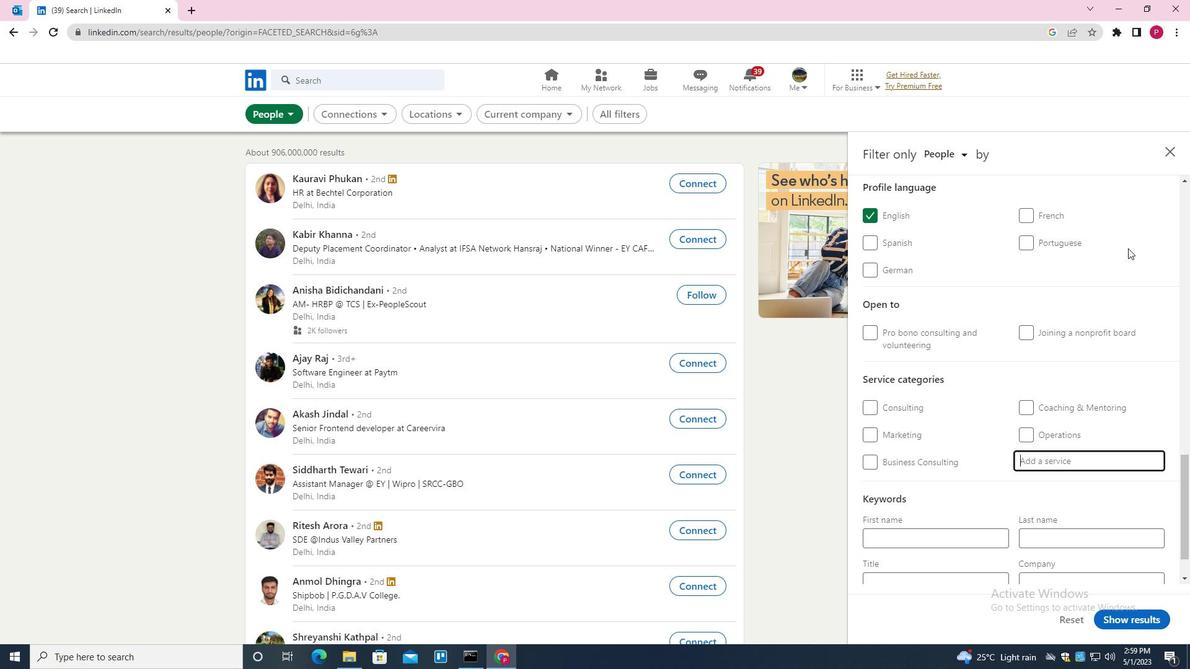
Action: Key pressed <Key.shift><Key.shift><Key.shift><Key.shift><Key.shift>LOANS<Key.down><Key.enter>
Screenshot: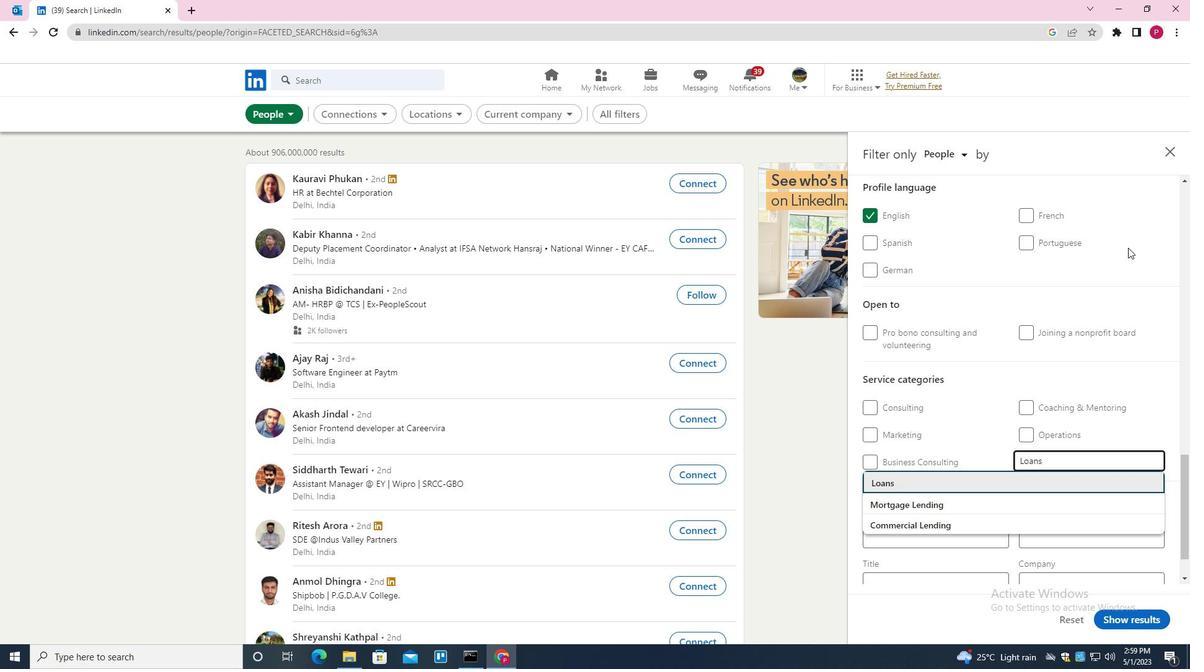 
Action: Mouse moved to (1054, 238)
Screenshot: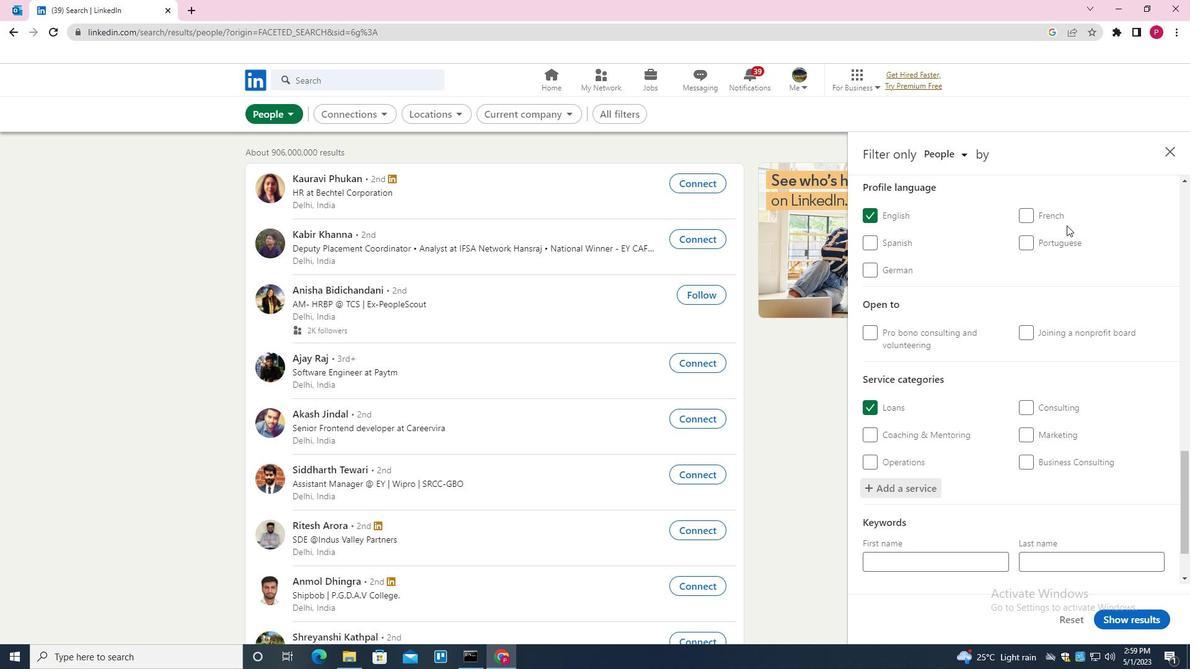 
Action: Mouse scrolled (1054, 237) with delta (0, 0)
Screenshot: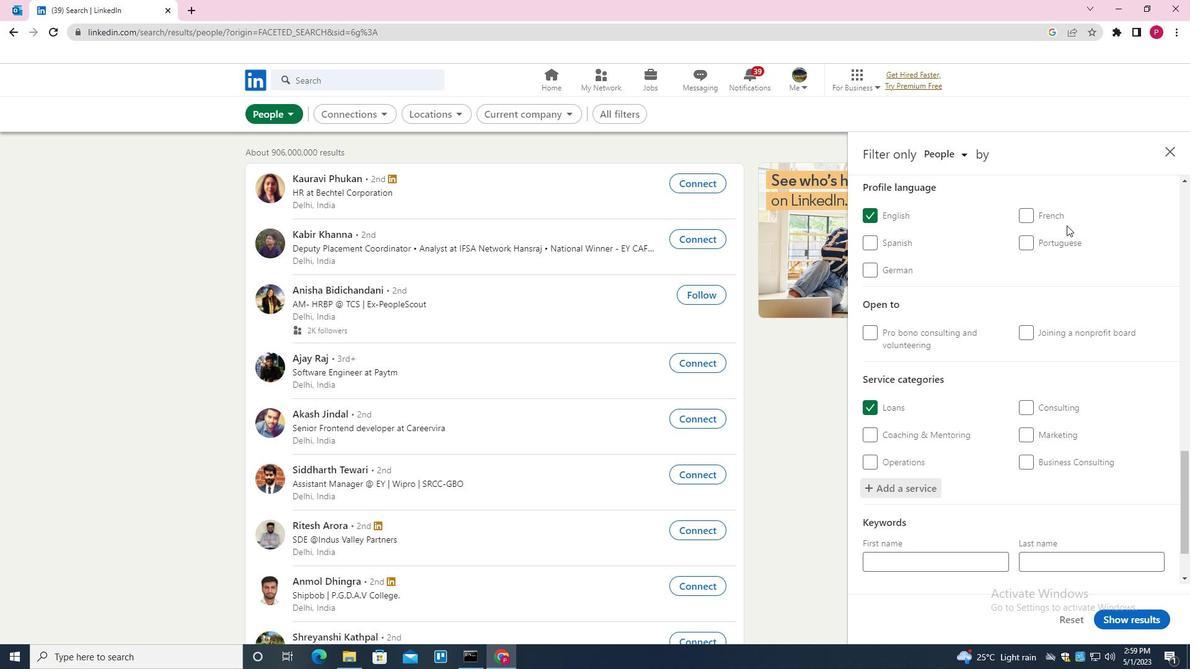 
Action: Mouse moved to (1053, 243)
Screenshot: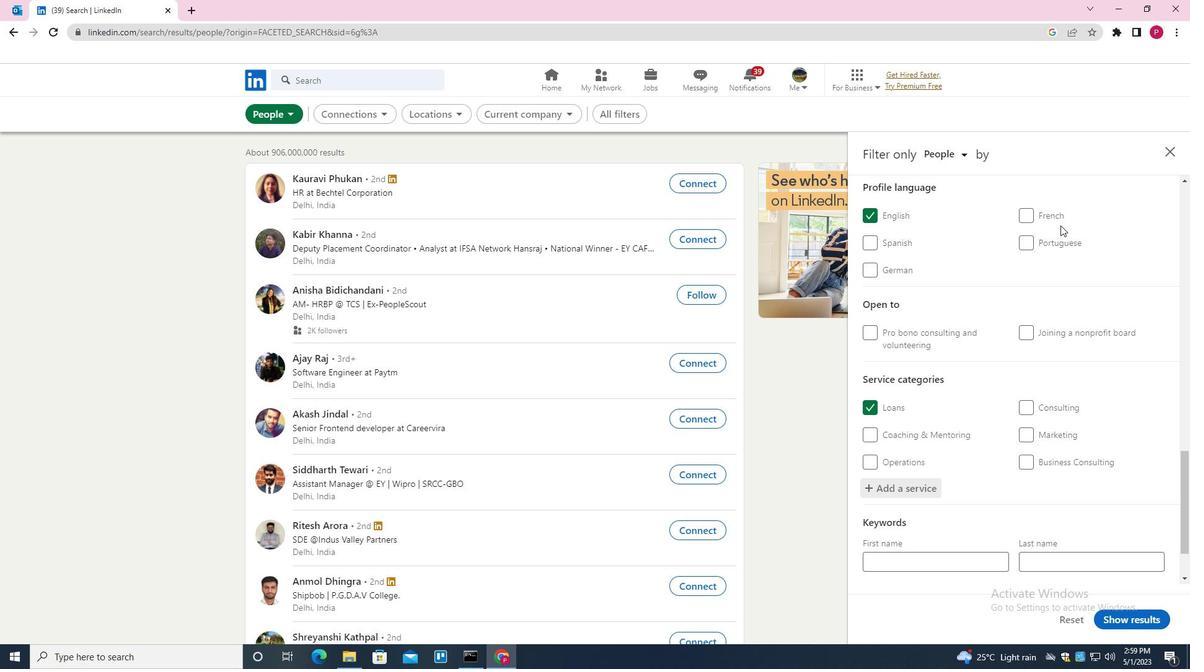 
Action: Mouse scrolled (1053, 243) with delta (0, 0)
Screenshot: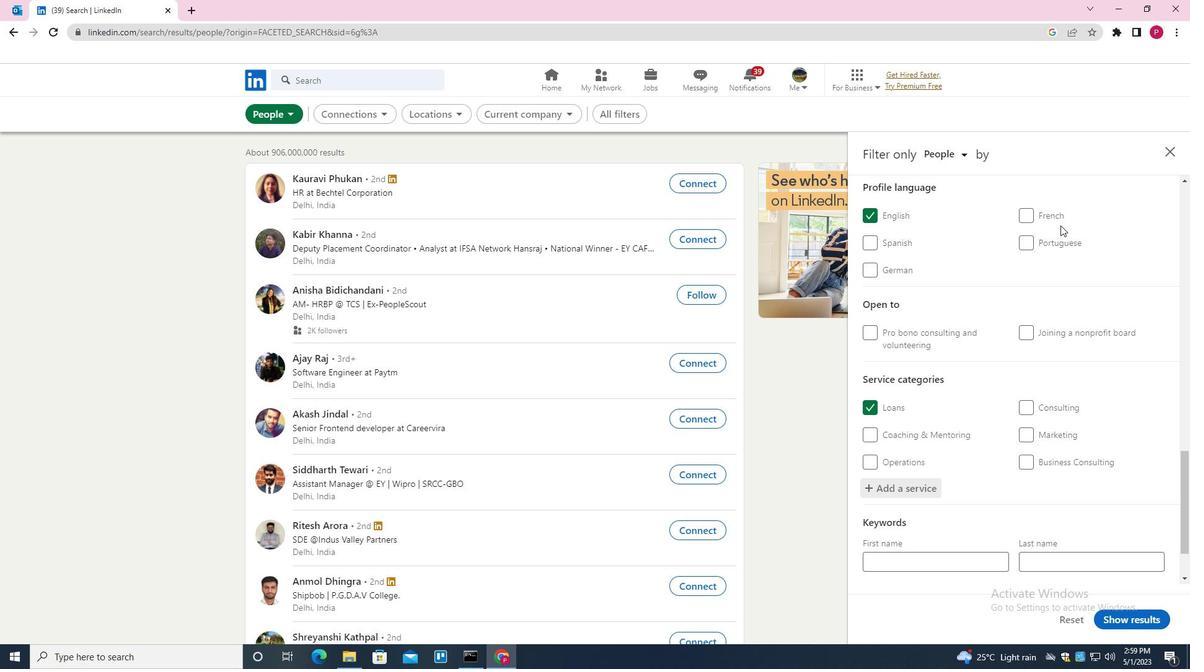 
Action: Mouse moved to (1049, 250)
Screenshot: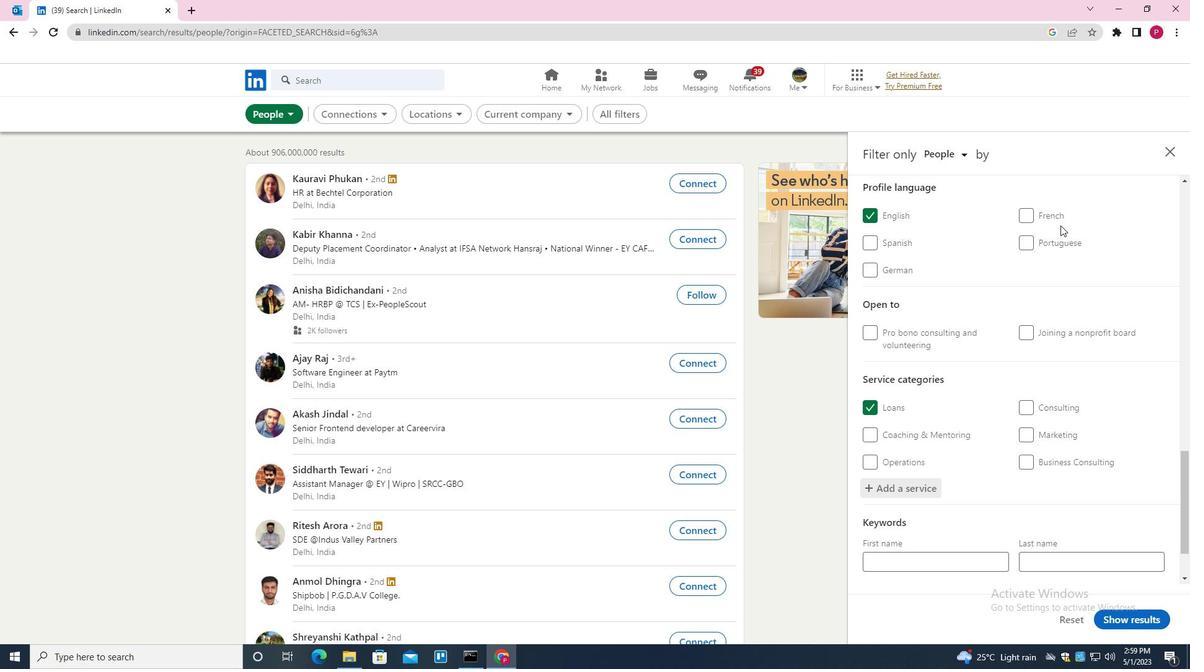 
Action: Mouse scrolled (1049, 249) with delta (0, 0)
Screenshot: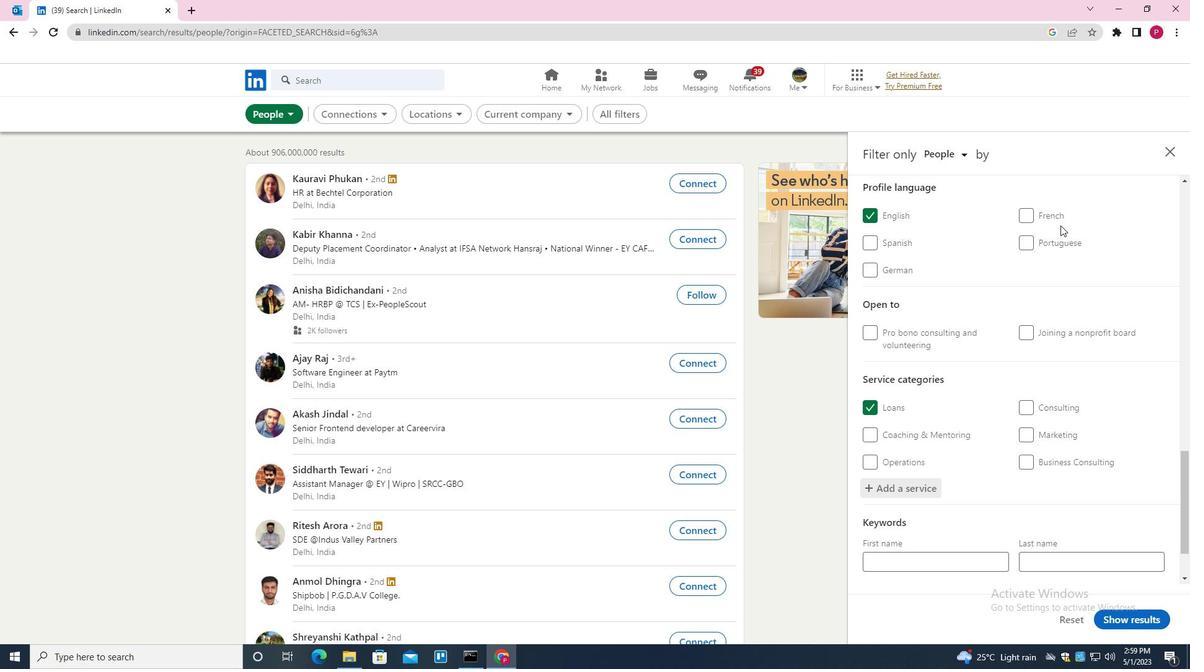 
Action: Mouse moved to (1047, 261)
Screenshot: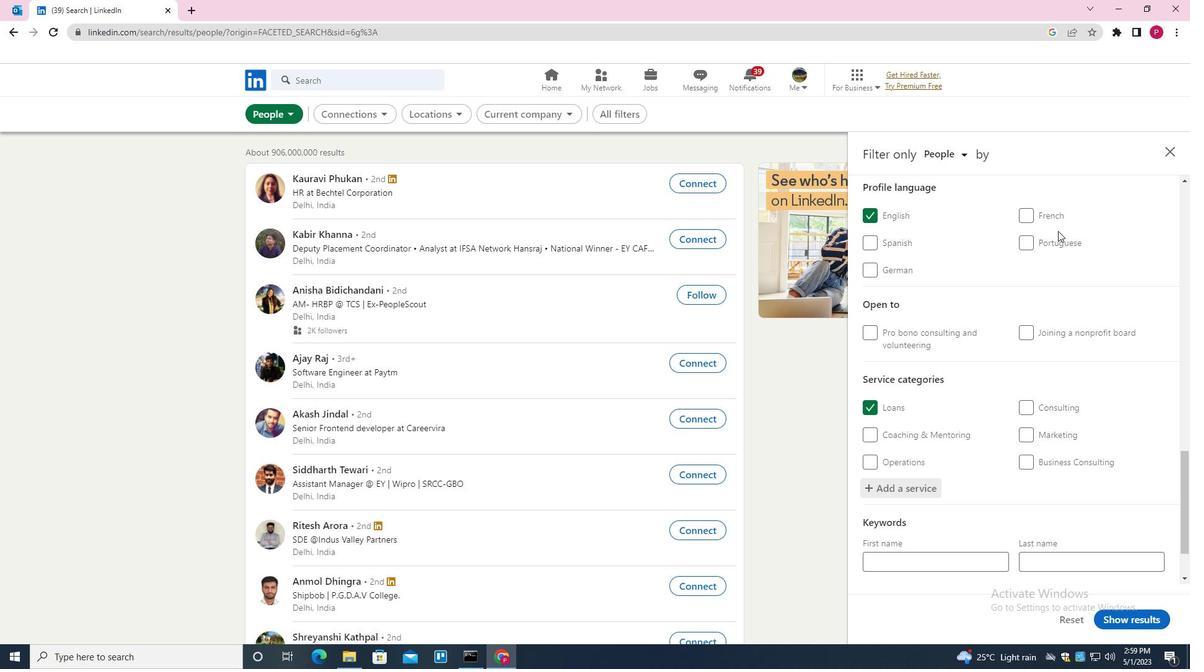 
Action: Mouse scrolled (1047, 260) with delta (0, 0)
Screenshot: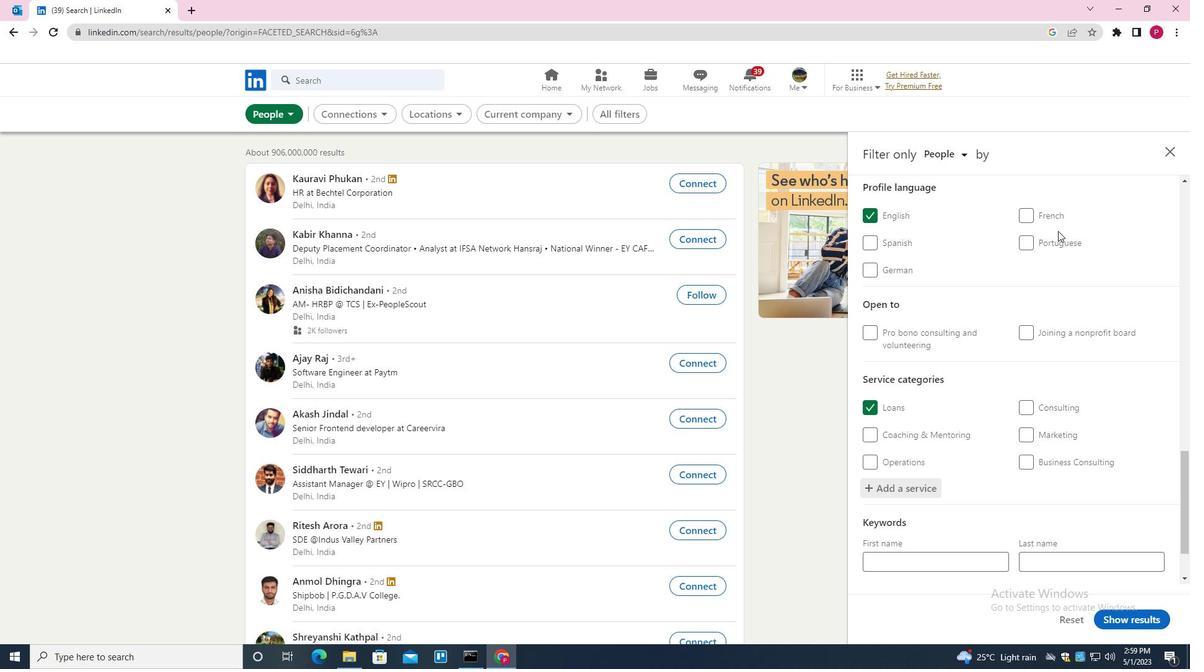 
Action: Mouse moved to (1044, 268)
Screenshot: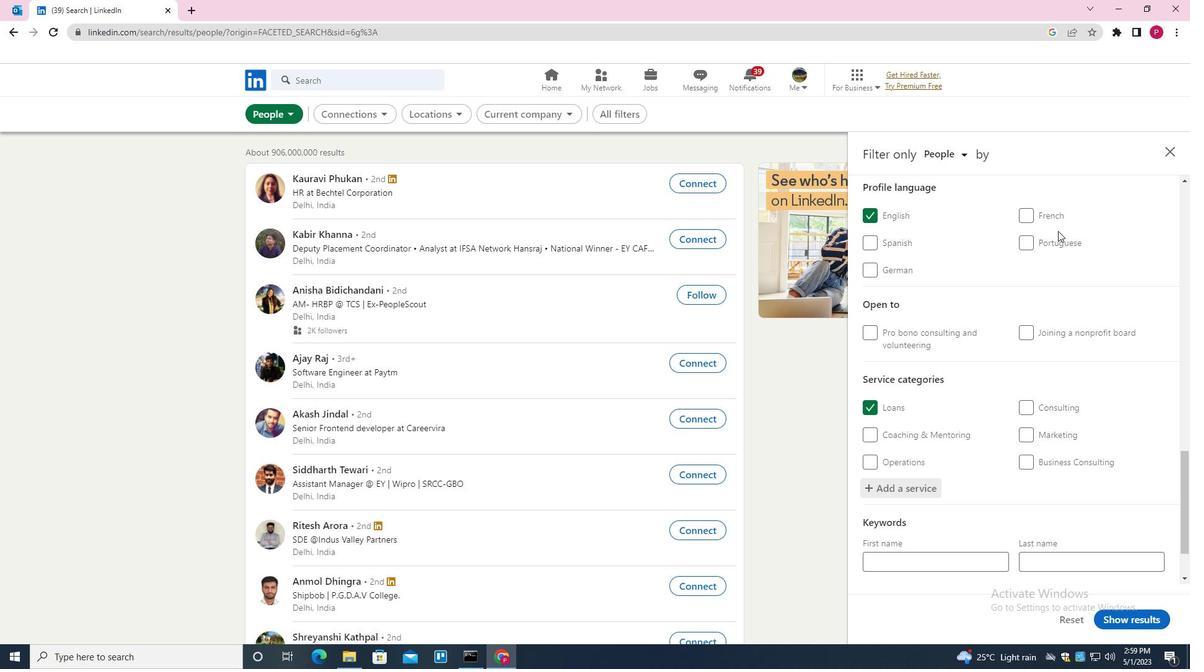 
Action: Mouse scrolled (1044, 267) with delta (0, 0)
Screenshot: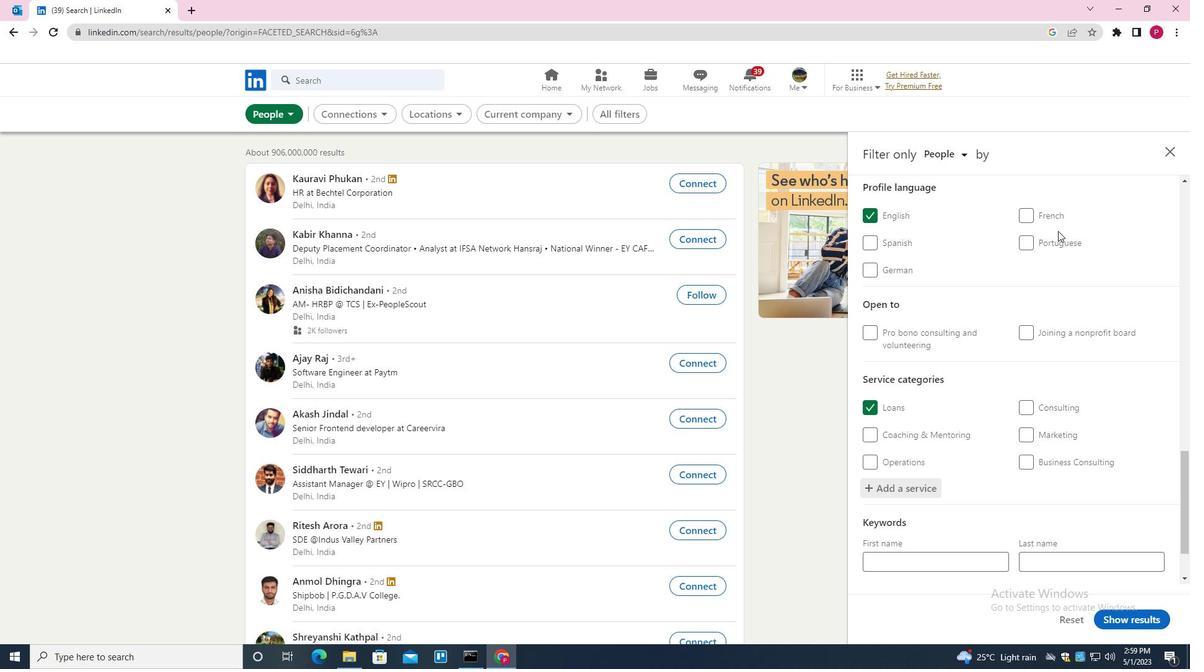
Action: Mouse moved to (987, 522)
Screenshot: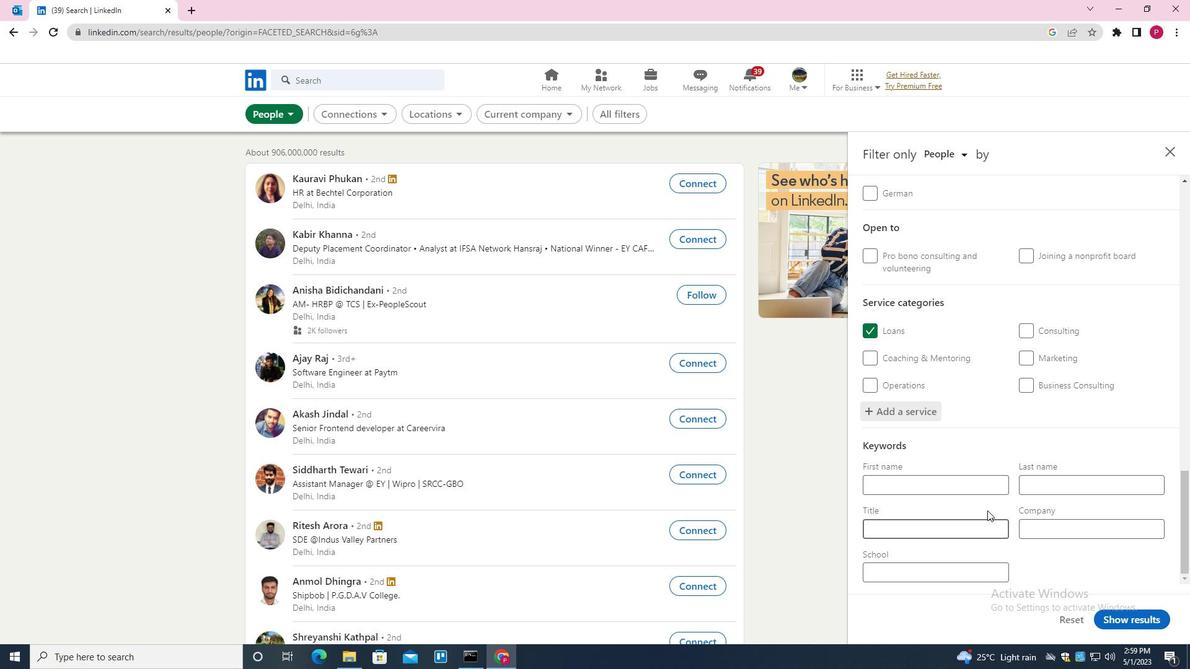 
Action: Mouse pressed left at (987, 522)
Screenshot: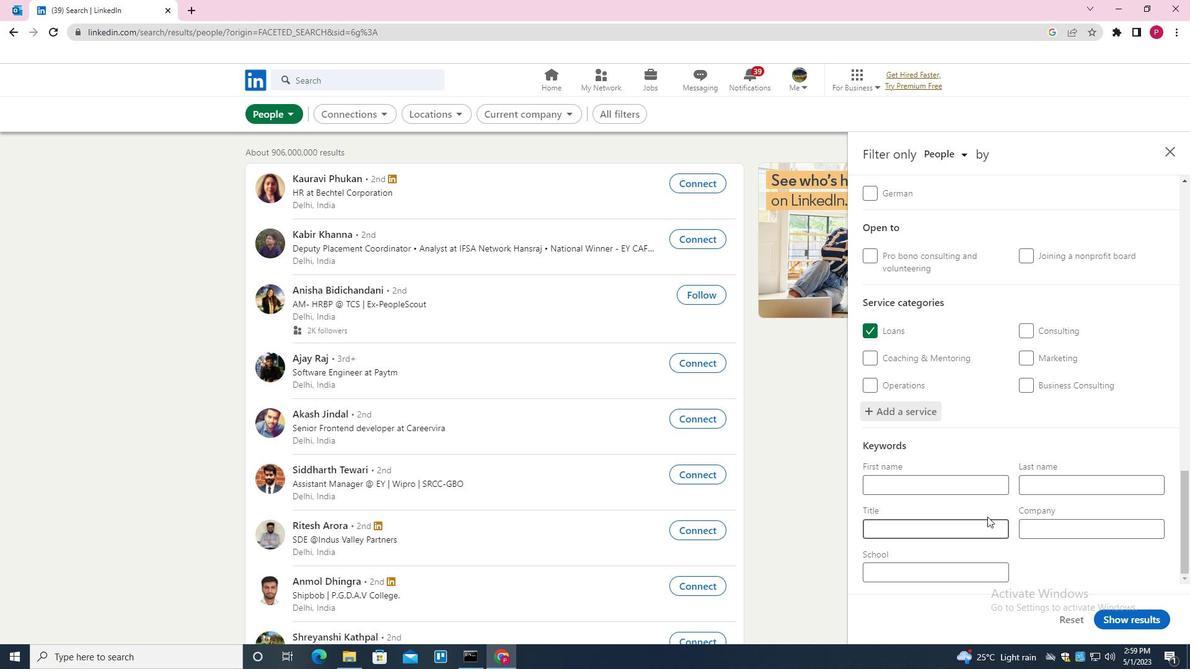 
Action: Mouse moved to (984, 500)
Screenshot: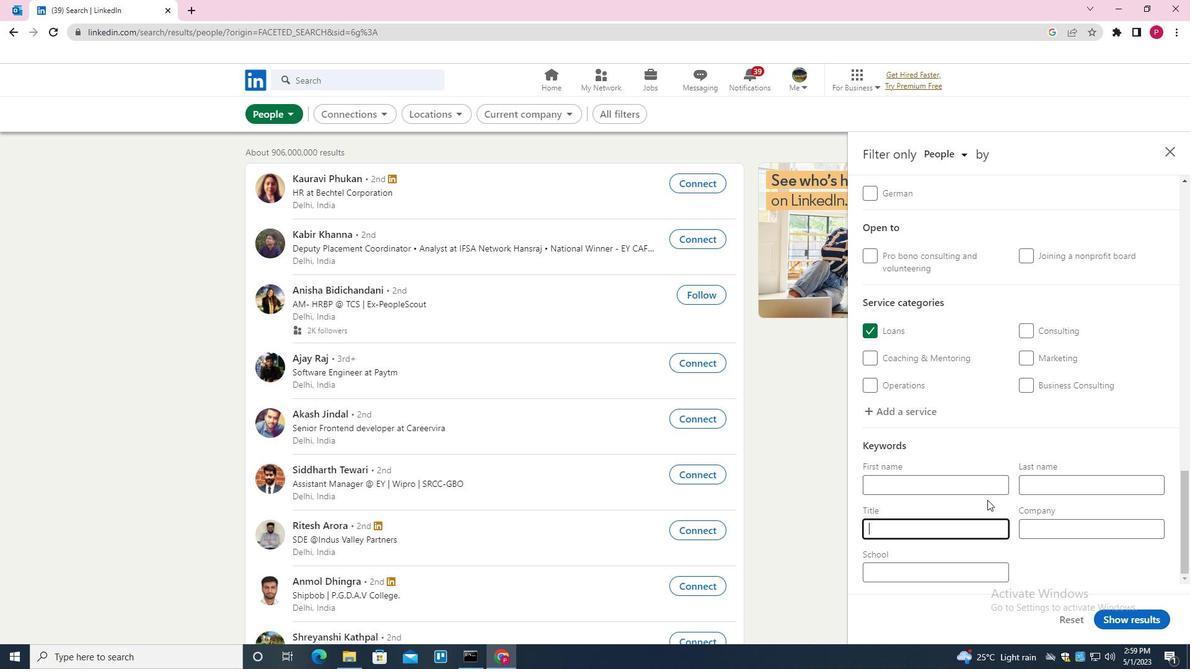 
Action: Key pressed <Key.shift><Key.shift><Key.shift><Key.shift><Key.shift><Key.shift>FINANCIAL<Key.space><Key.shift>PLANNER
Screenshot: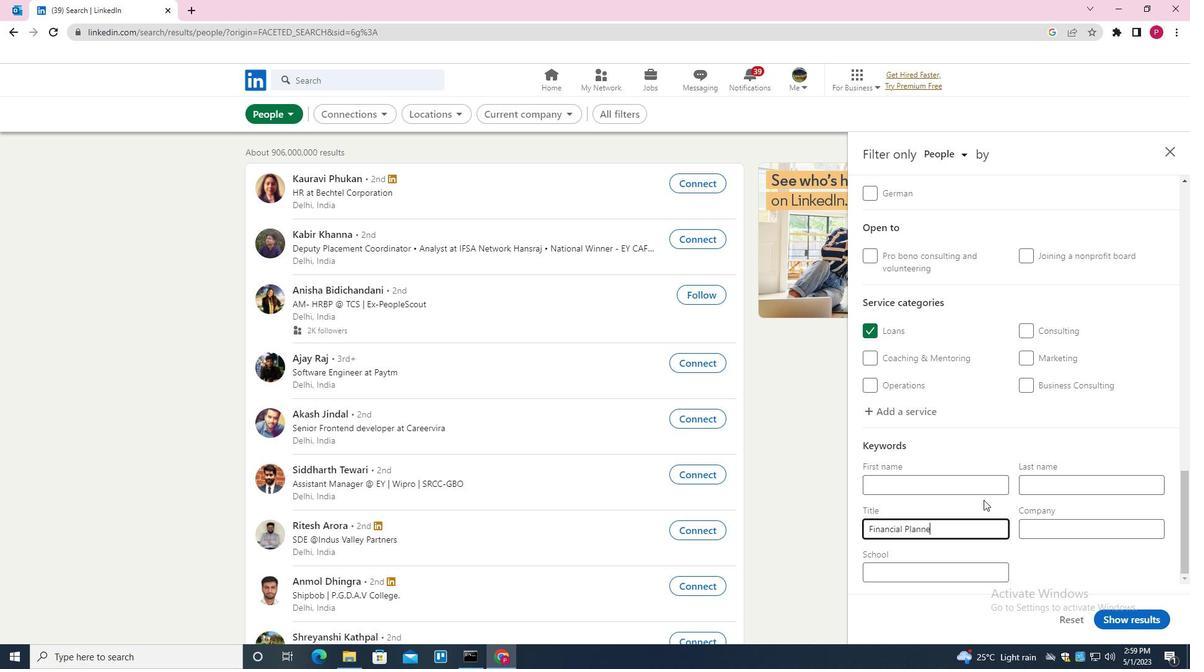 
Action: Mouse moved to (1136, 626)
Screenshot: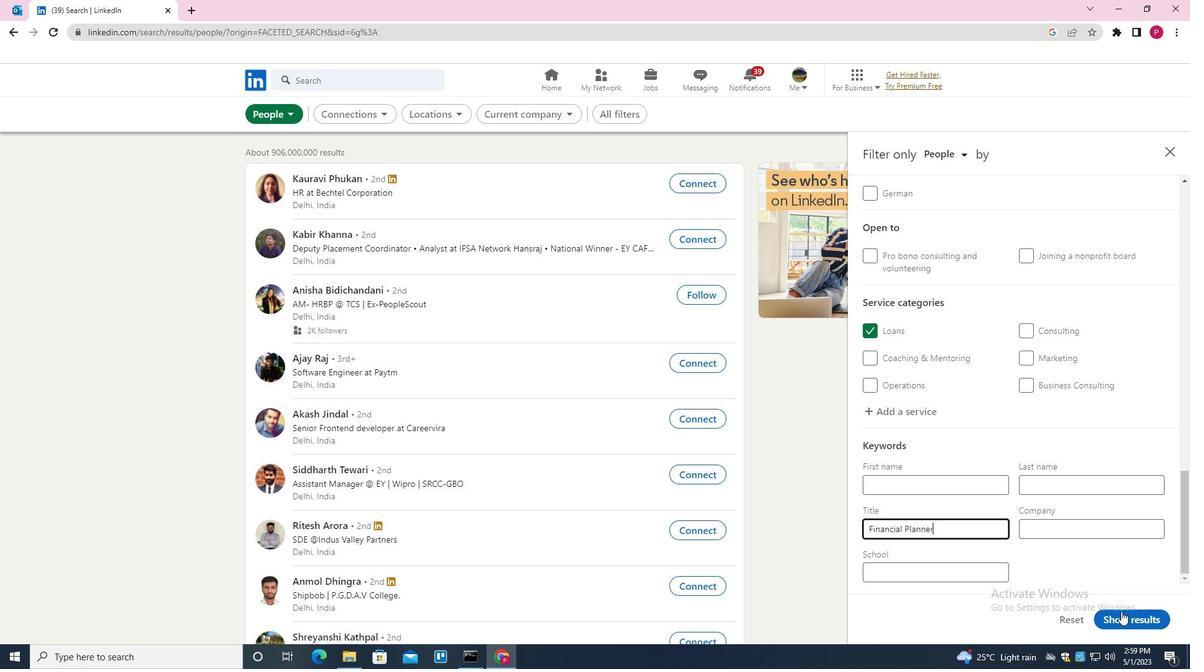 
Action: Mouse pressed left at (1136, 626)
Screenshot: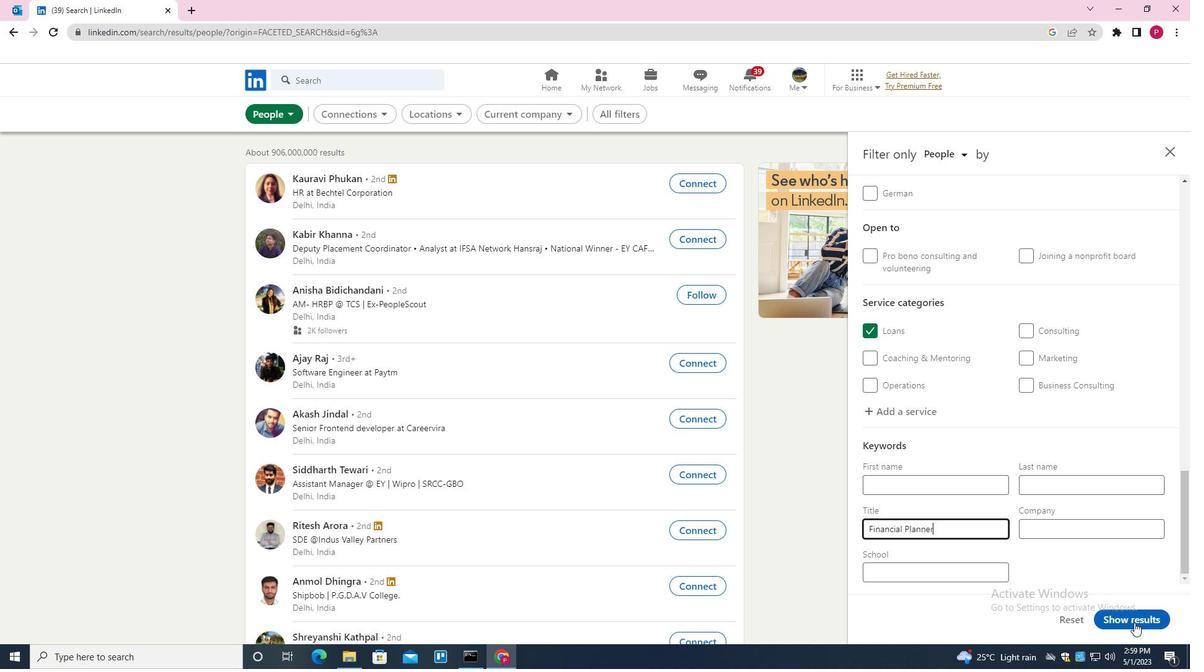 
Action: Mouse moved to (689, 332)
Screenshot: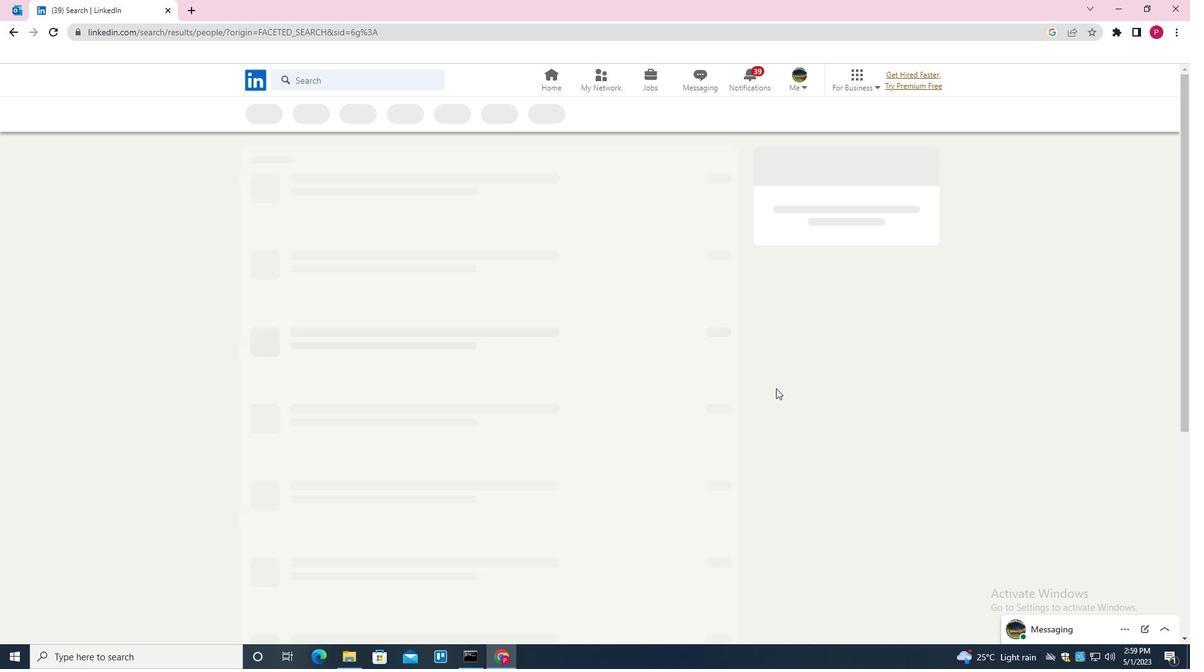 
